 Task: Search one way flight ticket for 3 adults in first from Provo: Provo Municipal Airport to Jacksonville: Albert J. Ellis Airport on 8-3-2023. Choice of flights is Royal air maroc. Number of bags: 11 checked bags. Price is upto 72000. Outbound departure time preference is 9:30.
Action: Mouse moved to (369, 159)
Screenshot: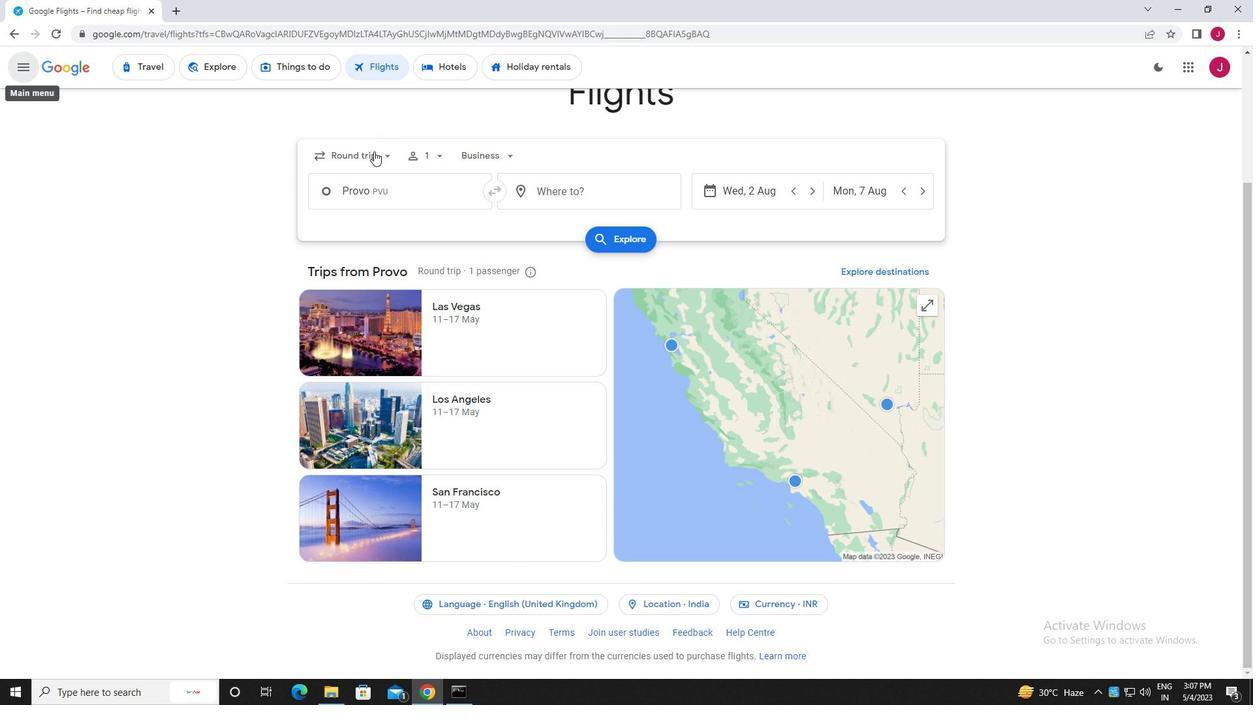 
Action: Mouse pressed left at (369, 159)
Screenshot: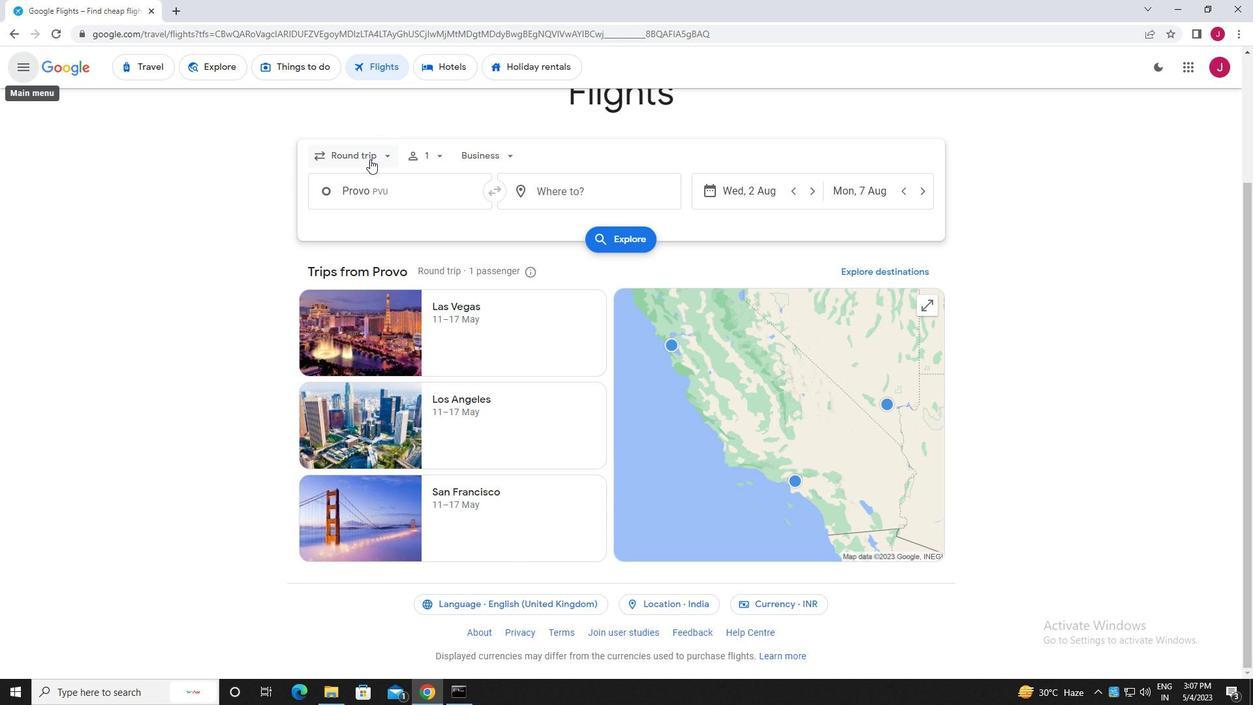 
Action: Mouse moved to (380, 215)
Screenshot: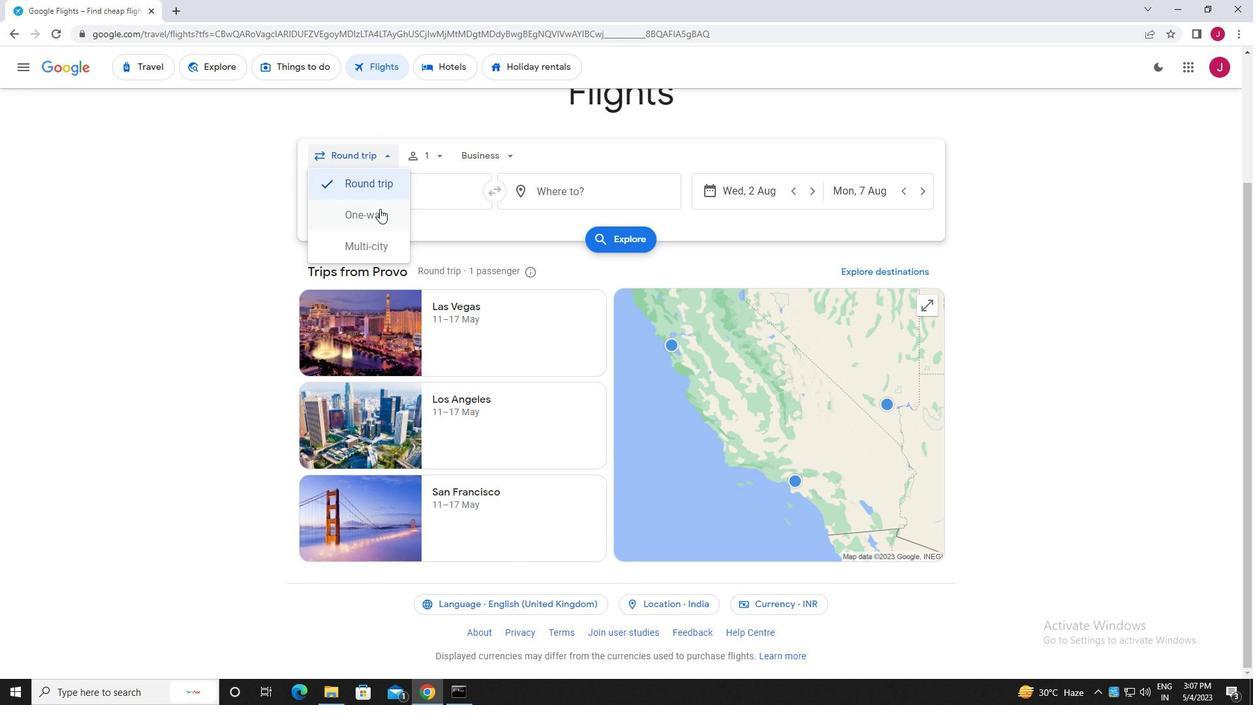 
Action: Mouse pressed left at (380, 215)
Screenshot: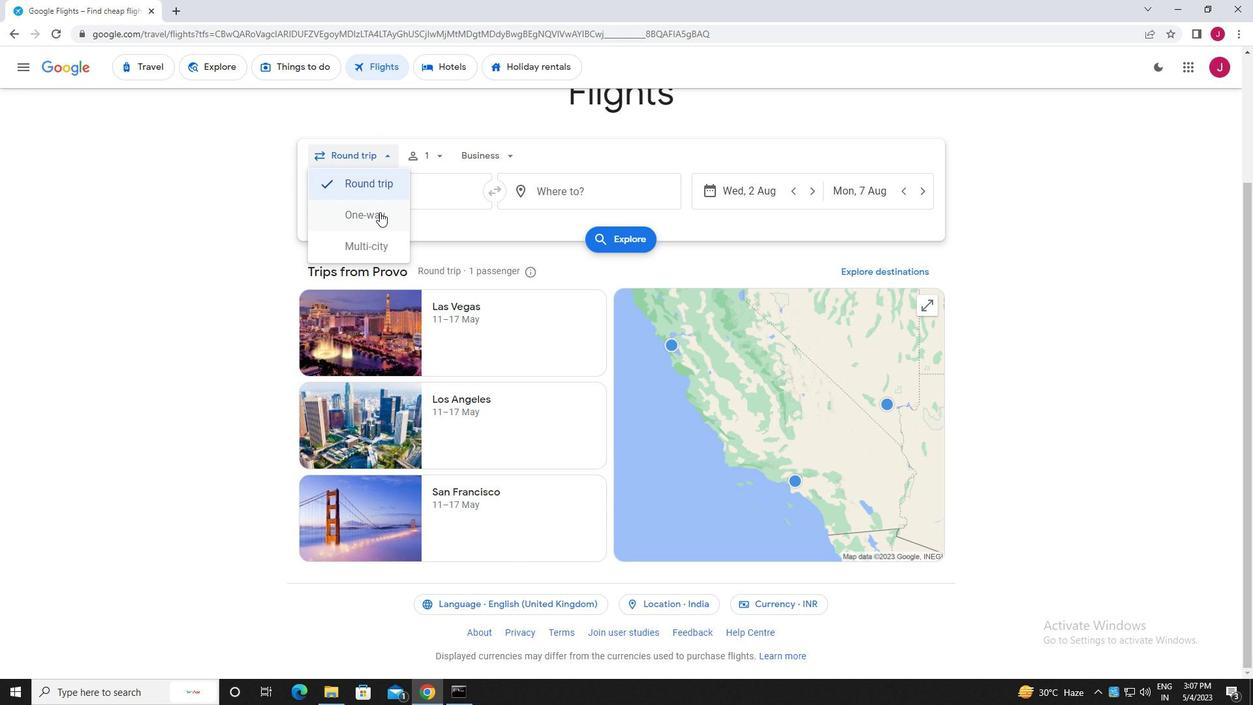 
Action: Mouse moved to (432, 154)
Screenshot: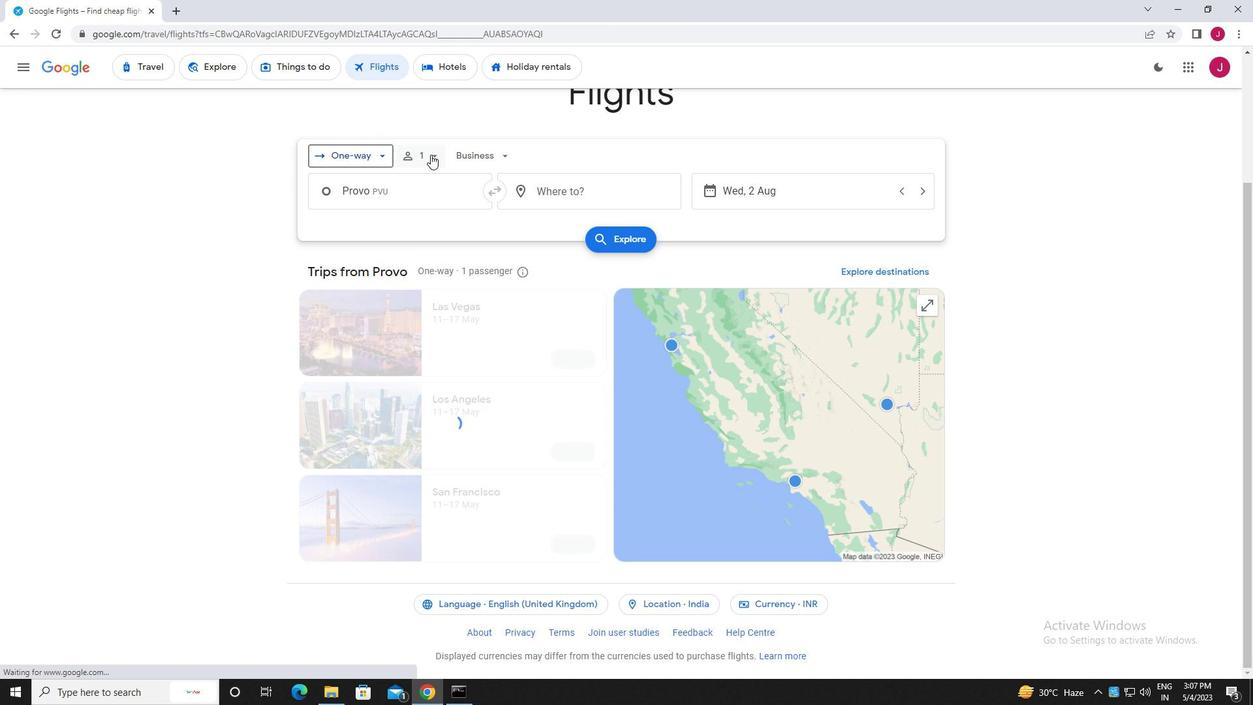 
Action: Mouse pressed left at (432, 154)
Screenshot: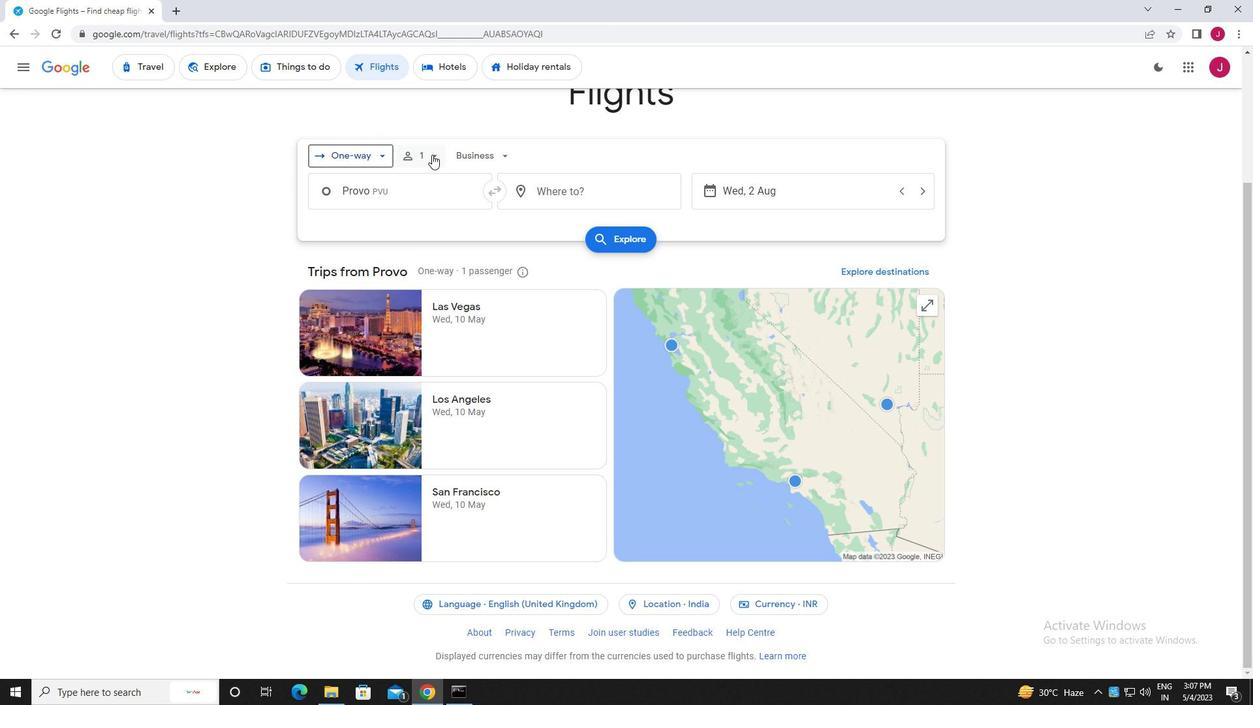 
Action: Mouse moved to (539, 226)
Screenshot: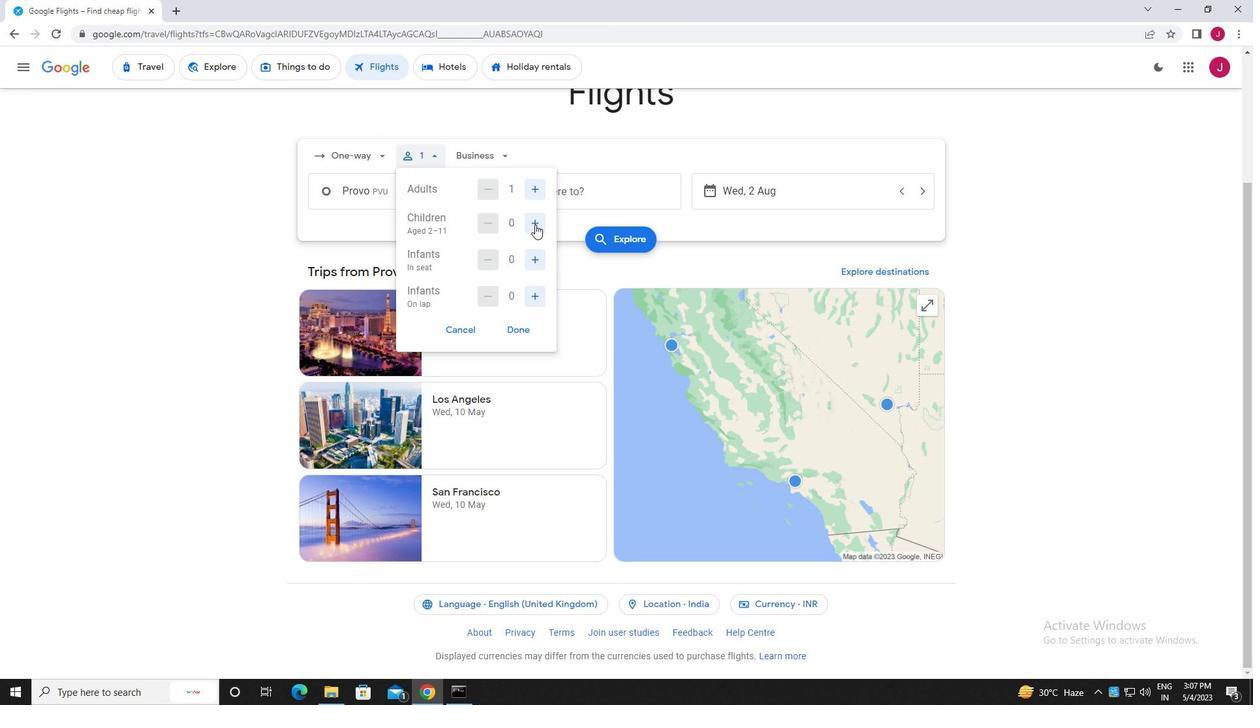 
Action: Mouse pressed left at (539, 226)
Screenshot: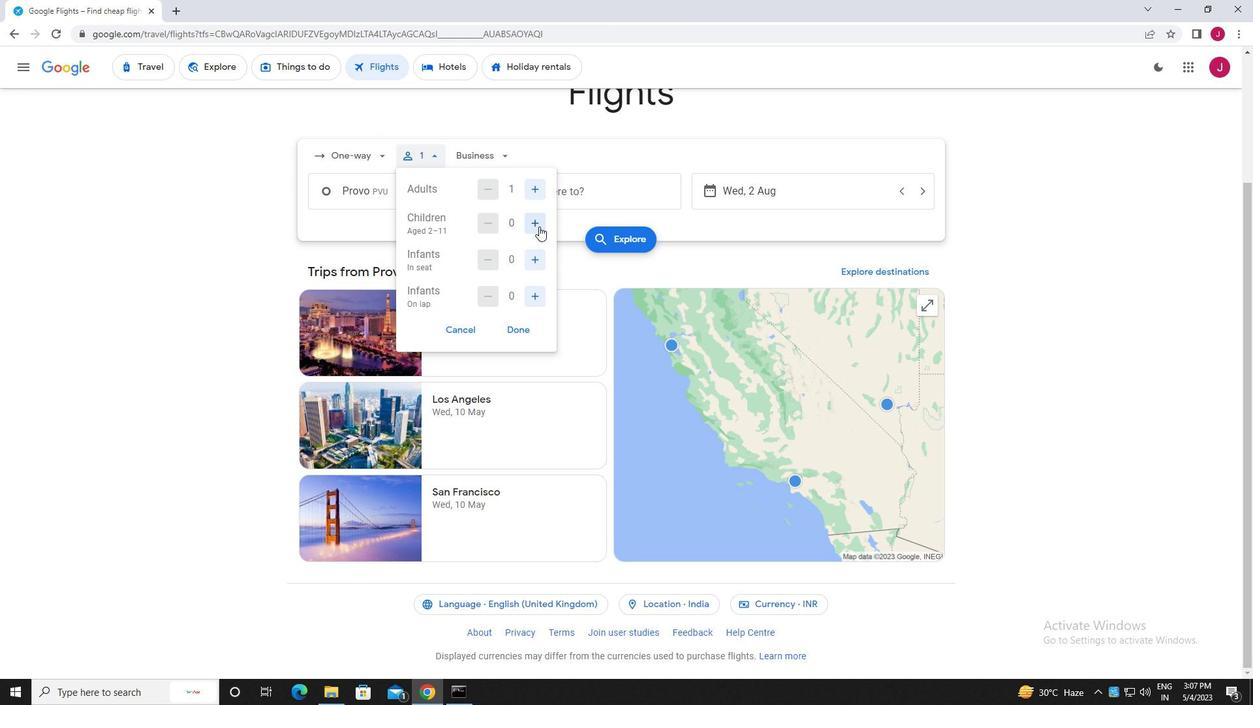 
Action: Mouse pressed left at (539, 226)
Screenshot: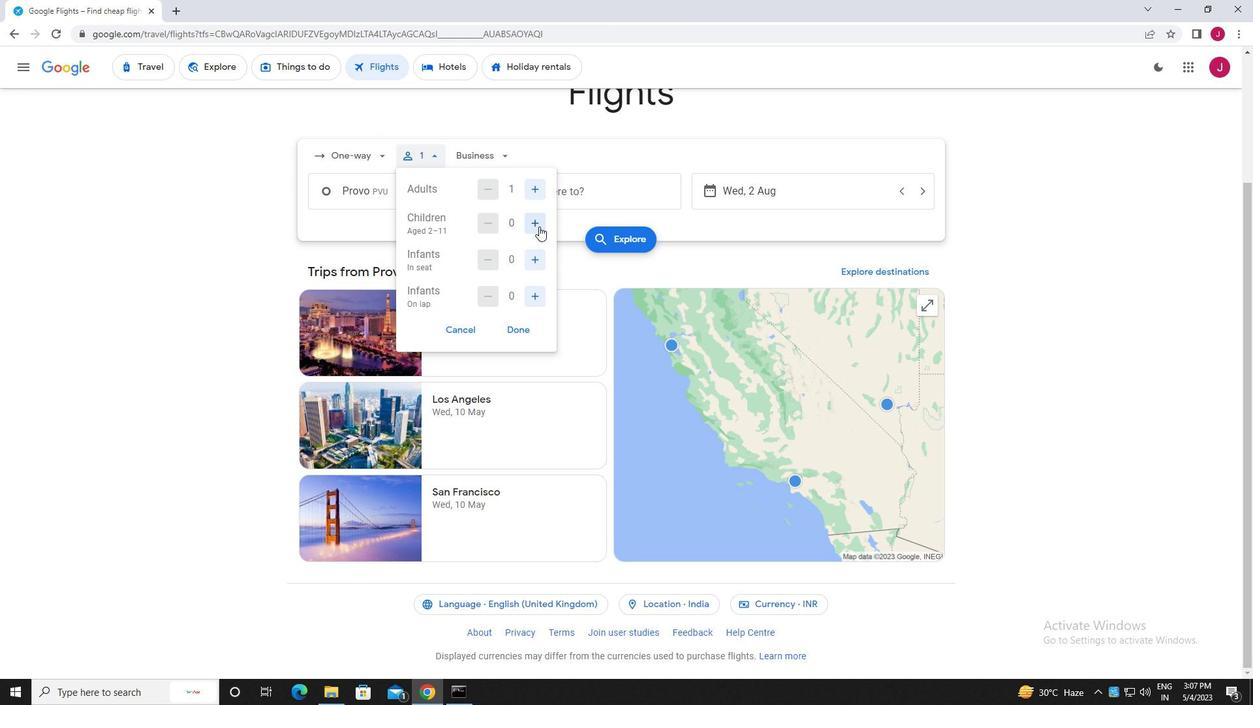 
Action: Mouse pressed left at (539, 226)
Screenshot: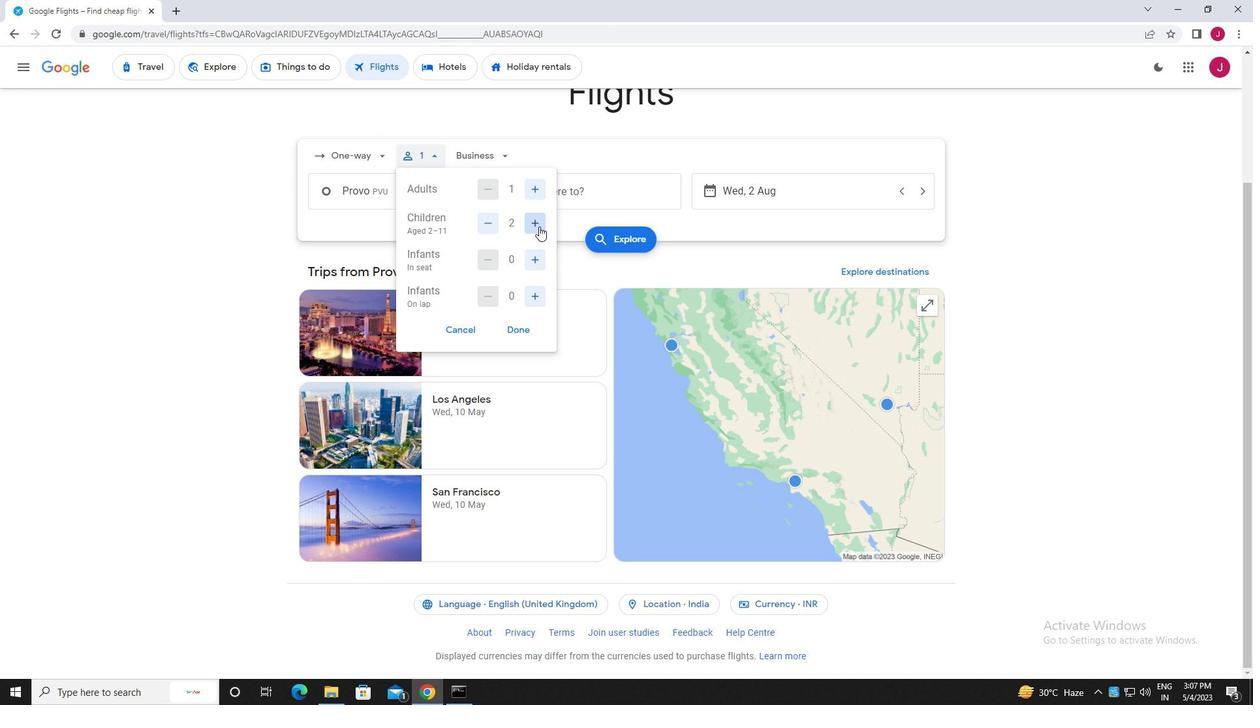 
Action: Mouse moved to (537, 186)
Screenshot: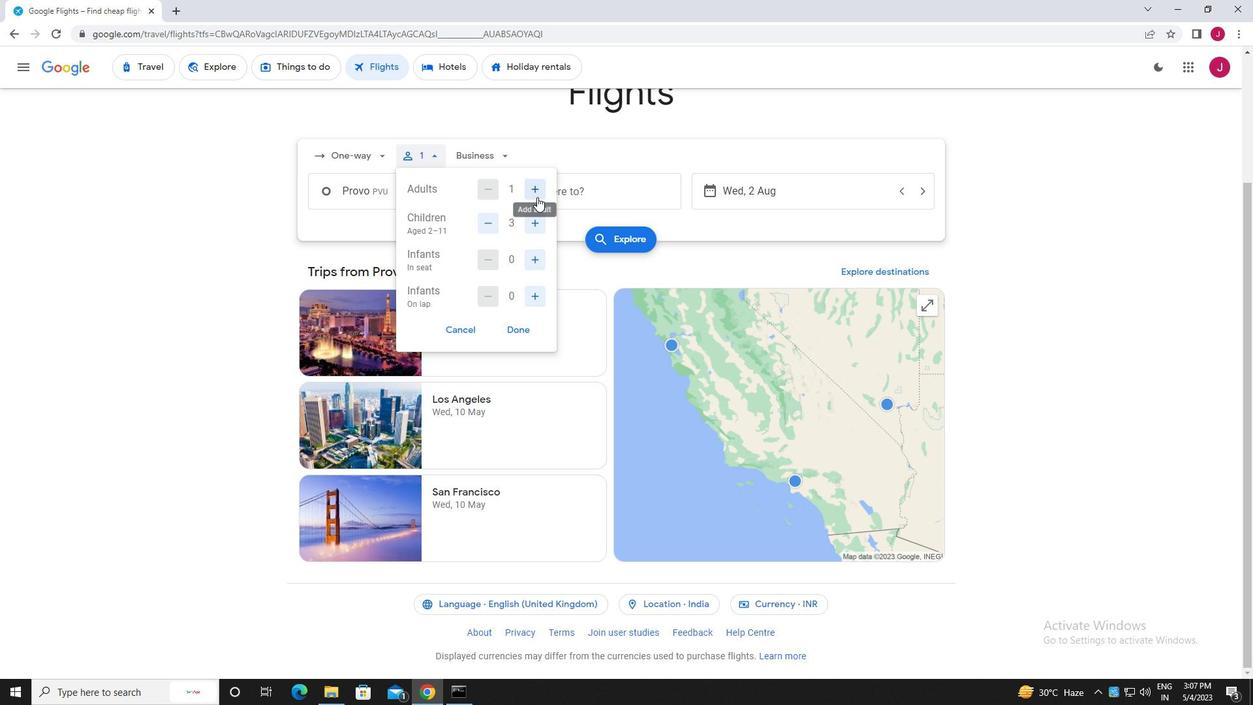 
Action: Mouse pressed left at (537, 186)
Screenshot: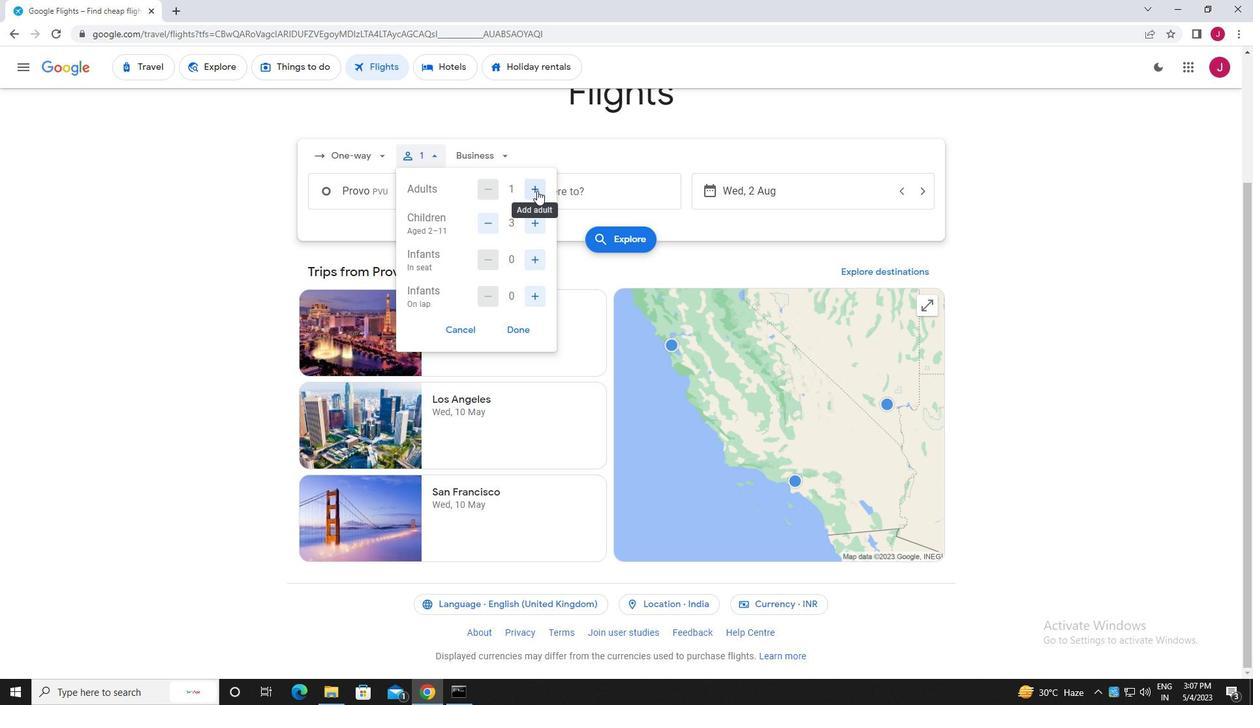 
Action: Mouse pressed left at (537, 186)
Screenshot: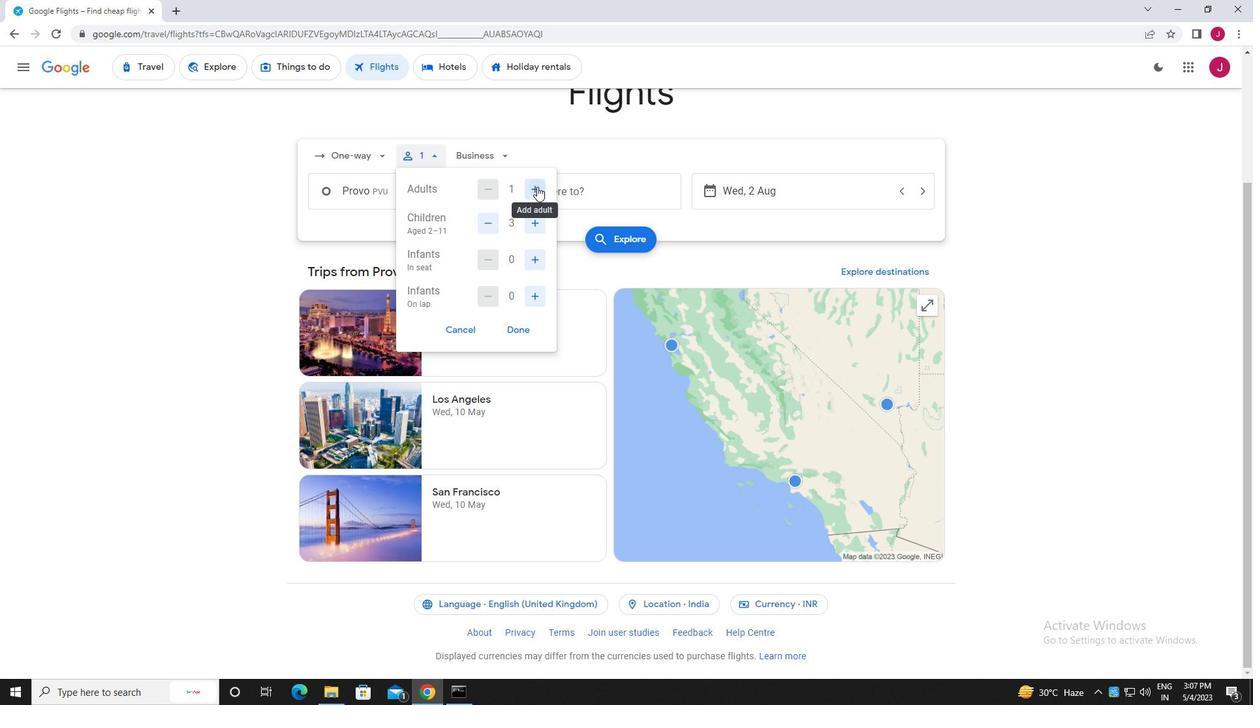 
Action: Mouse moved to (488, 221)
Screenshot: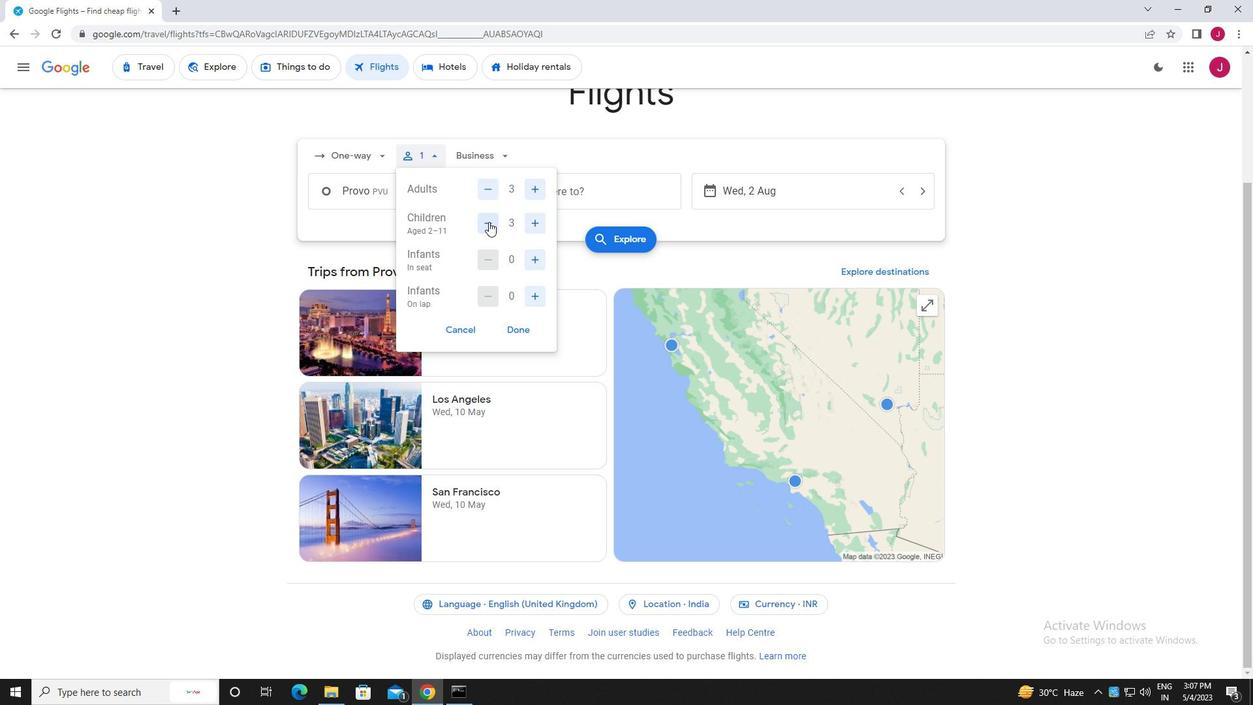 
Action: Mouse pressed left at (488, 221)
Screenshot: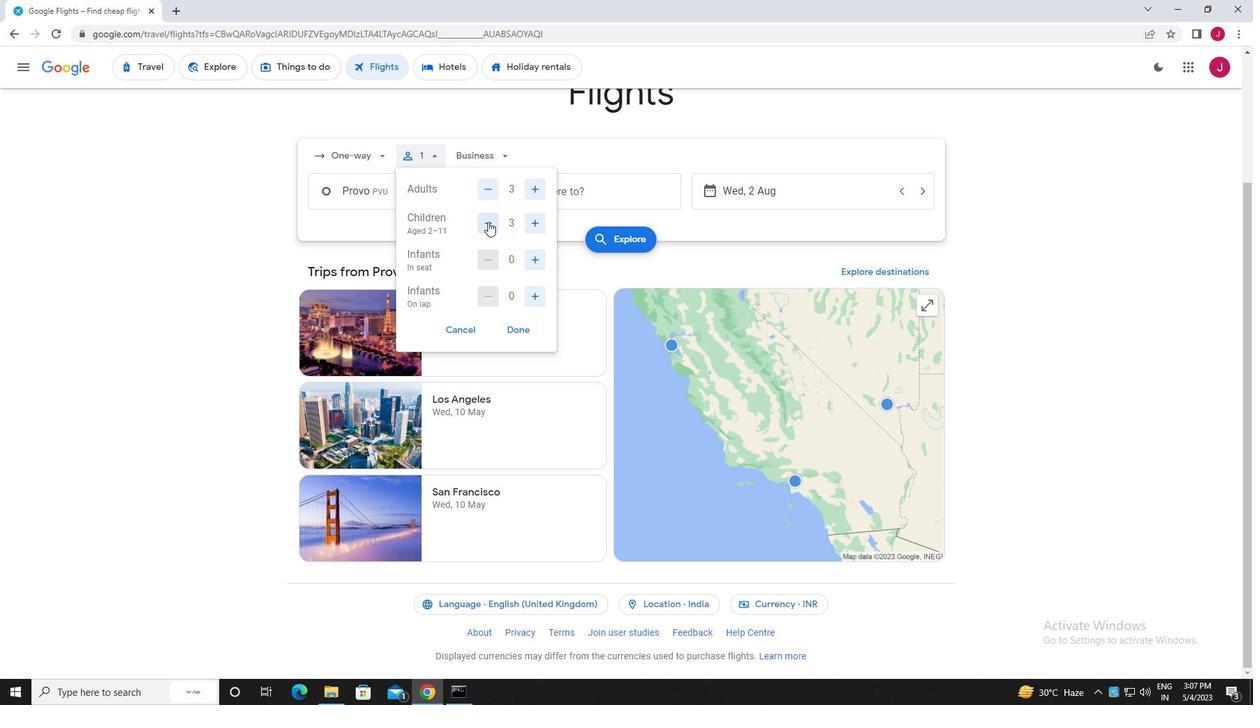 
Action: Mouse moved to (487, 221)
Screenshot: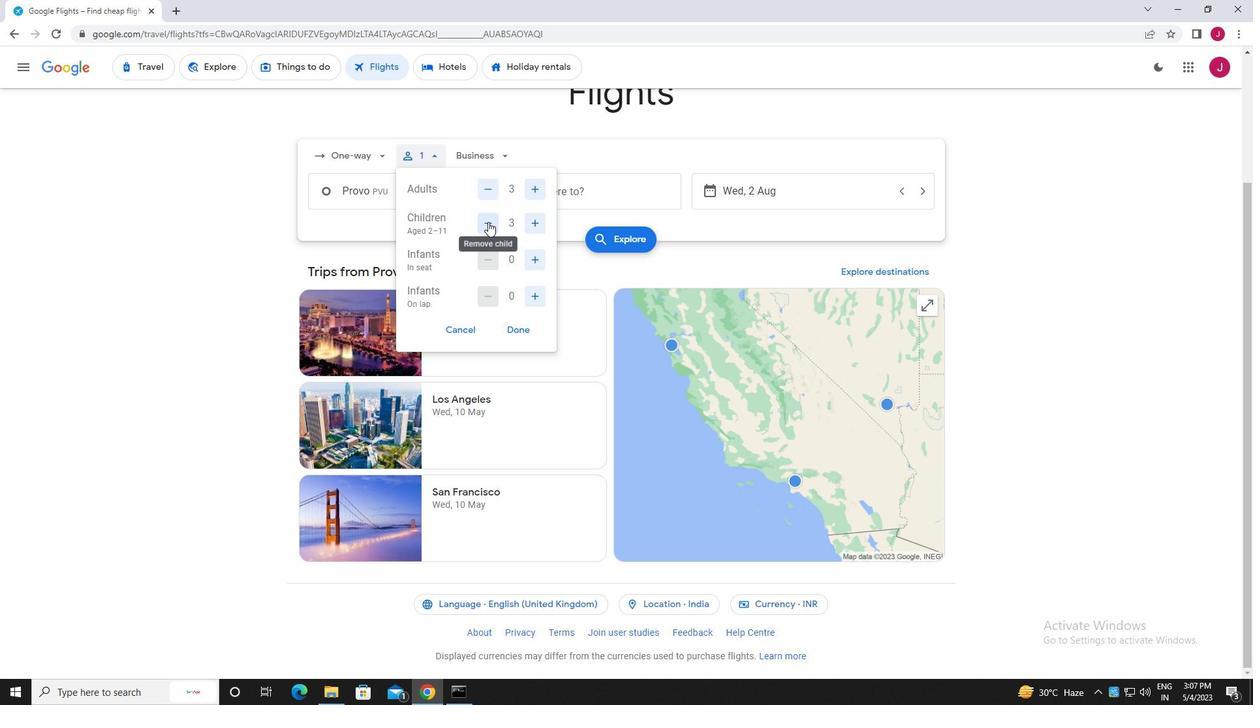 
Action: Mouse pressed left at (487, 221)
Screenshot: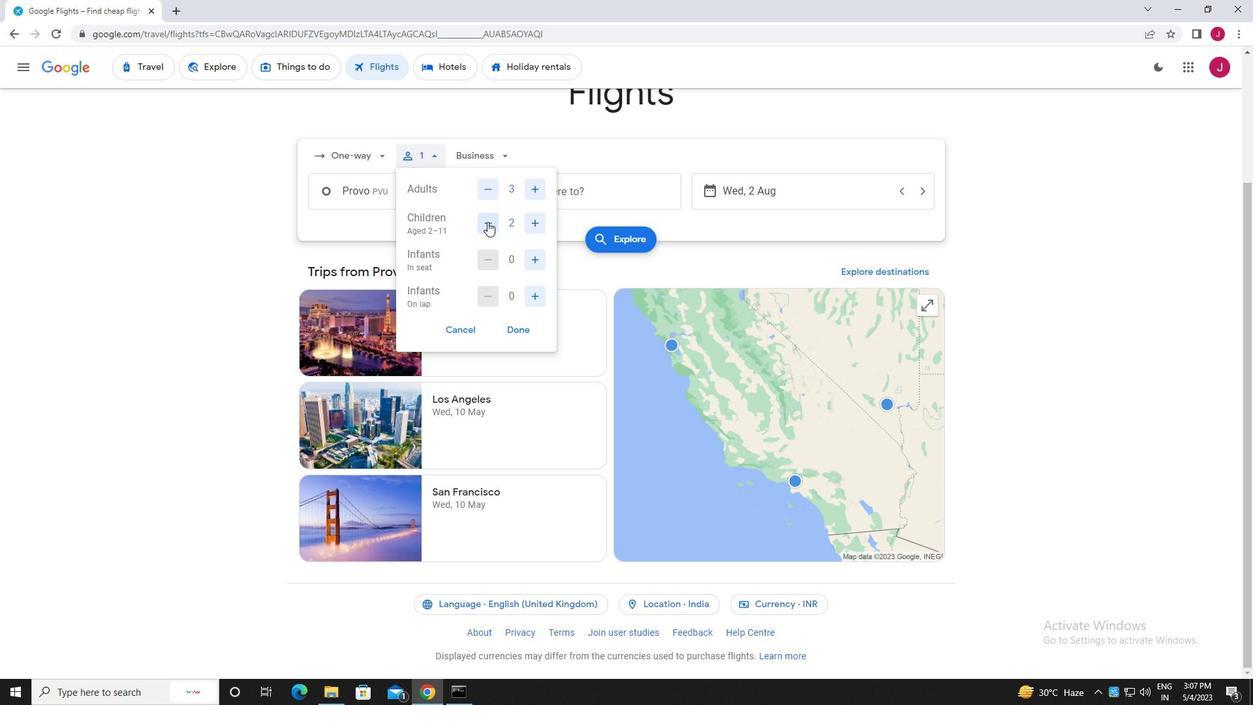 
Action: Mouse pressed left at (487, 221)
Screenshot: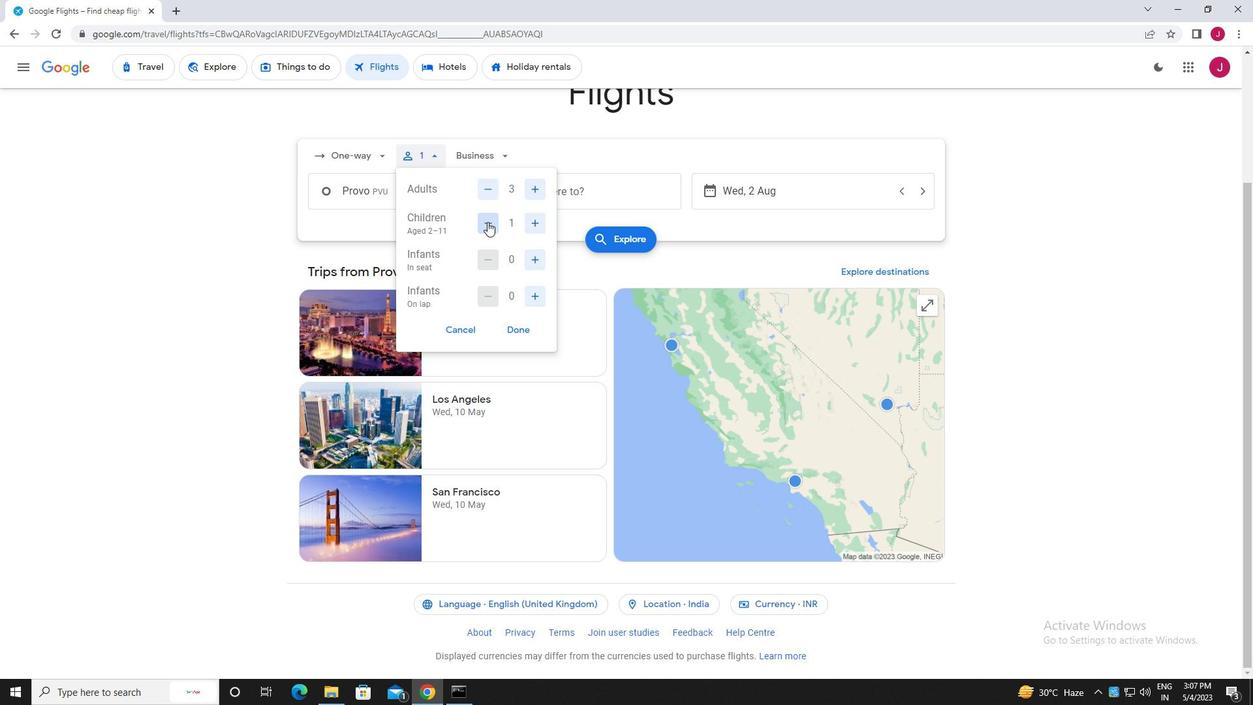 
Action: Mouse moved to (524, 327)
Screenshot: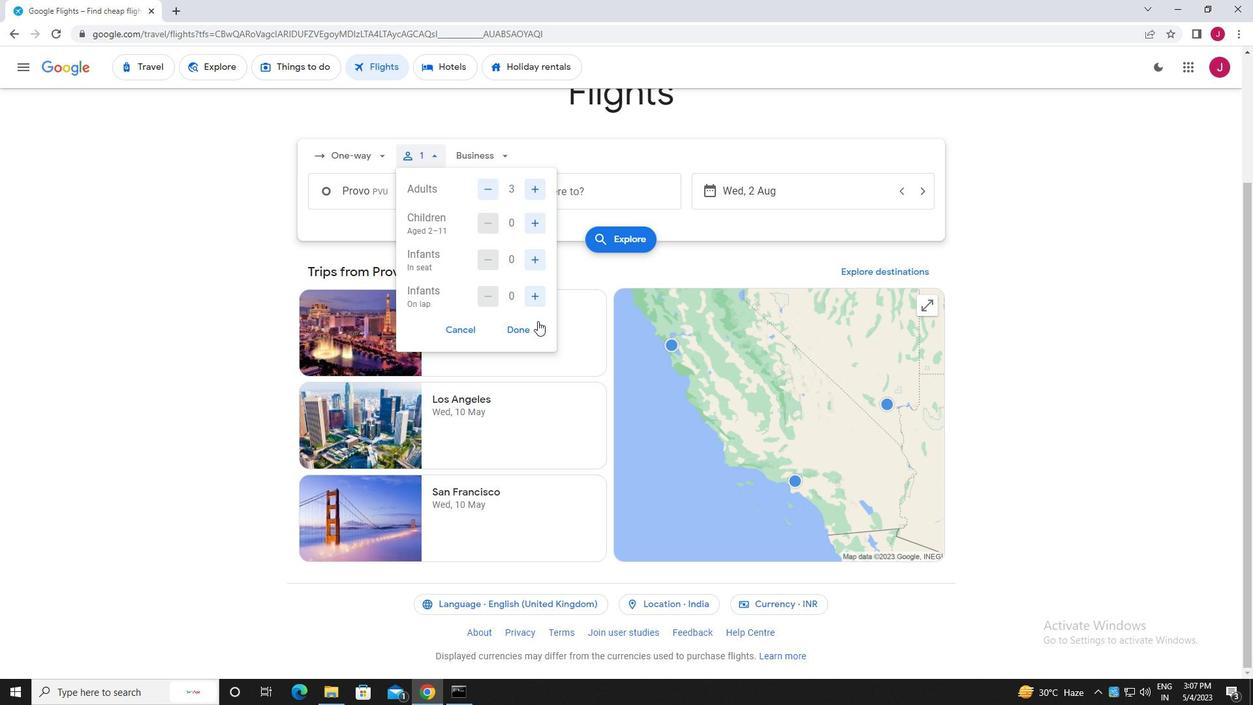 
Action: Mouse pressed left at (524, 327)
Screenshot: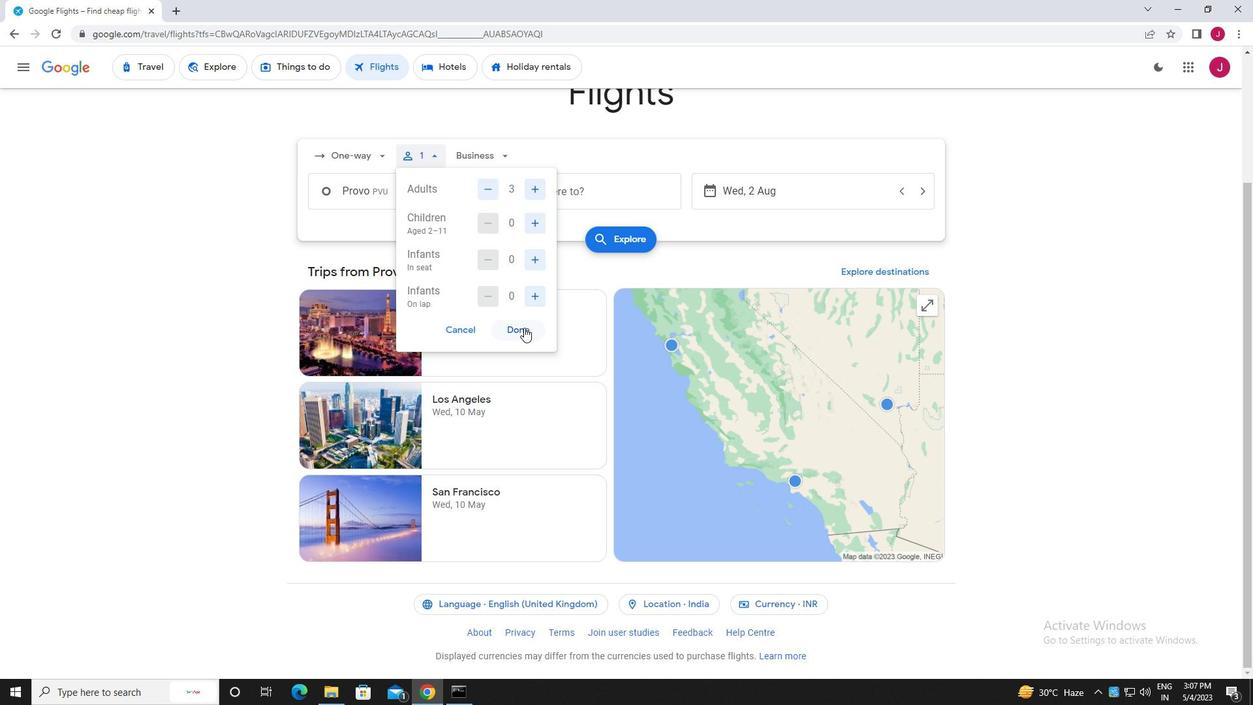 
Action: Mouse moved to (497, 151)
Screenshot: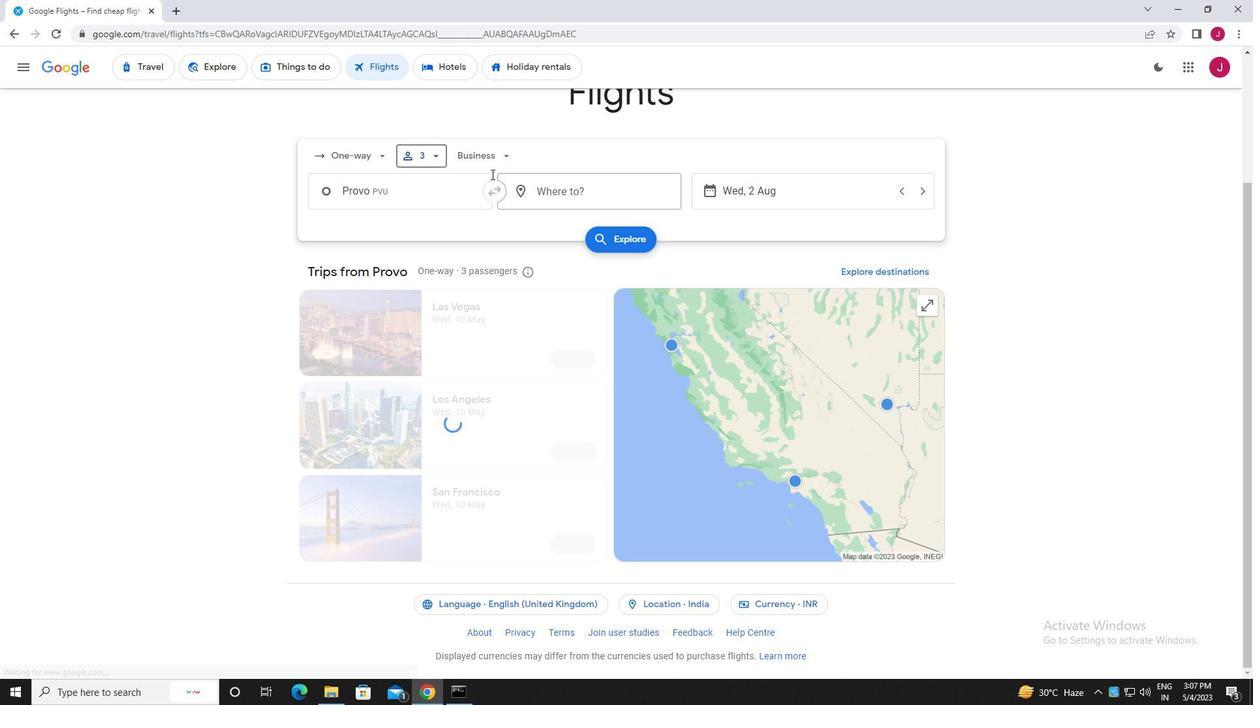 
Action: Mouse pressed left at (497, 151)
Screenshot: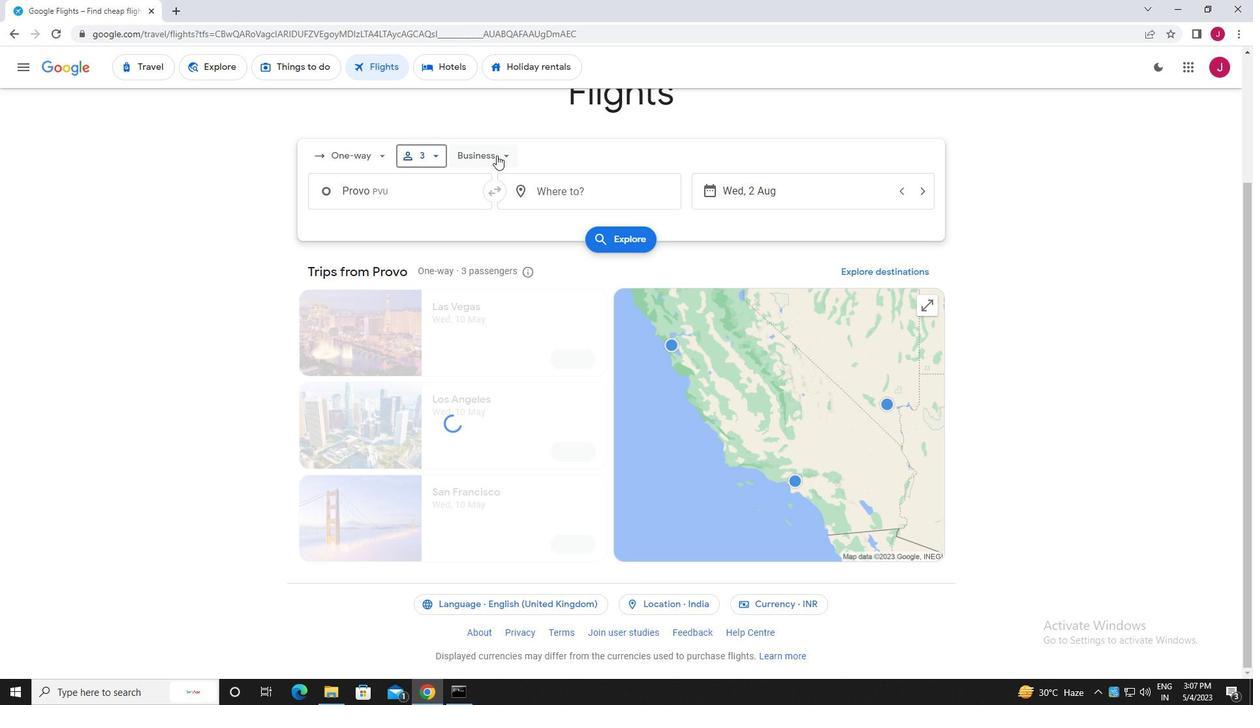 
Action: Mouse moved to (513, 278)
Screenshot: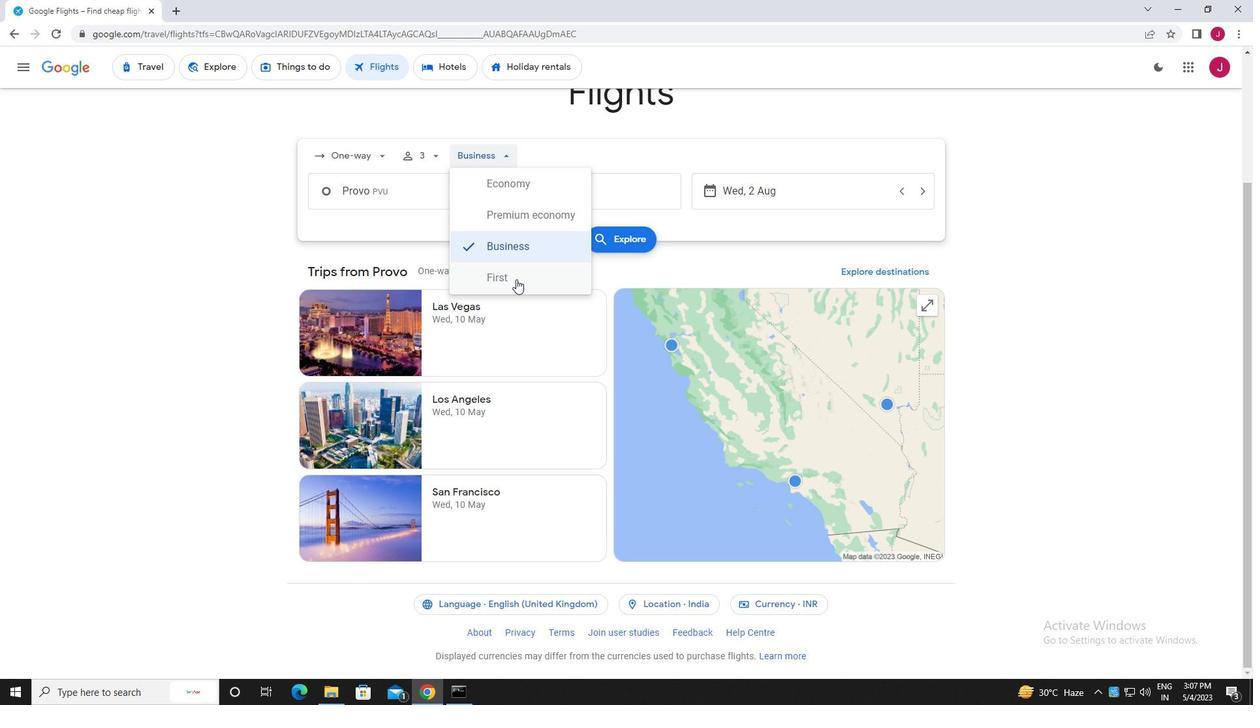 
Action: Mouse pressed left at (513, 278)
Screenshot: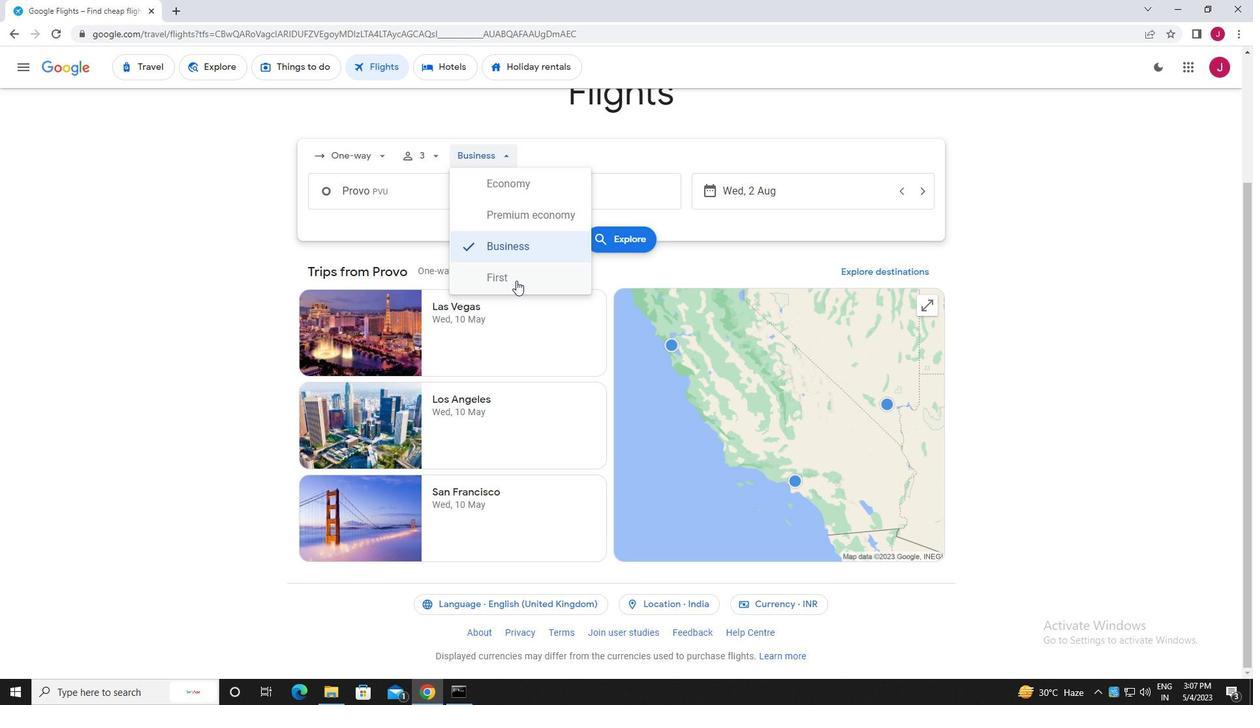 
Action: Mouse moved to (420, 193)
Screenshot: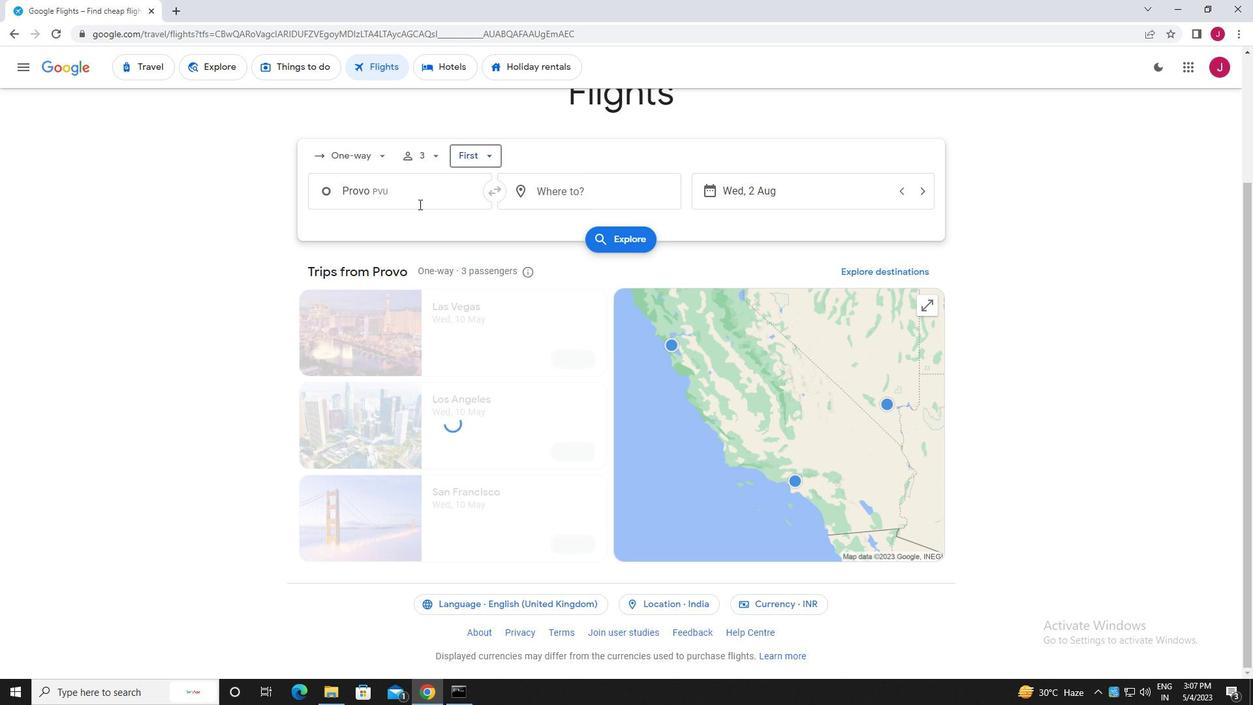 
Action: Mouse pressed left at (420, 193)
Screenshot: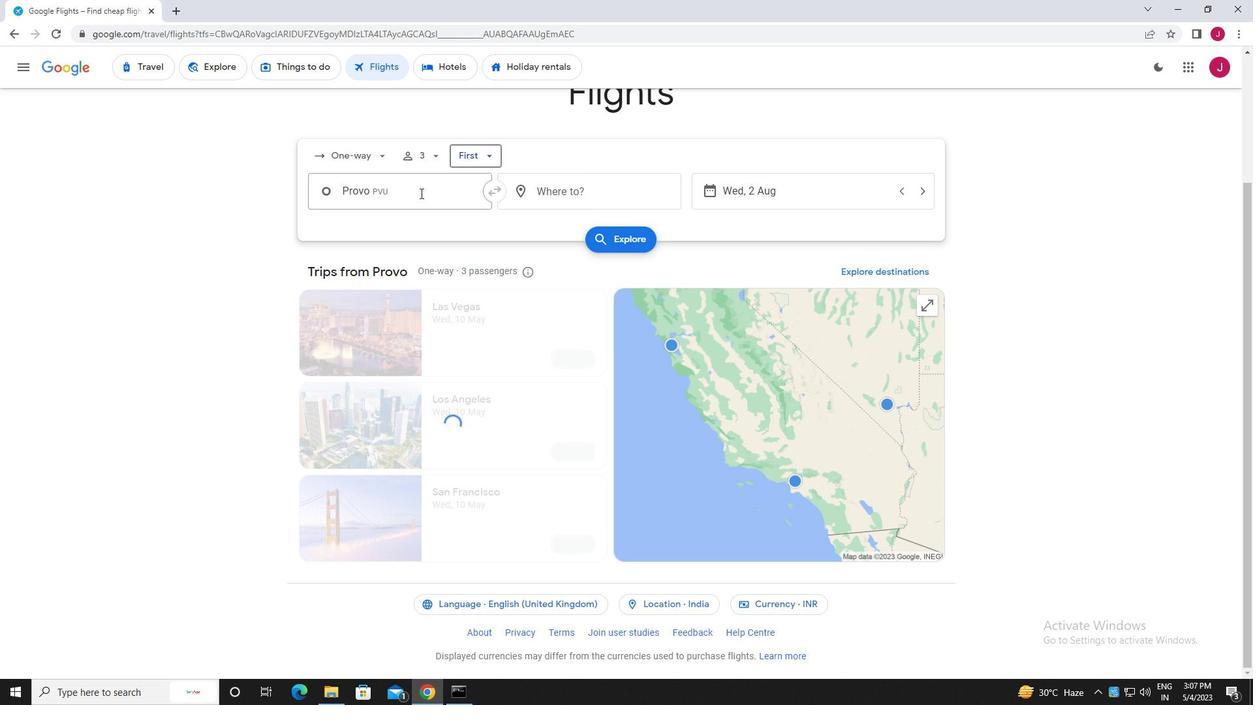 
Action: Mouse moved to (420, 193)
Screenshot: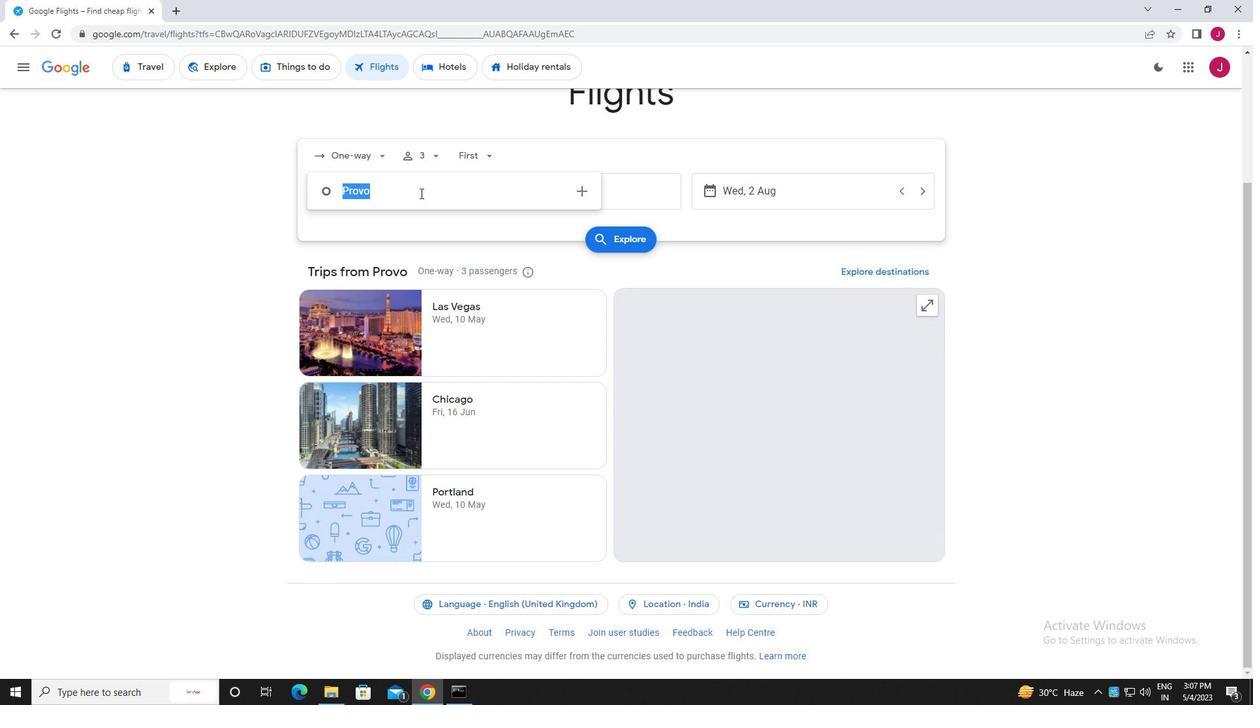 
Action: Key pressed provo
Screenshot: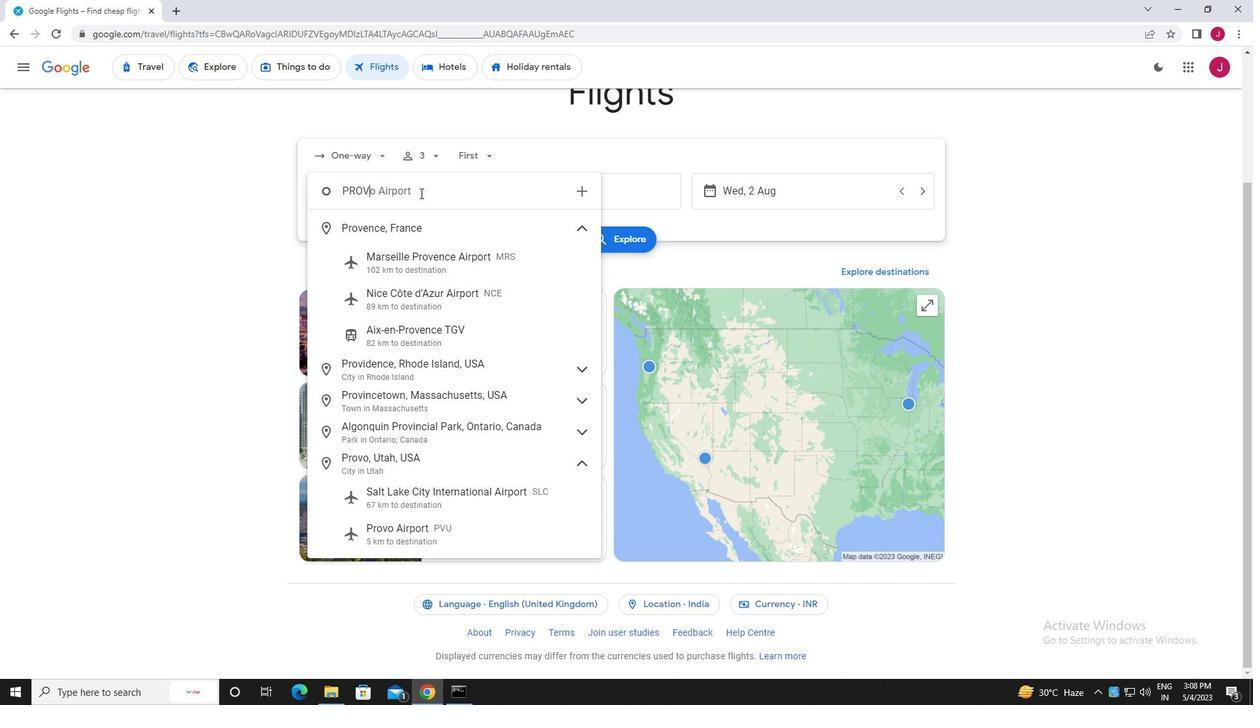 
Action: Mouse moved to (423, 300)
Screenshot: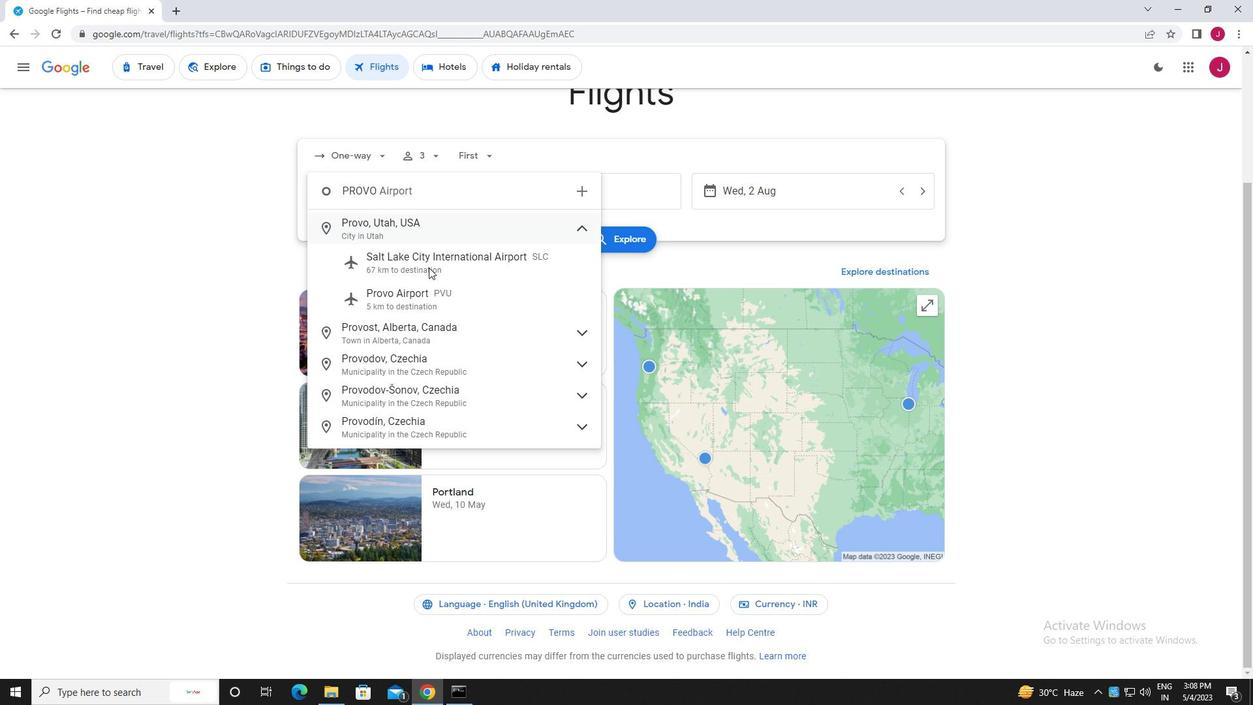 
Action: Mouse pressed left at (423, 300)
Screenshot: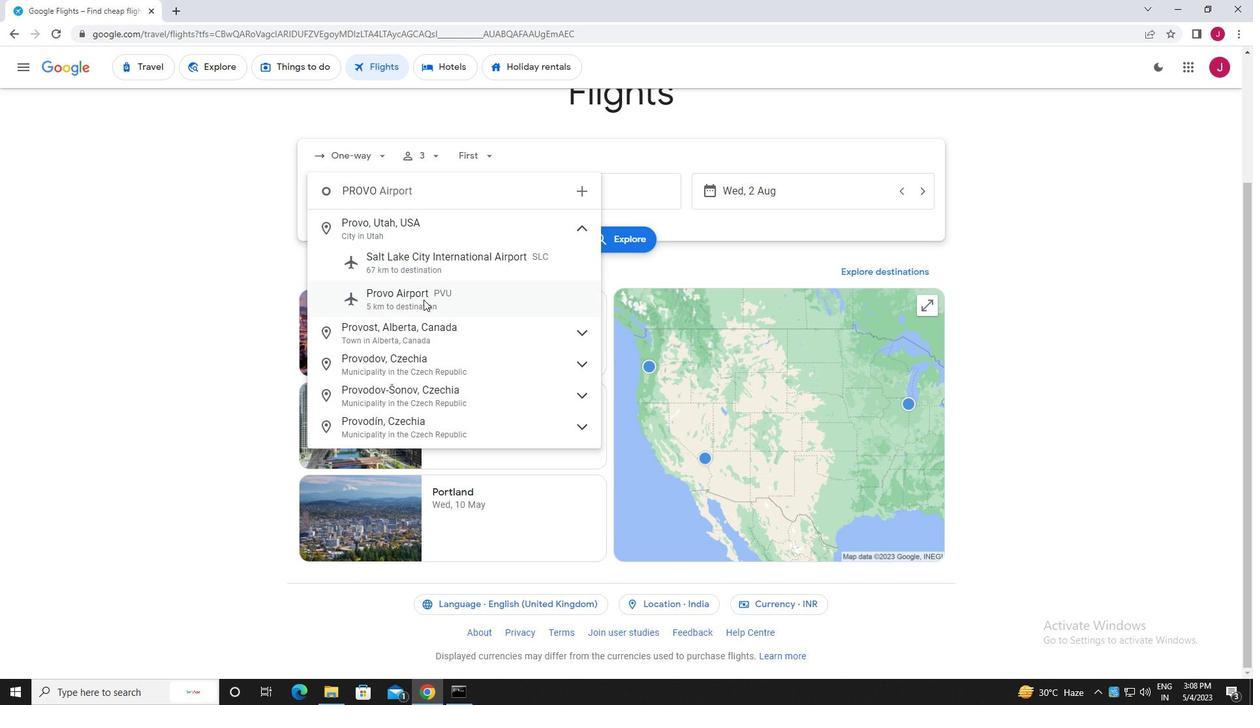
Action: Mouse moved to (546, 190)
Screenshot: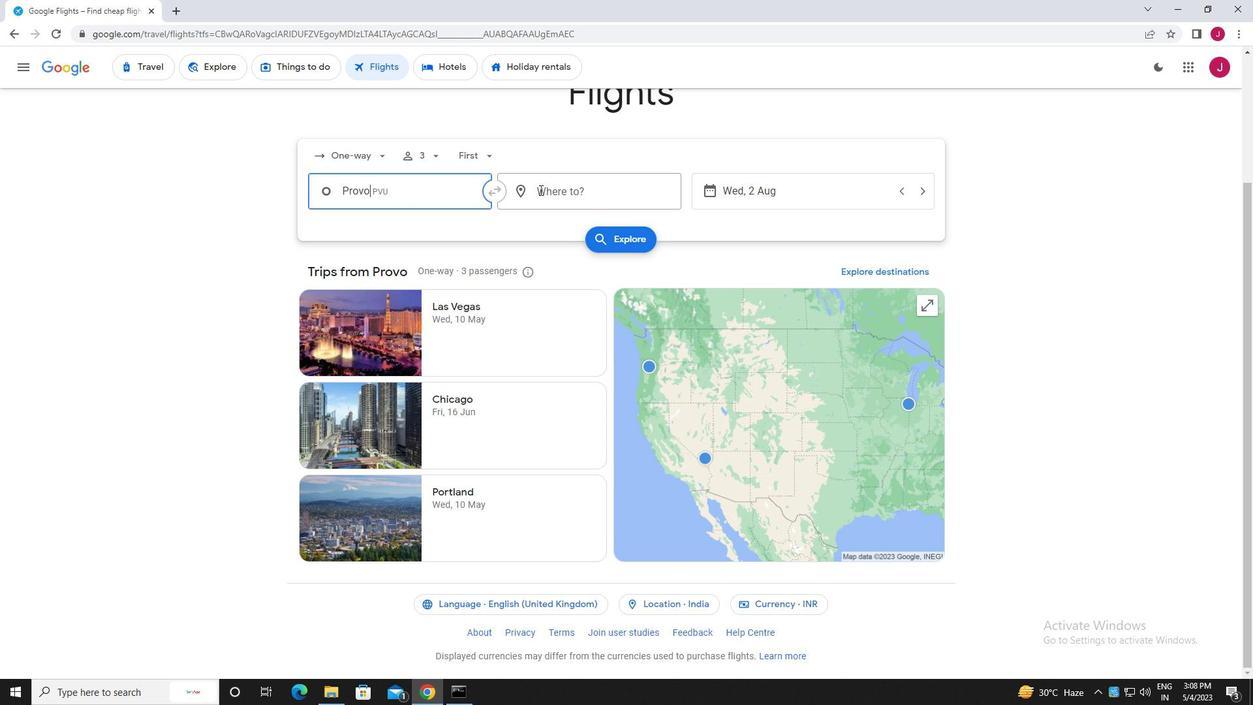 
Action: Mouse pressed left at (546, 190)
Screenshot: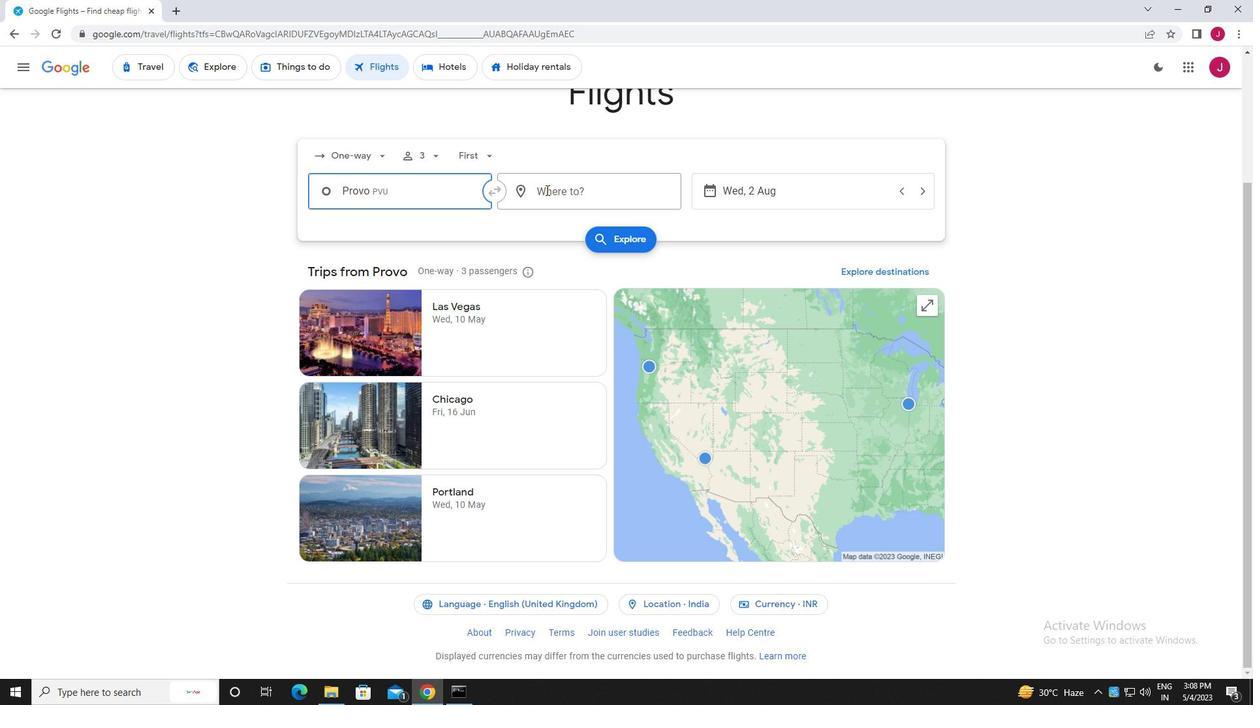 
Action: Key pressed albert<Key.space>
Screenshot: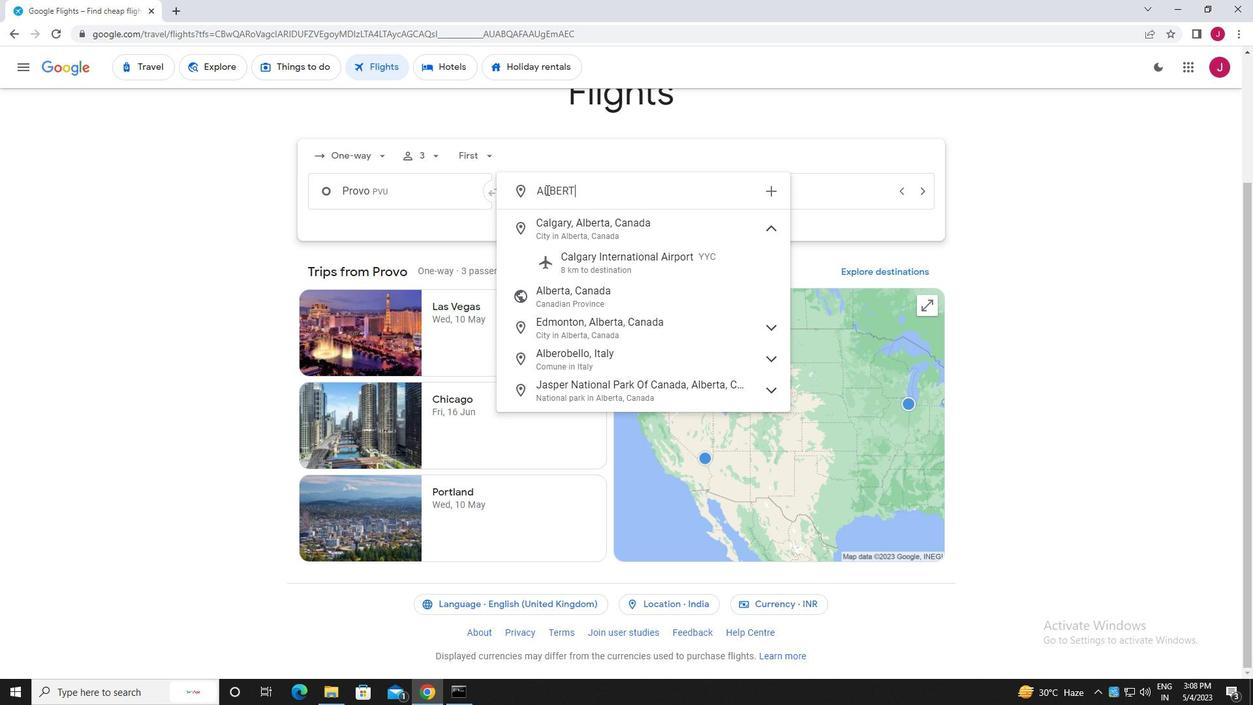 
Action: Mouse moved to (567, 227)
Screenshot: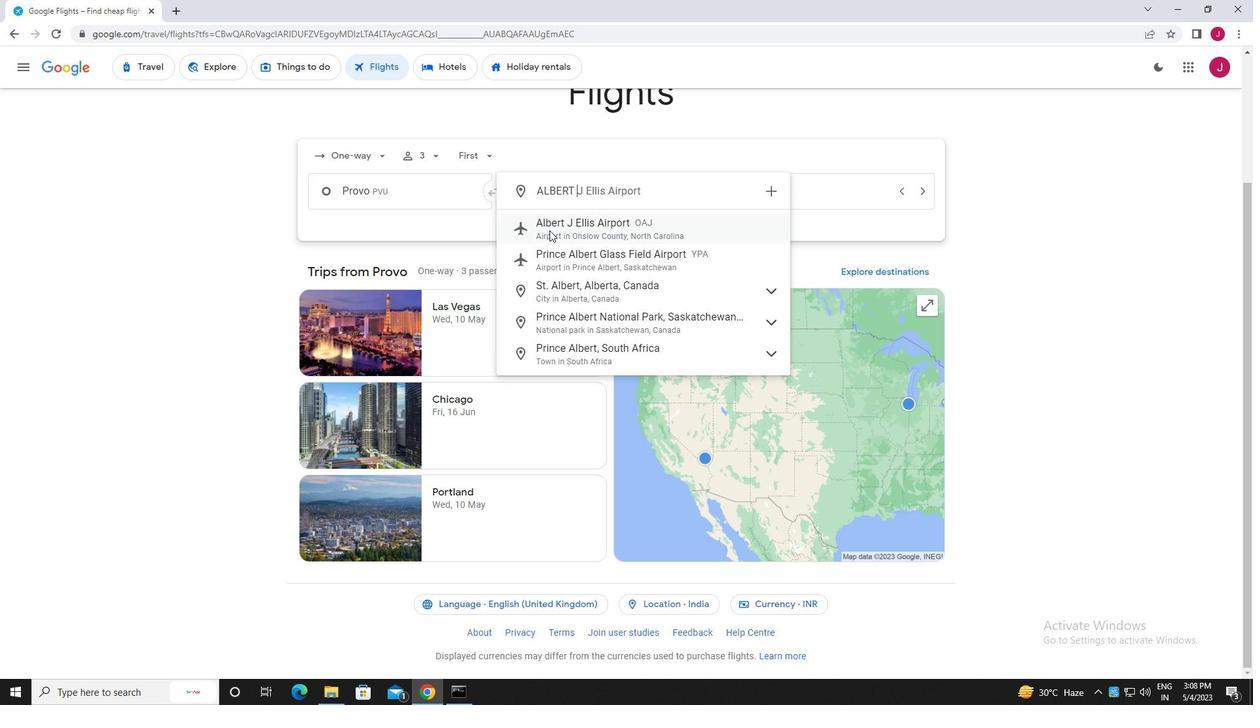 
Action: Mouse pressed left at (567, 227)
Screenshot: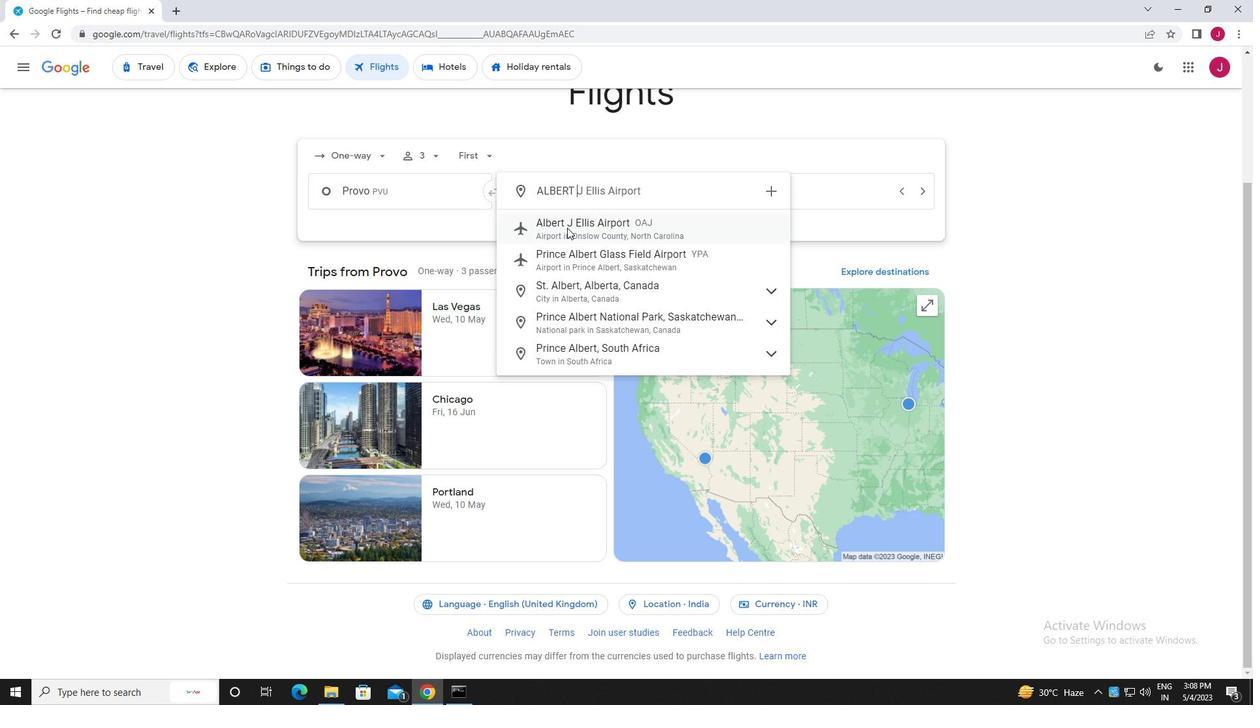 
Action: Mouse moved to (761, 193)
Screenshot: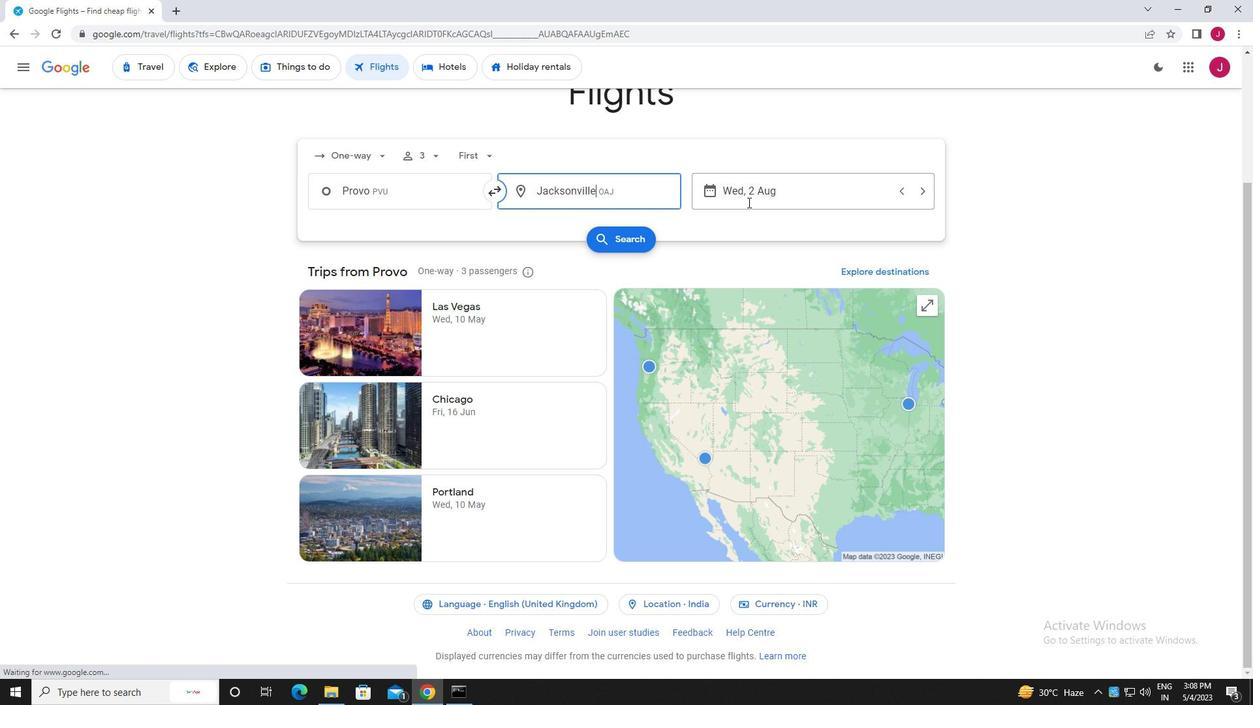 
Action: Mouse pressed left at (761, 193)
Screenshot: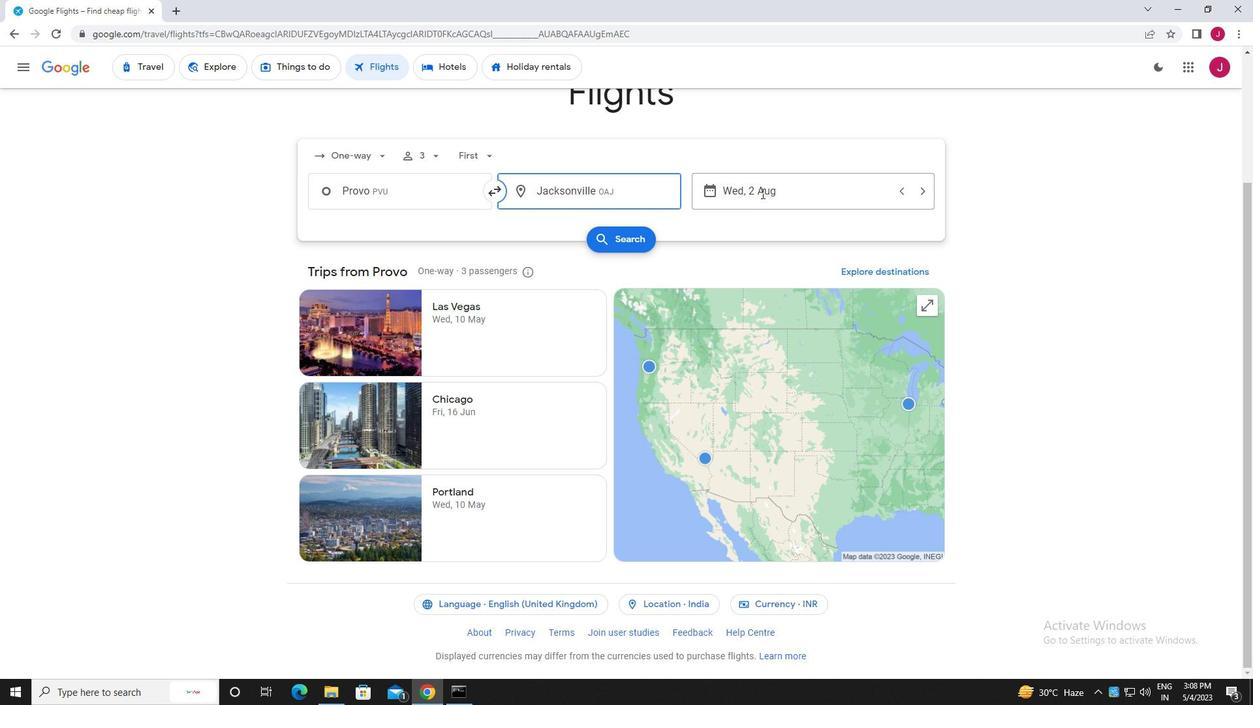 
Action: Mouse moved to (594, 289)
Screenshot: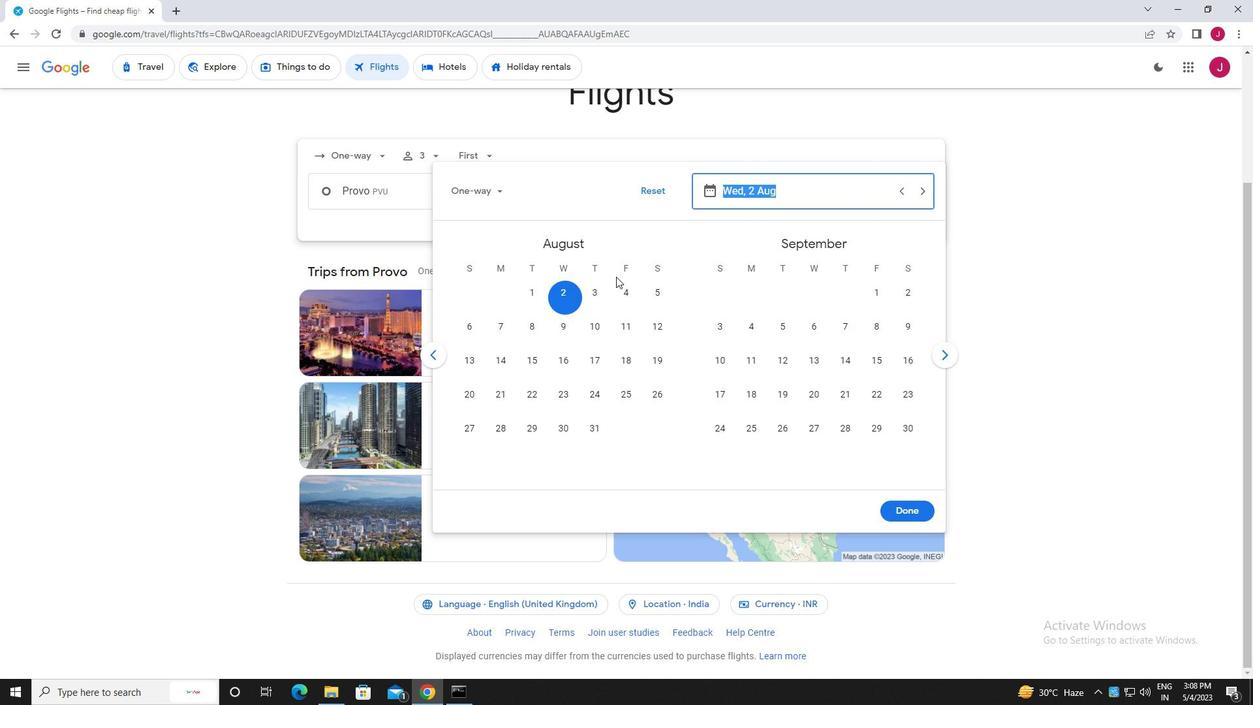 
Action: Mouse pressed left at (594, 289)
Screenshot: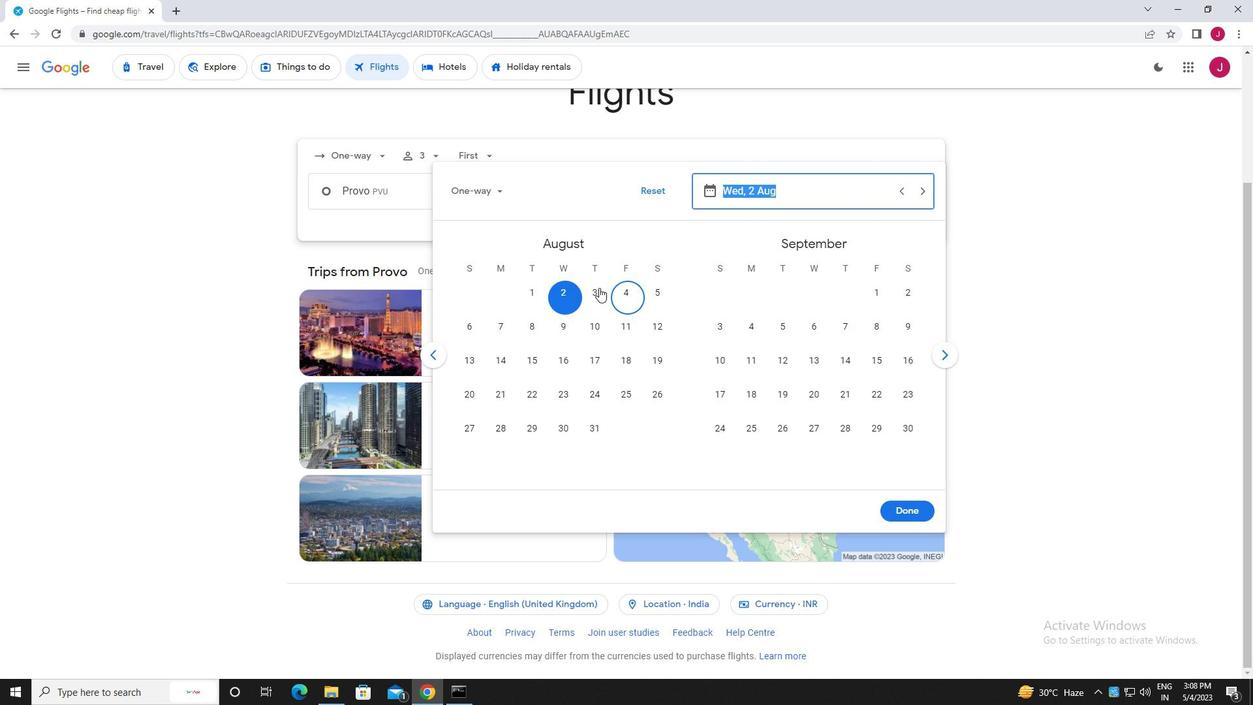 
Action: Mouse moved to (908, 507)
Screenshot: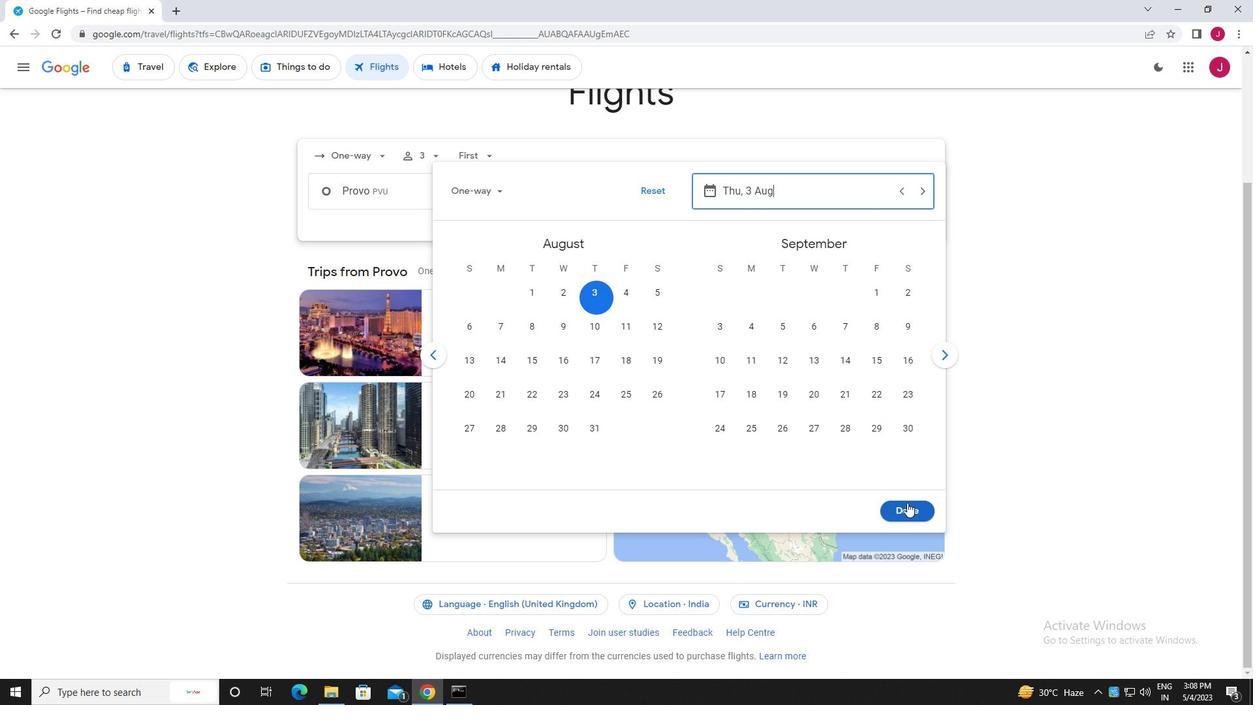 
Action: Mouse pressed left at (908, 507)
Screenshot: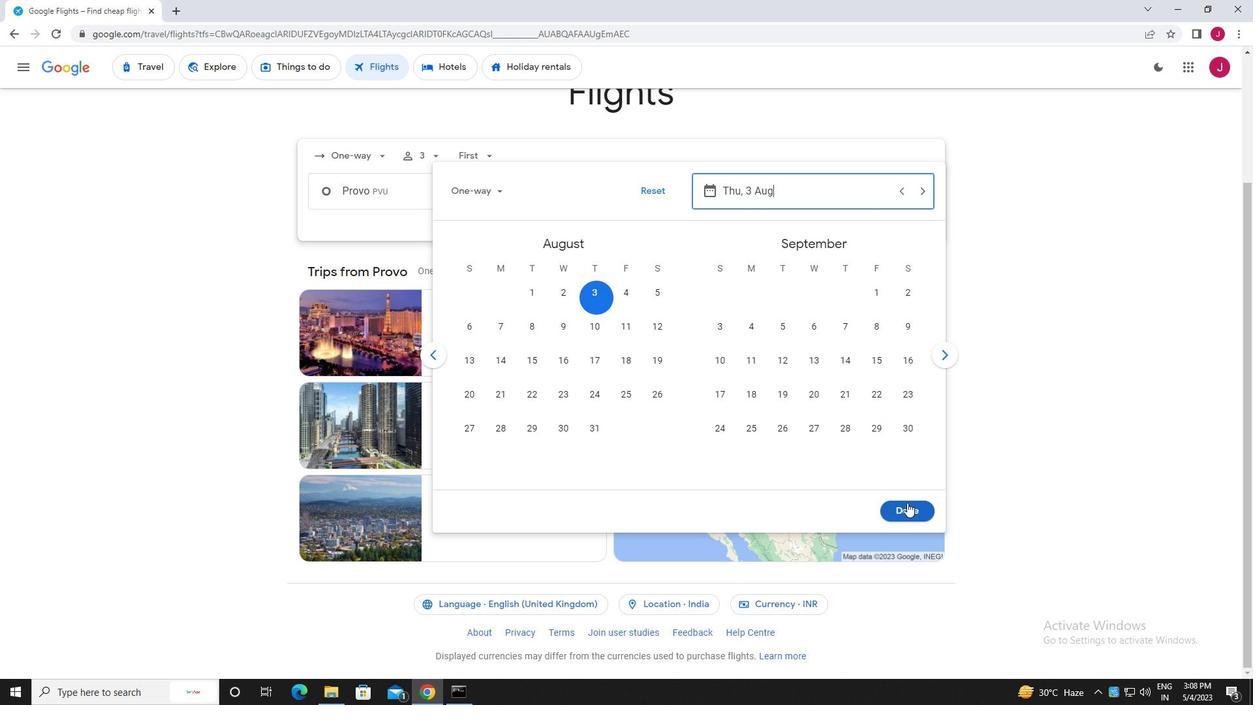 
Action: Mouse moved to (626, 241)
Screenshot: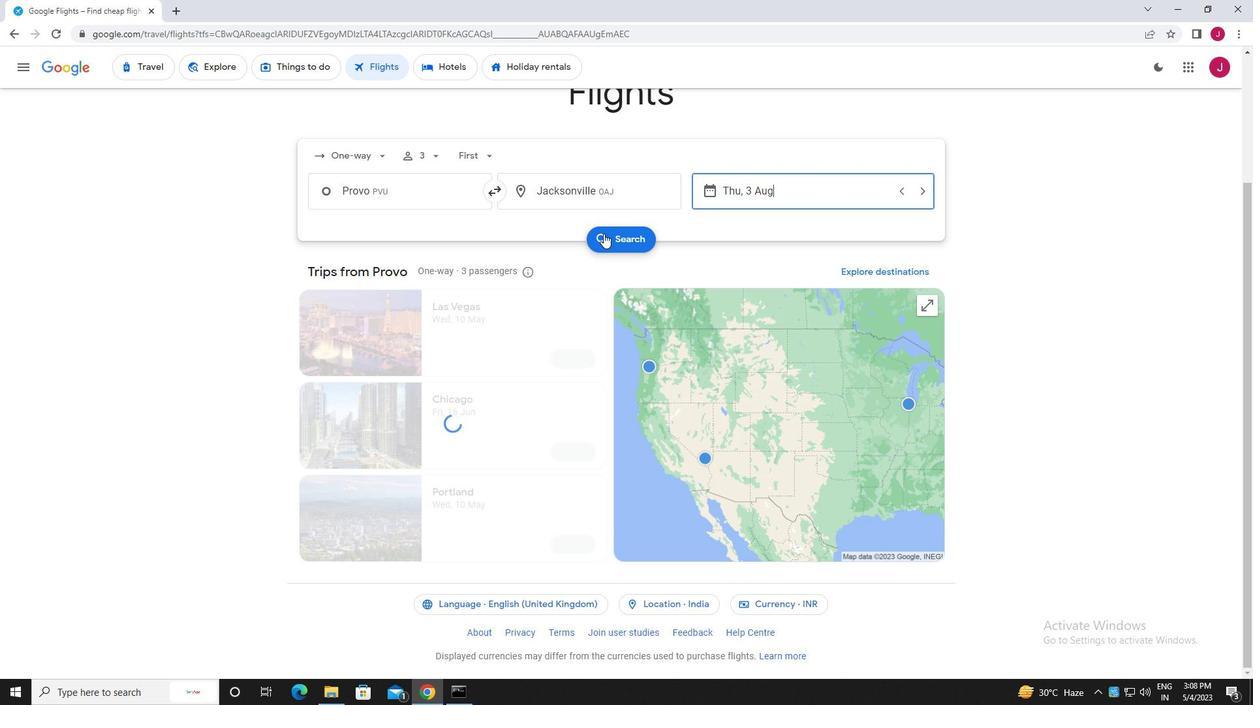 
Action: Mouse pressed left at (626, 241)
Screenshot: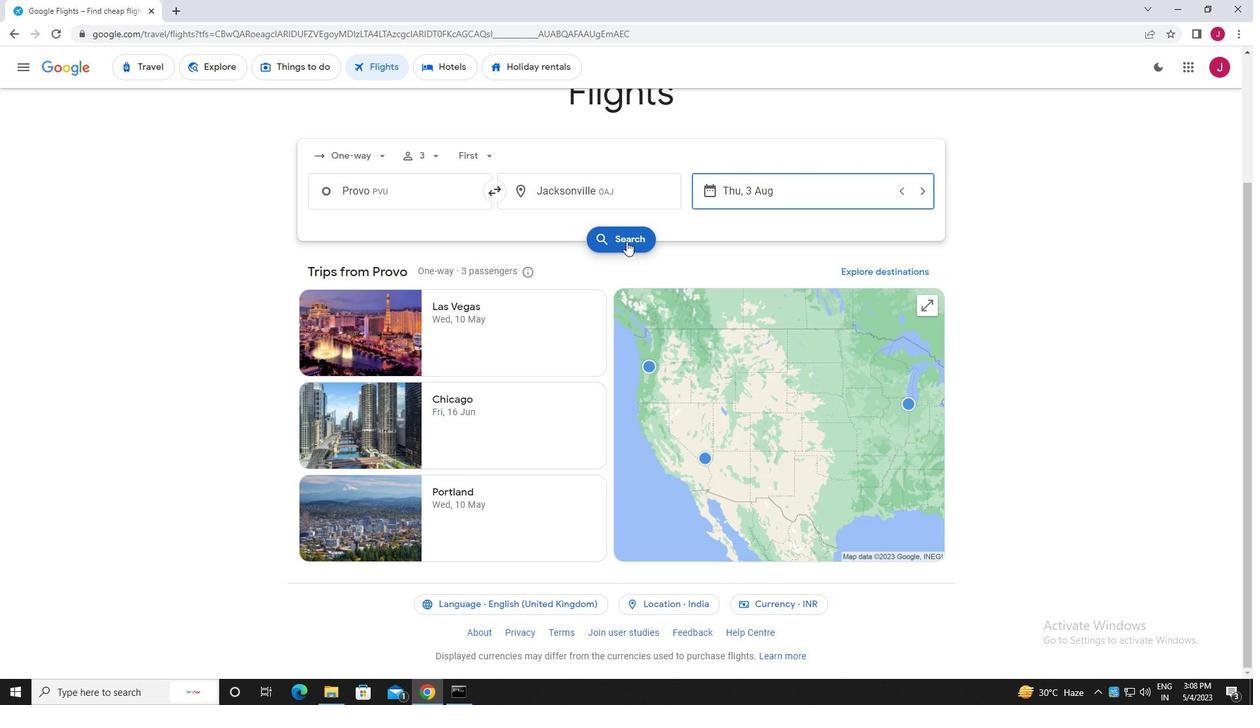 
Action: Mouse moved to (331, 188)
Screenshot: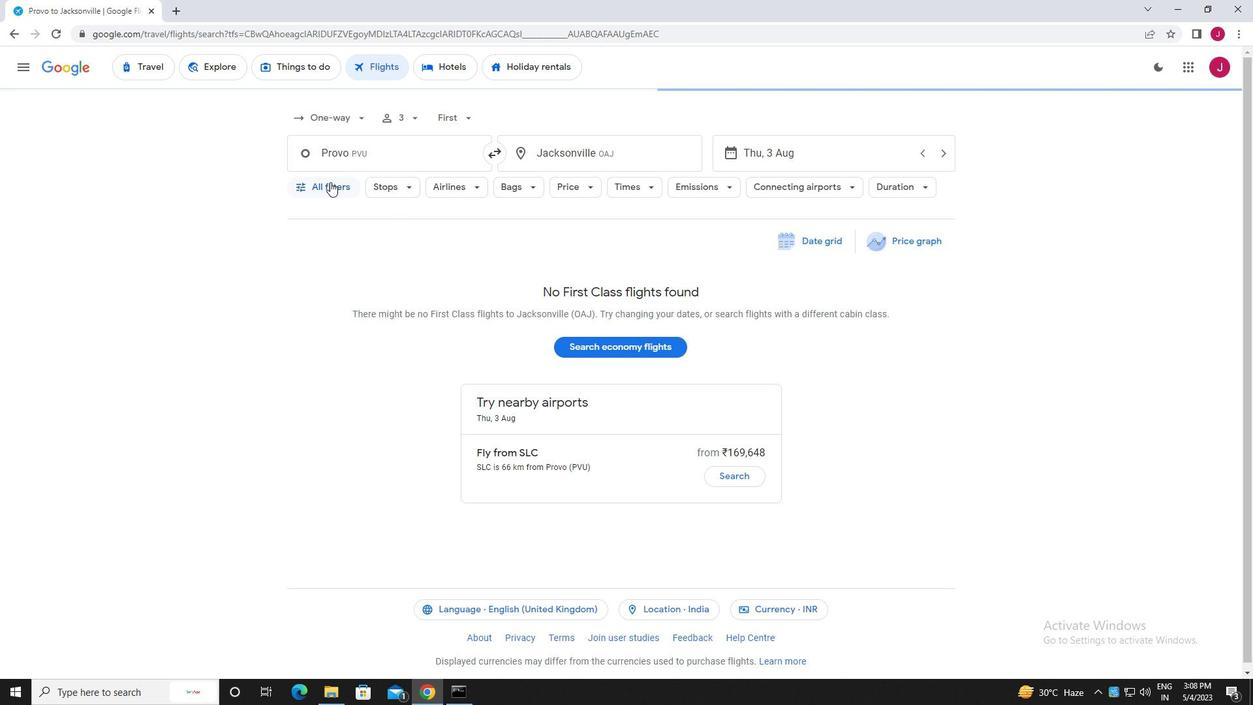 
Action: Mouse pressed left at (331, 188)
Screenshot: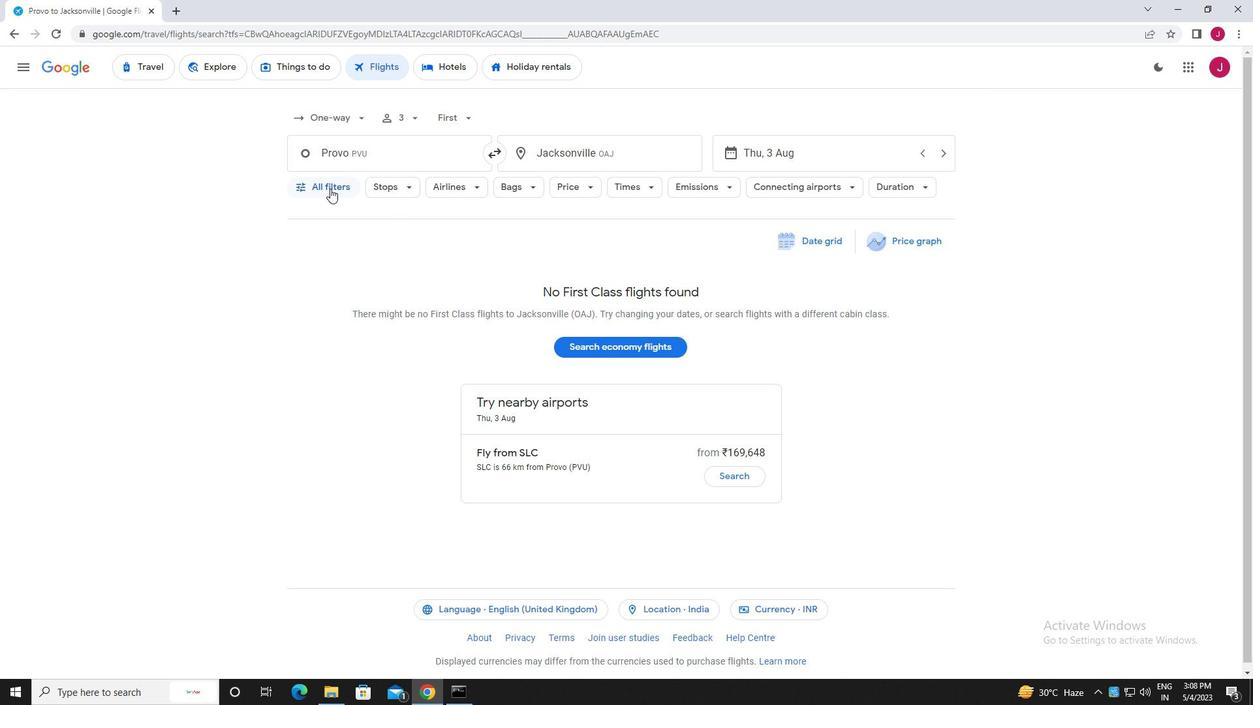 
Action: Mouse moved to (366, 223)
Screenshot: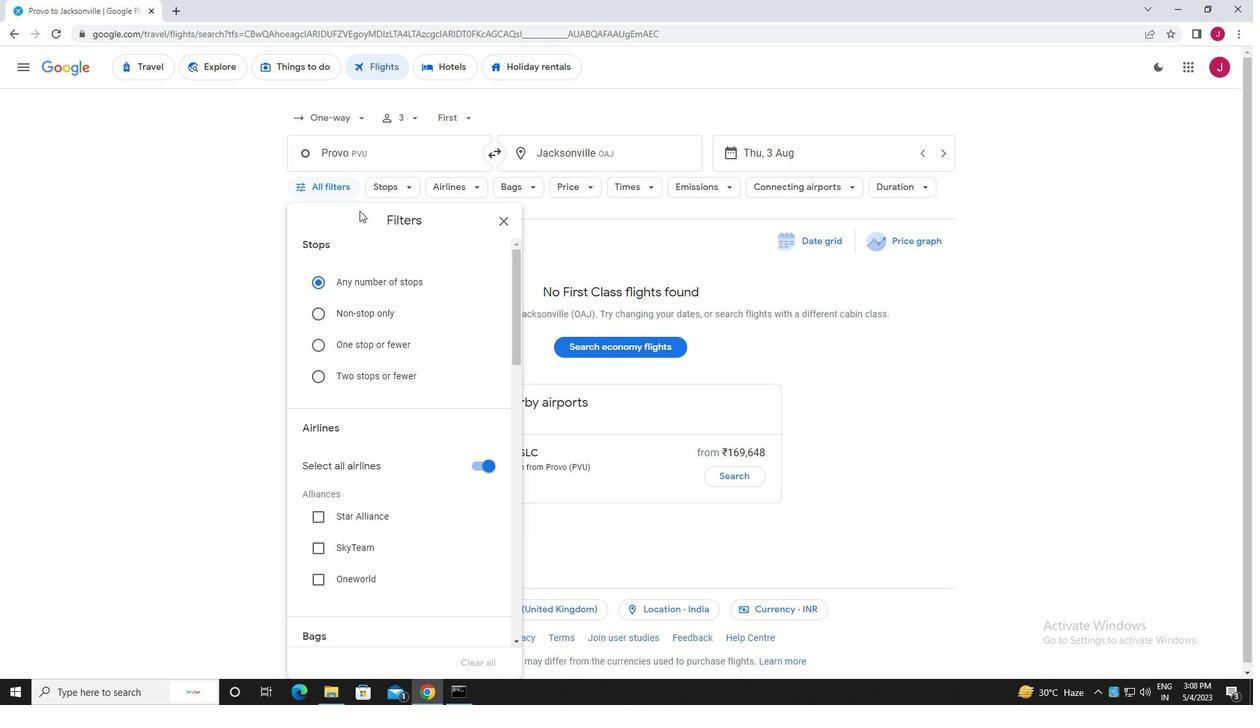
Action: Mouse scrolled (366, 222) with delta (0, 0)
Screenshot: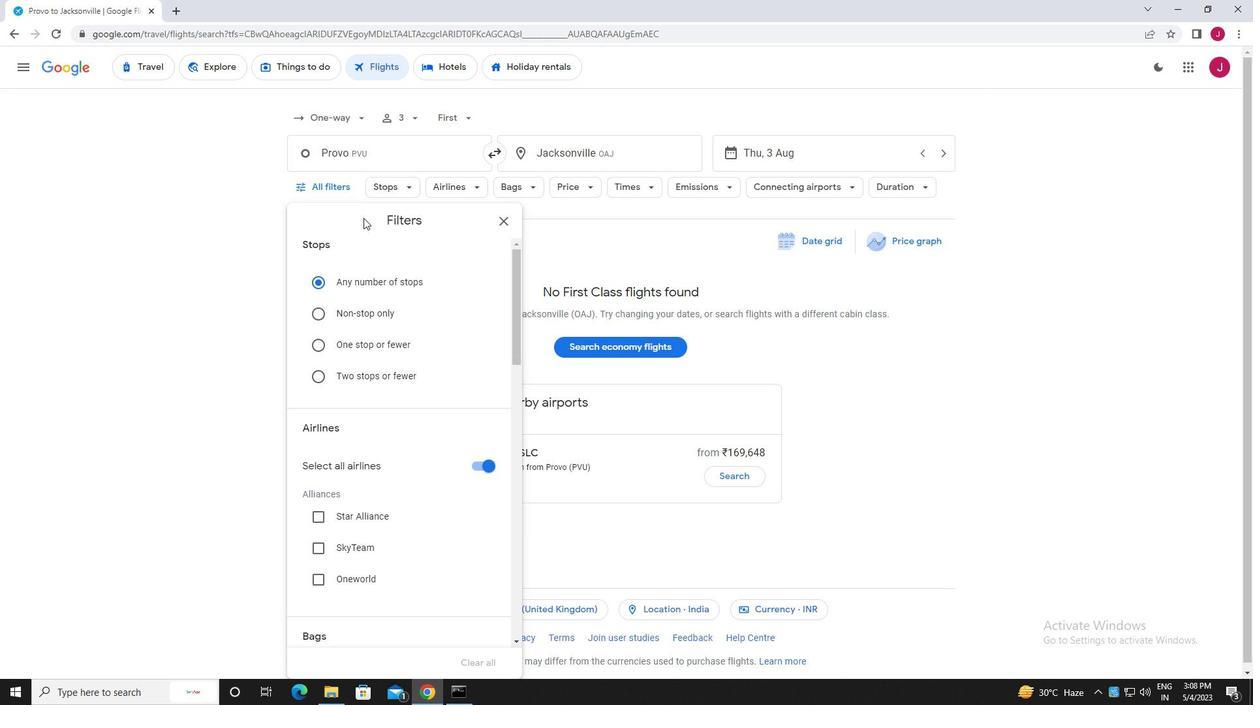 
Action: Mouse scrolled (366, 222) with delta (0, 0)
Screenshot: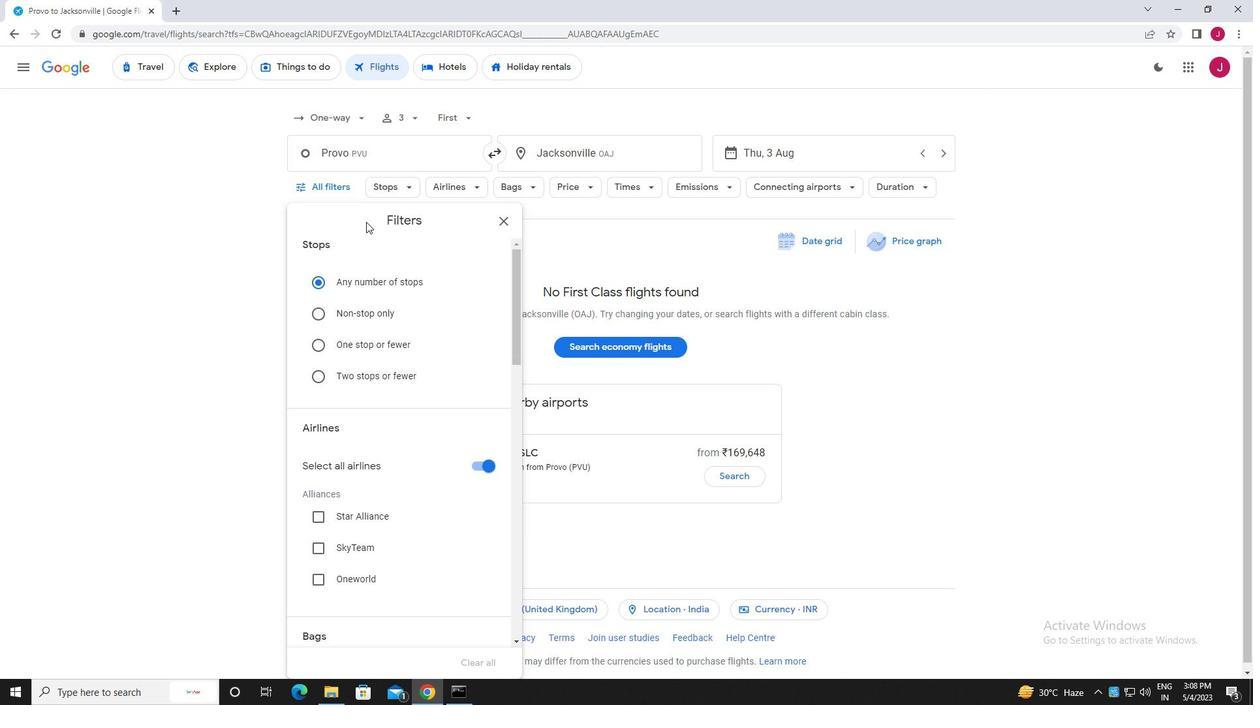 
Action: Mouse scrolled (366, 222) with delta (0, 0)
Screenshot: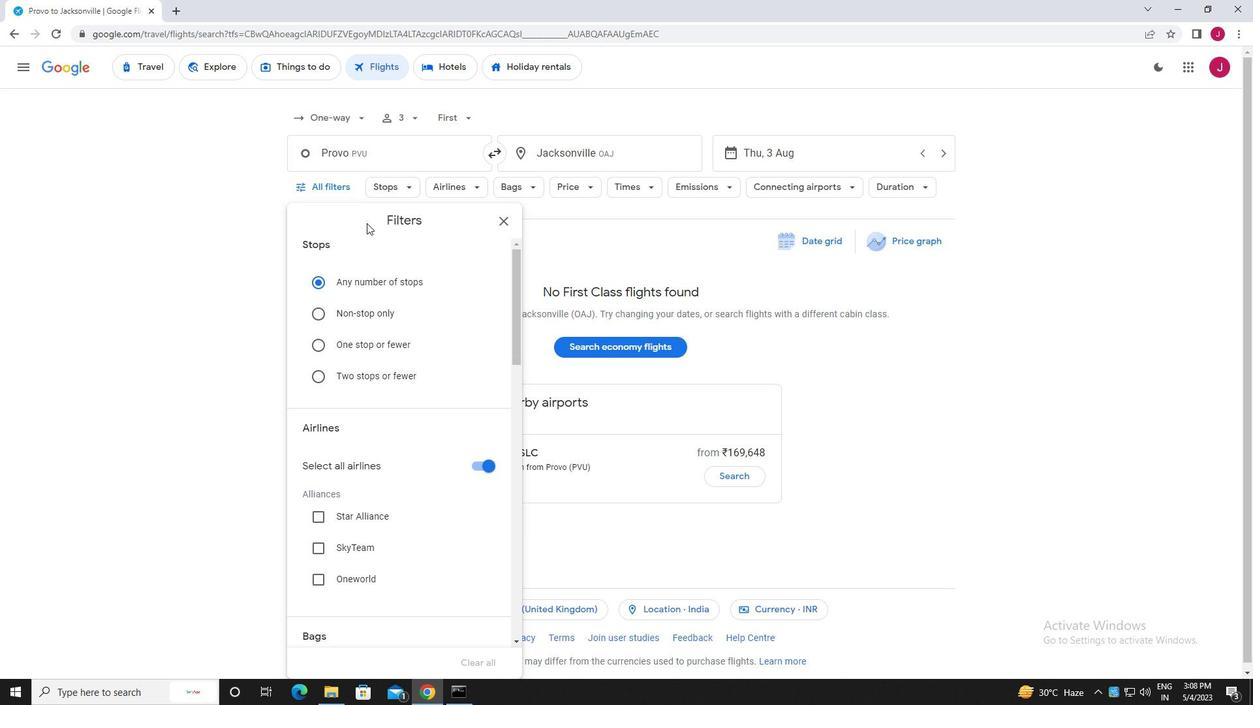 
Action: Mouse moved to (368, 223)
Screenshot: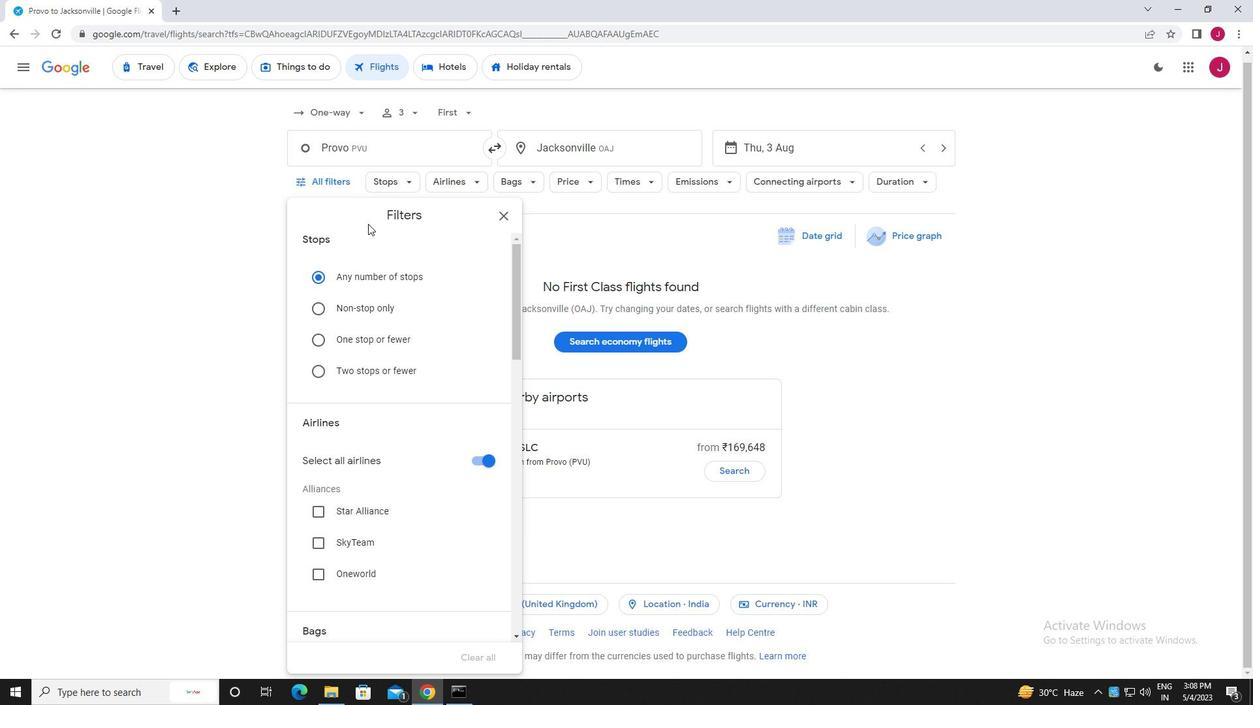 
Action: Mouse scrolled (368, 223) with delta (0, 0)
Screenshot: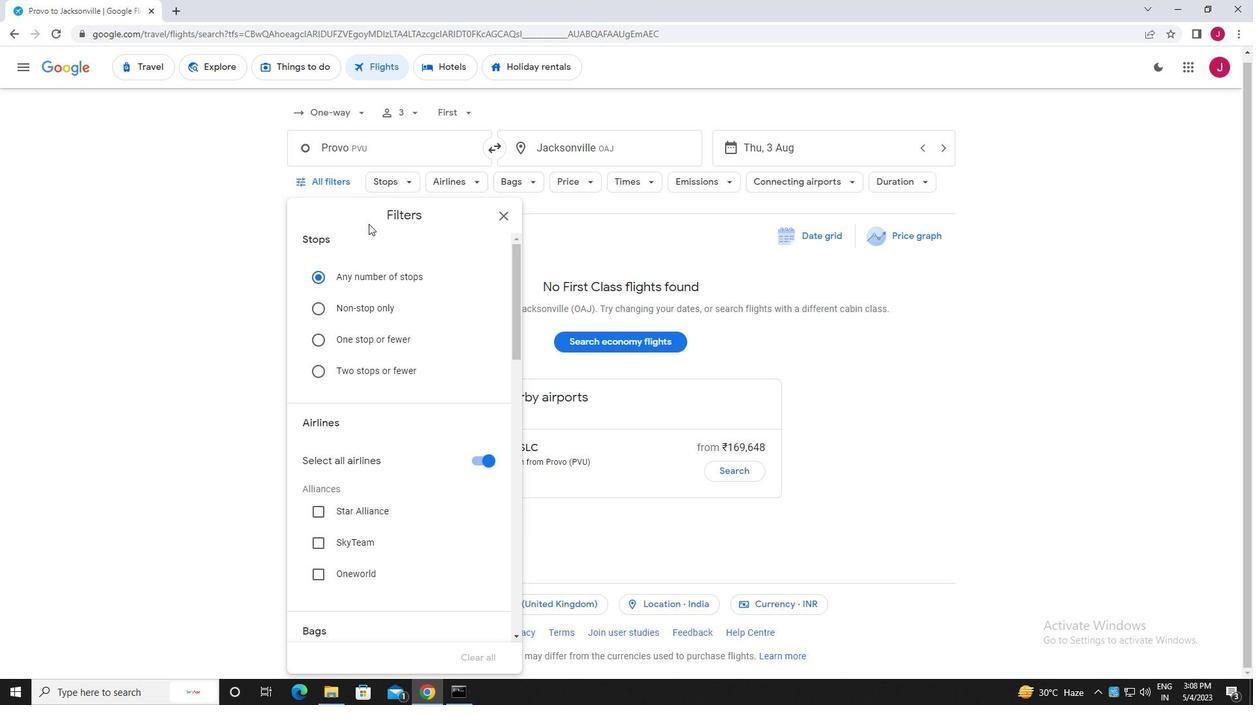 
Action: Mouse scrolled (368, 223) with delta (0, 0)
Screenshot: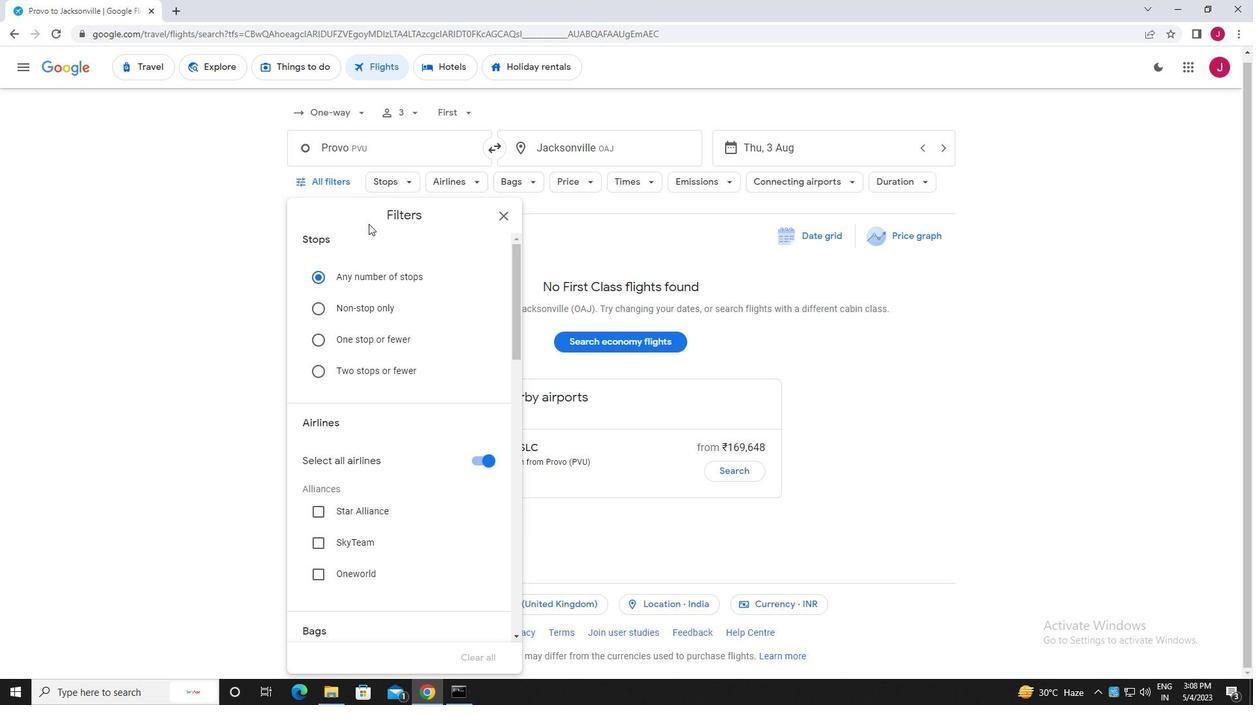 
Action: Mouse moved to (436, 239)
Screenshot: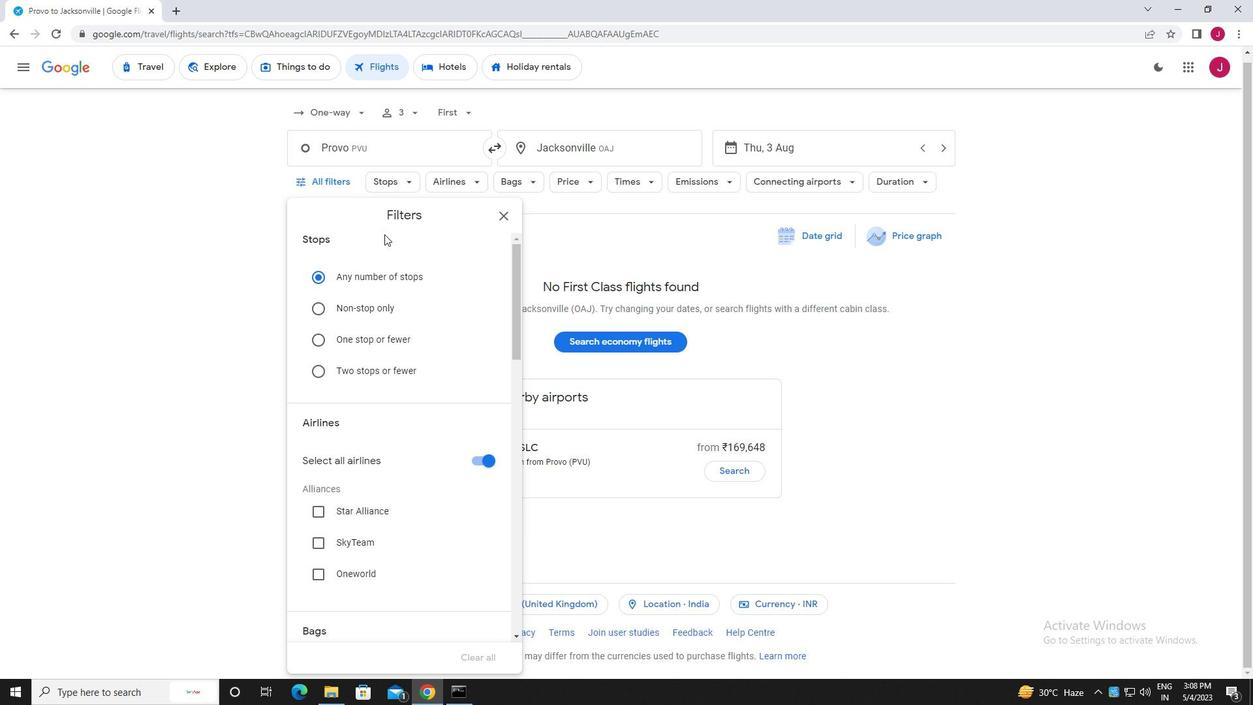
Action: Mouse scrolled (436, 238) with delta (0, 0)
Screenshot: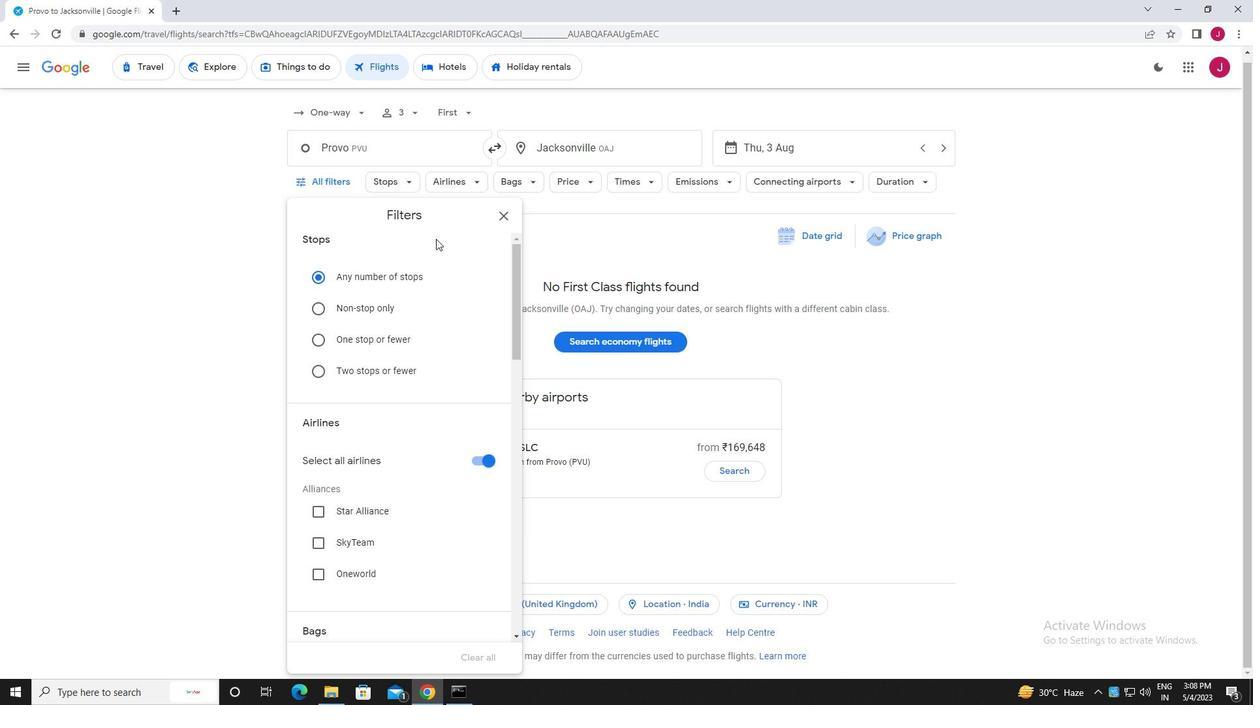 
Action: Mouse scrolled (436, 238) with delta (0, 0)
Screenshot: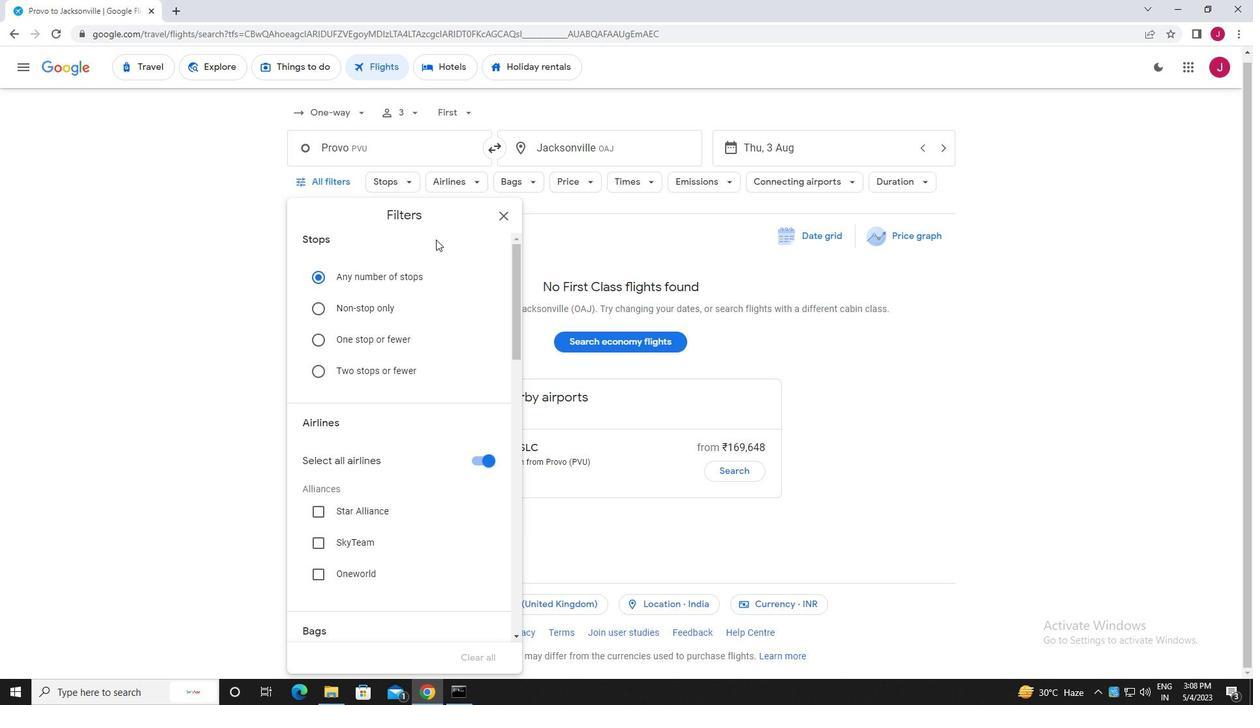 
Action: Mouse moved to (480, 327)
Screenshot: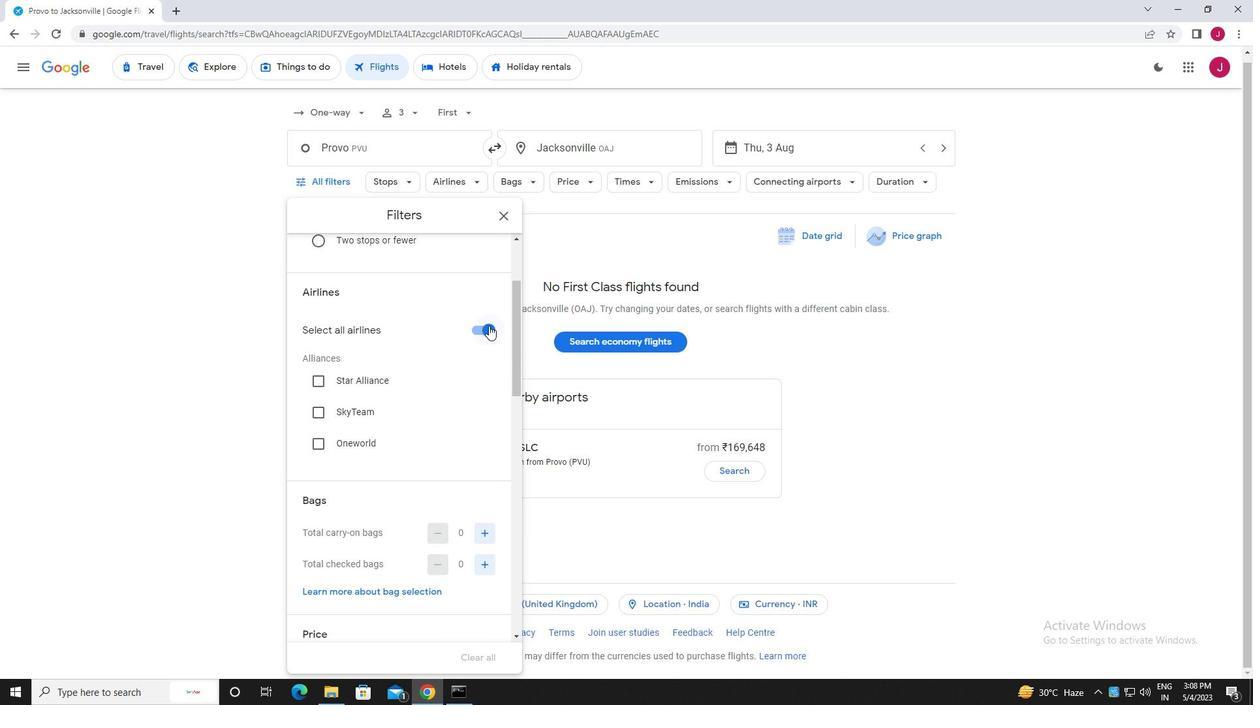 
Action: Mouse pressed left at (480, 327)
Screenshot: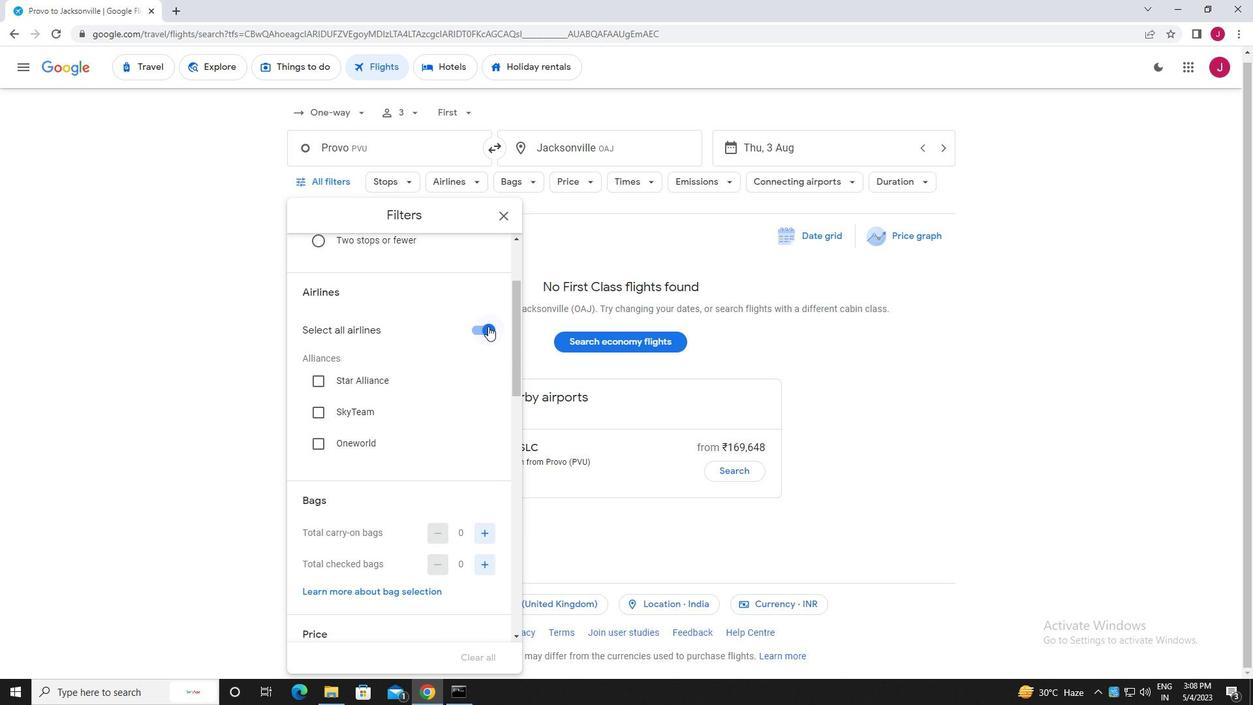 
Action: Mouse moved to (407, 310)
Screenshot: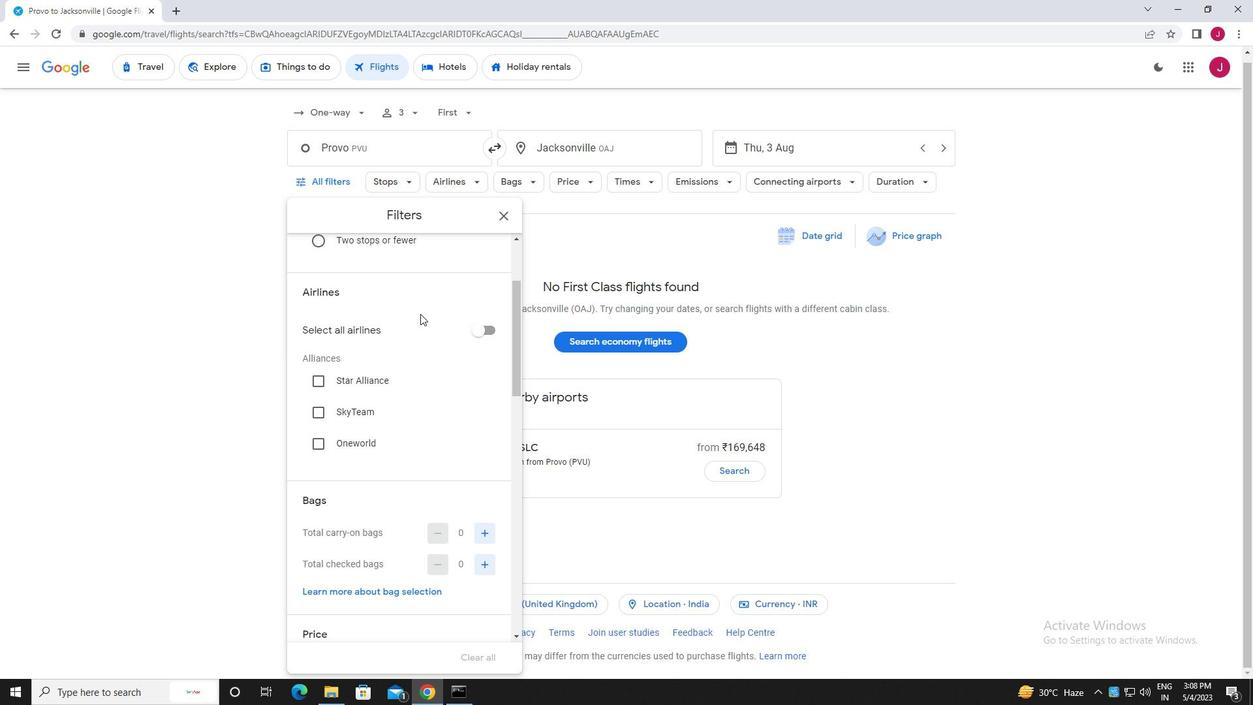 
Action: Mouse scrolled (407, 310) with delta (0, 0)
Screenshot: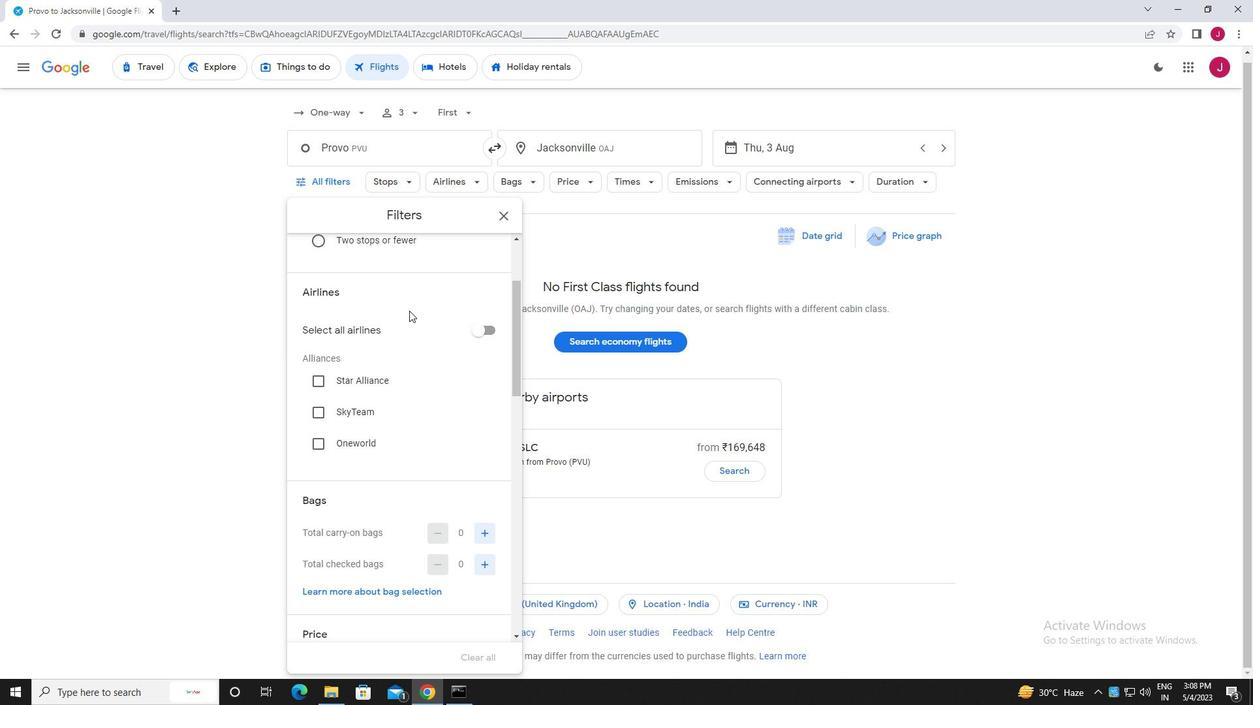 
Action: Mouse scrolled (407, 310) with delta (0, 0)
Screenshot: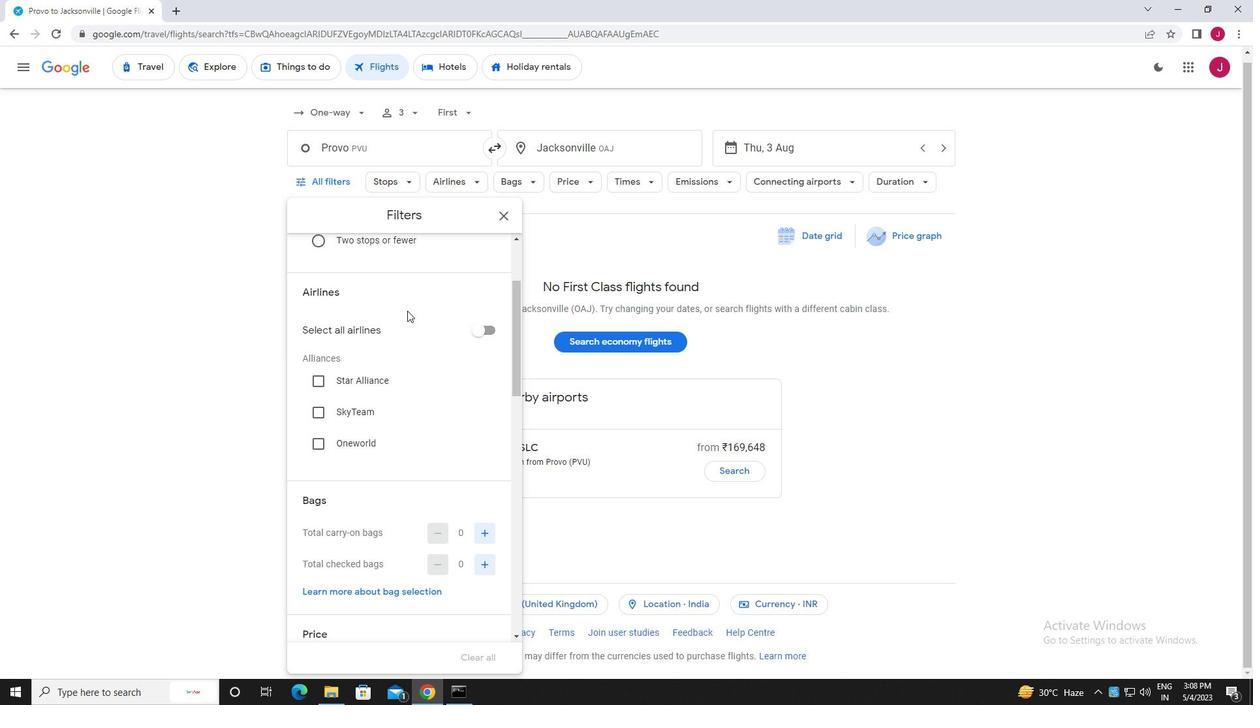 
Action: Mouse scrolled (407, 310) with delta (0, 0)
Screenshot: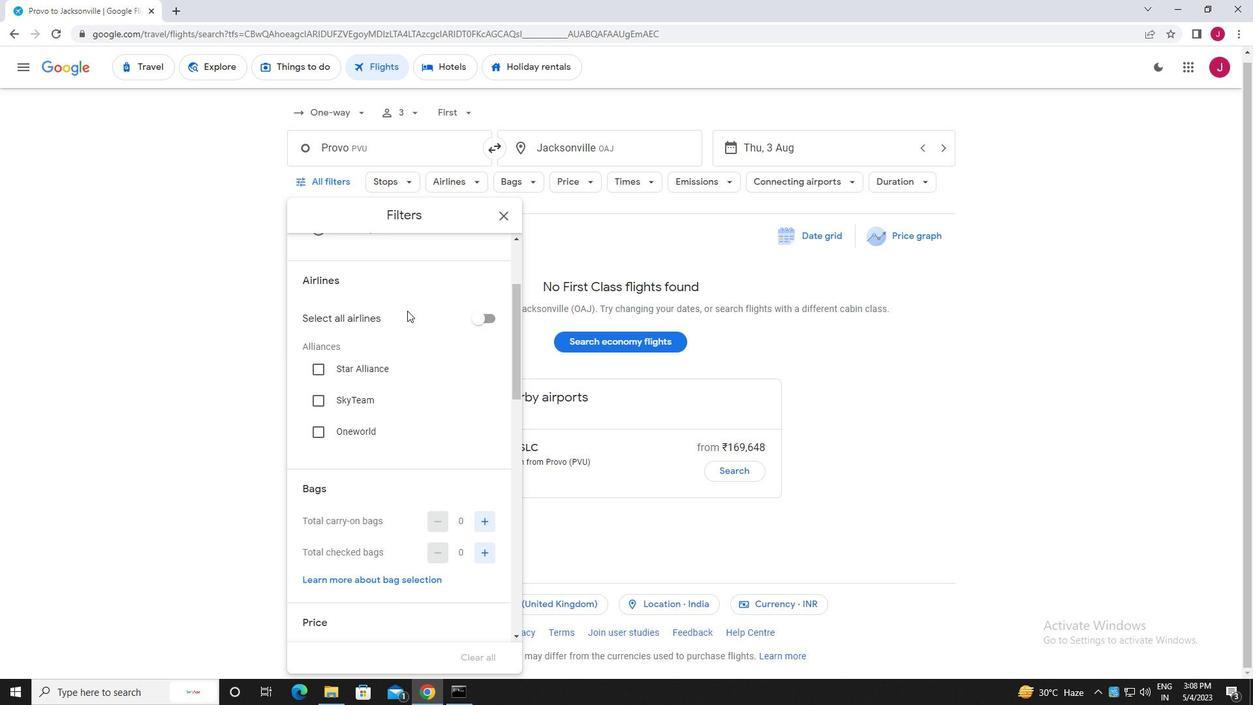 
Action: Mouse moved to (407, 310)
Screenshot: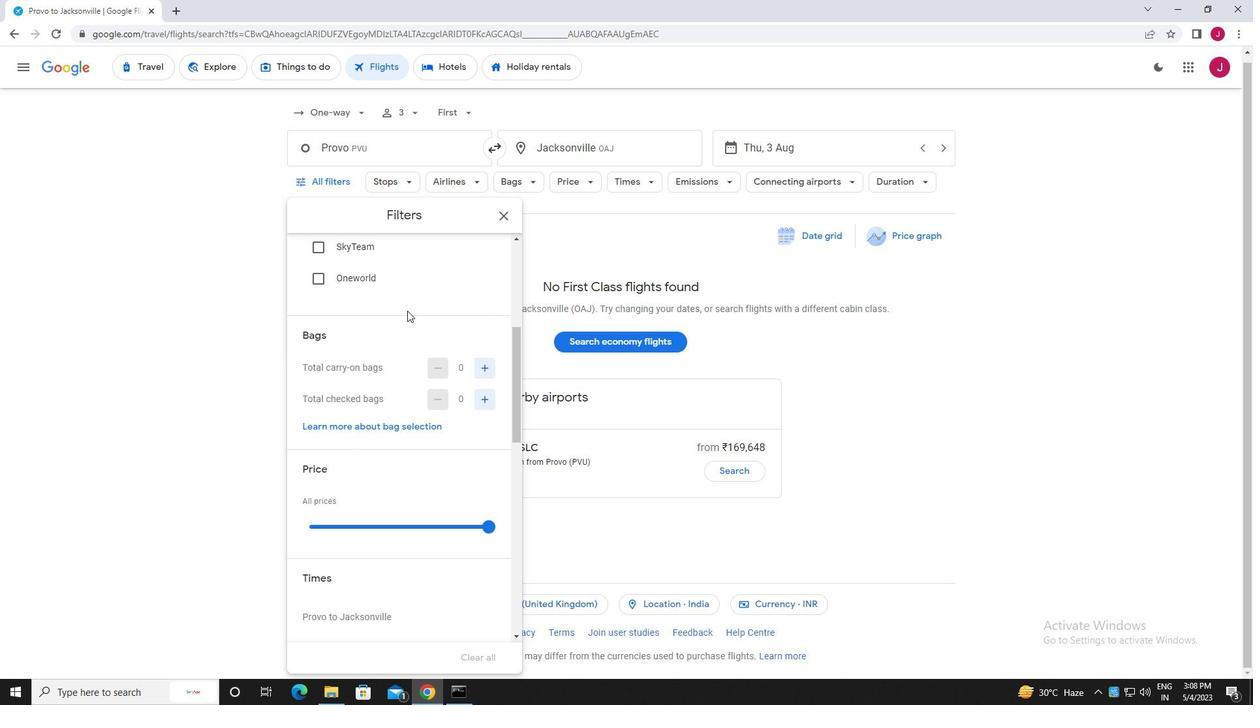 
Action: Mouse scrolled (407, 310) with delta (0, 0)
Screenshot: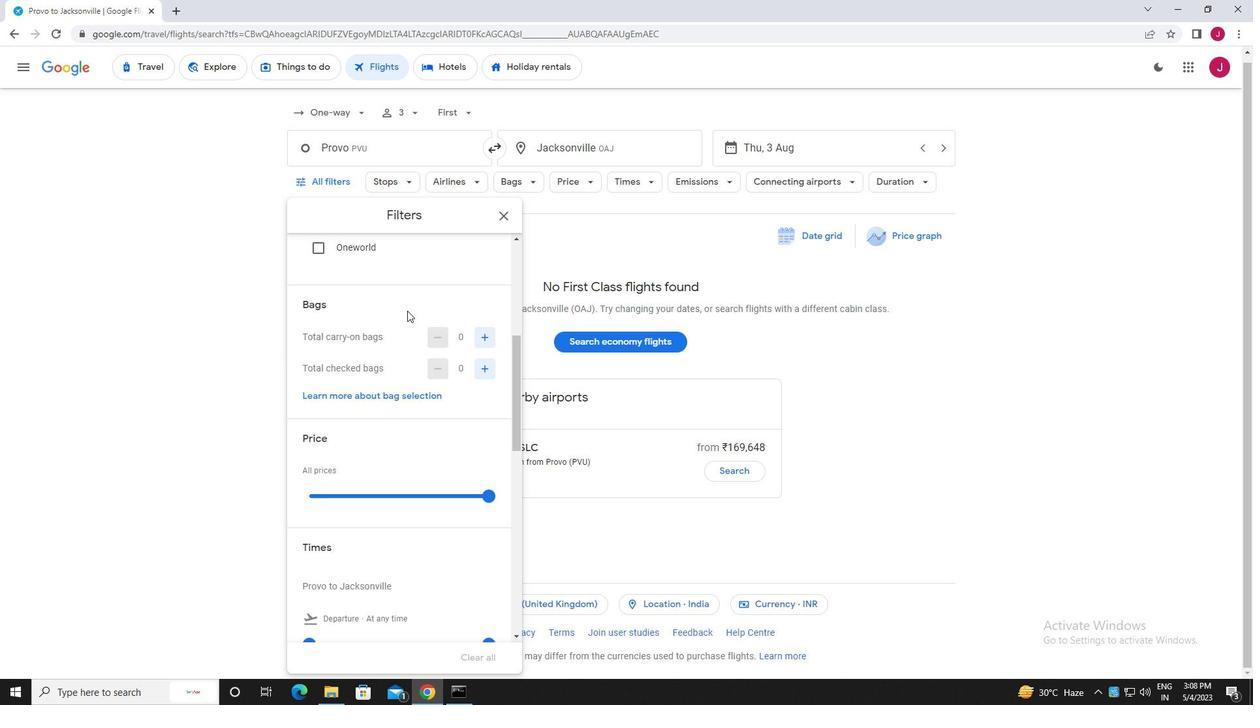 
Action: Mouse moved to (422, 303)
Screenshot: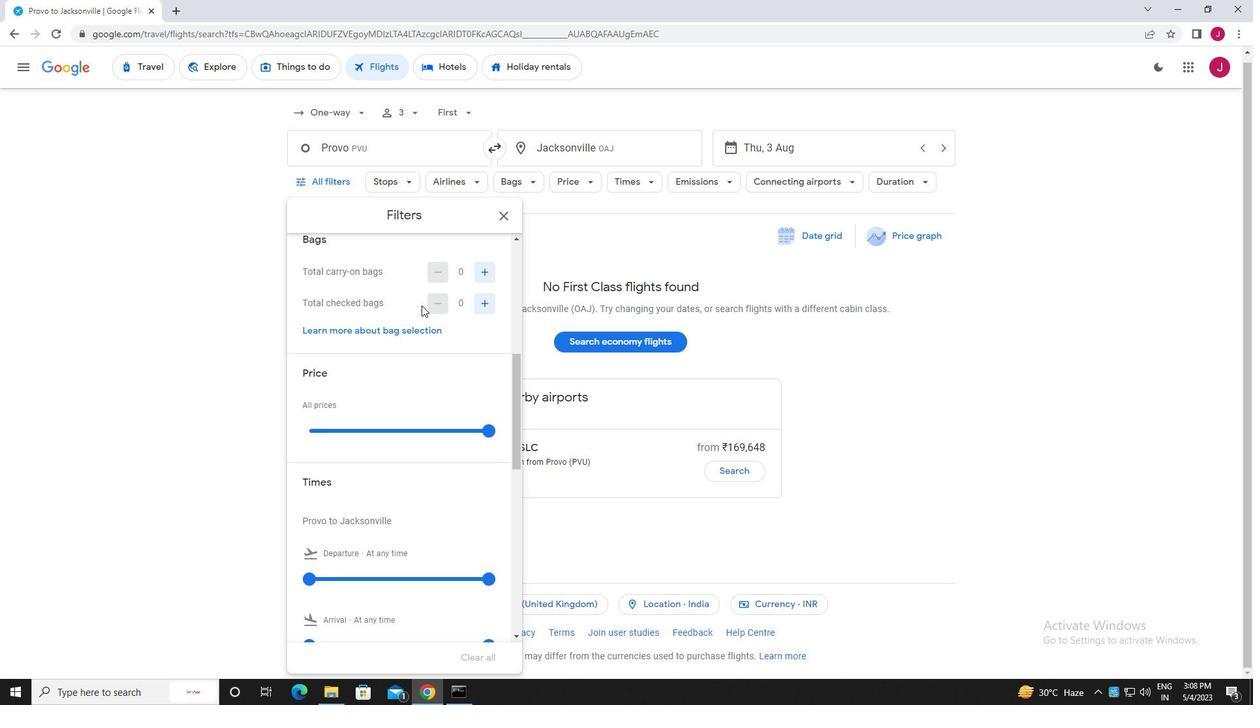 
Action: Mouse scrolled (422, 302) with delta (0, 0)
Screenshot: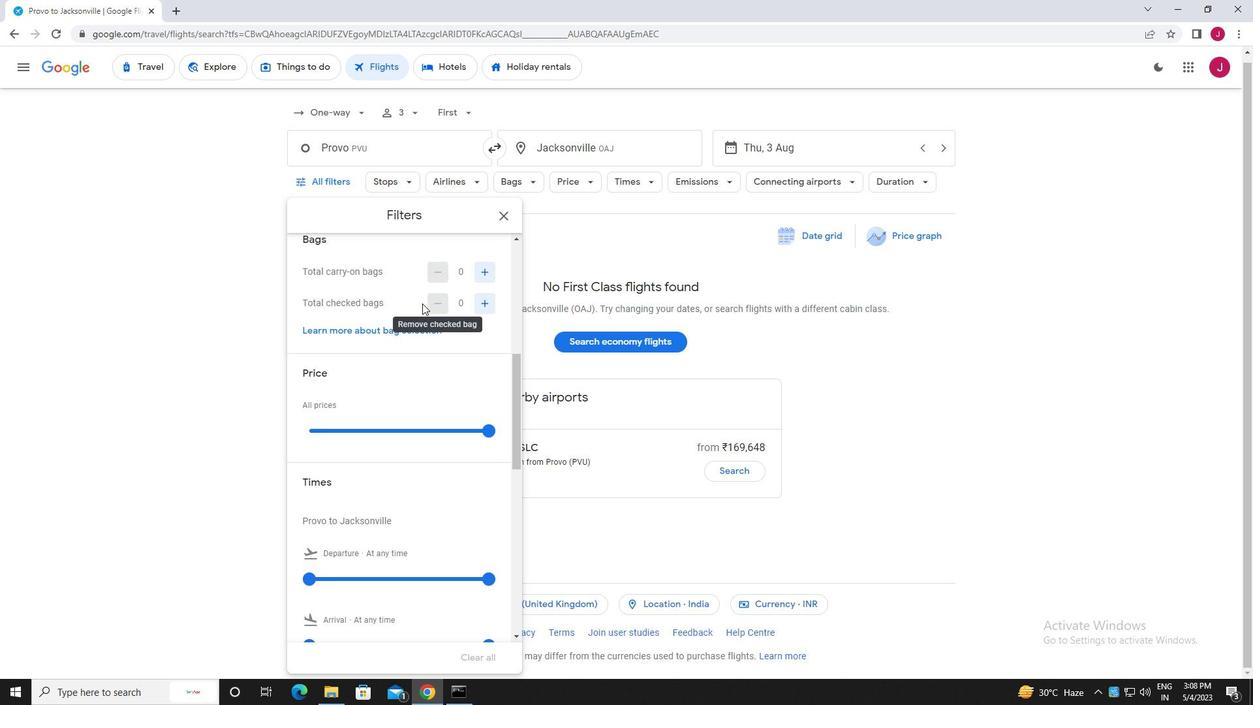 
Action: Mouse moved to (483, 250)
Screenshot: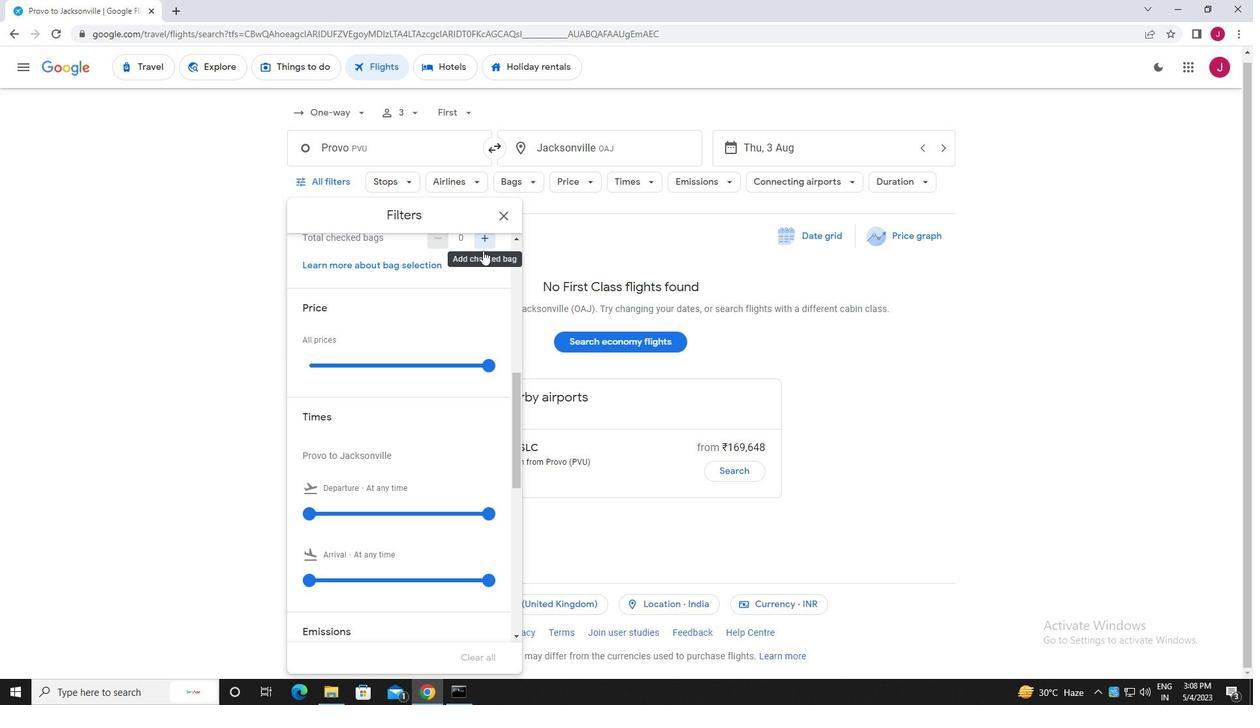 
Action: Mouse scrolled (483, 251) with delta (0, 0)
Screenshot: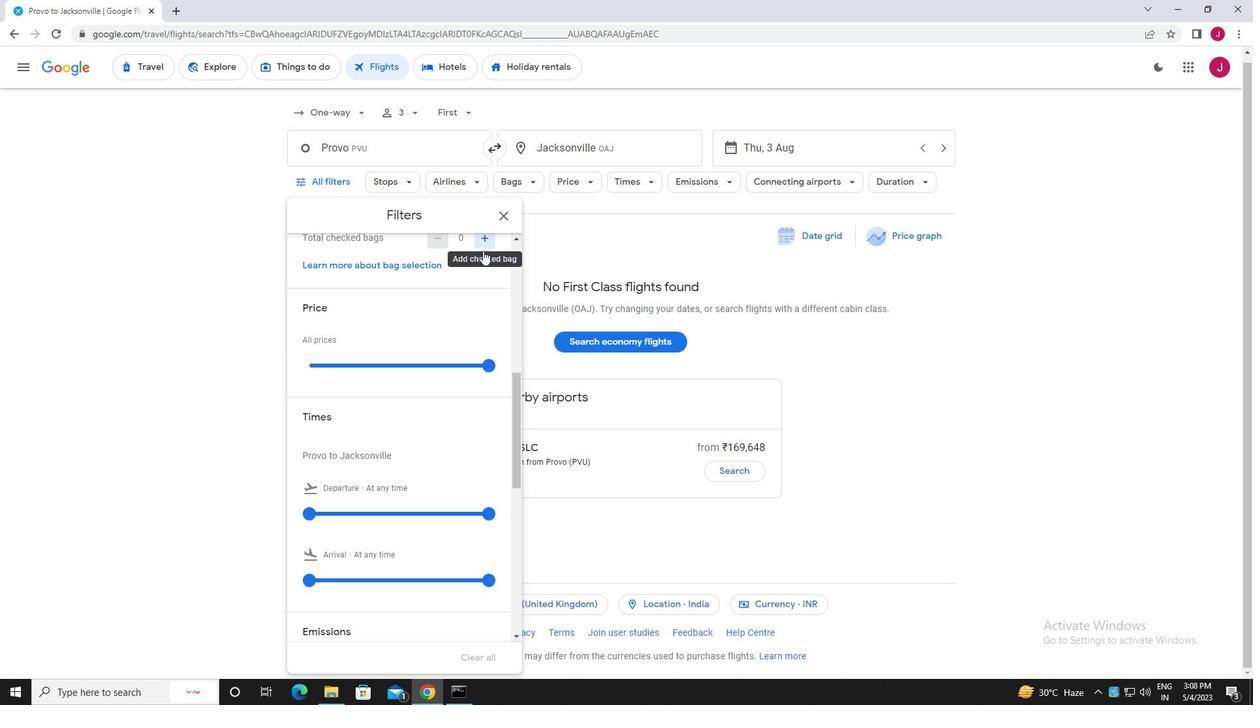 
Action: Mouse moved to (489, 308)
Screenshot: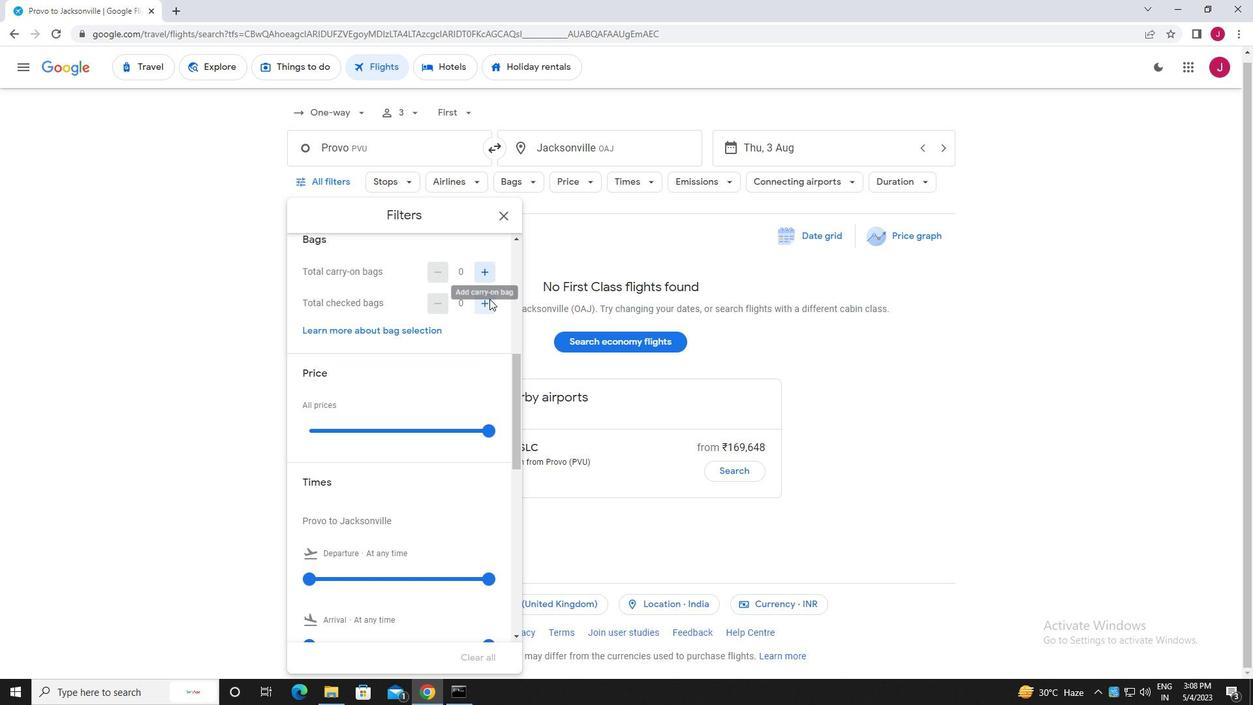 
Action: Mouse pressed left at (489, 308)
Screenshot: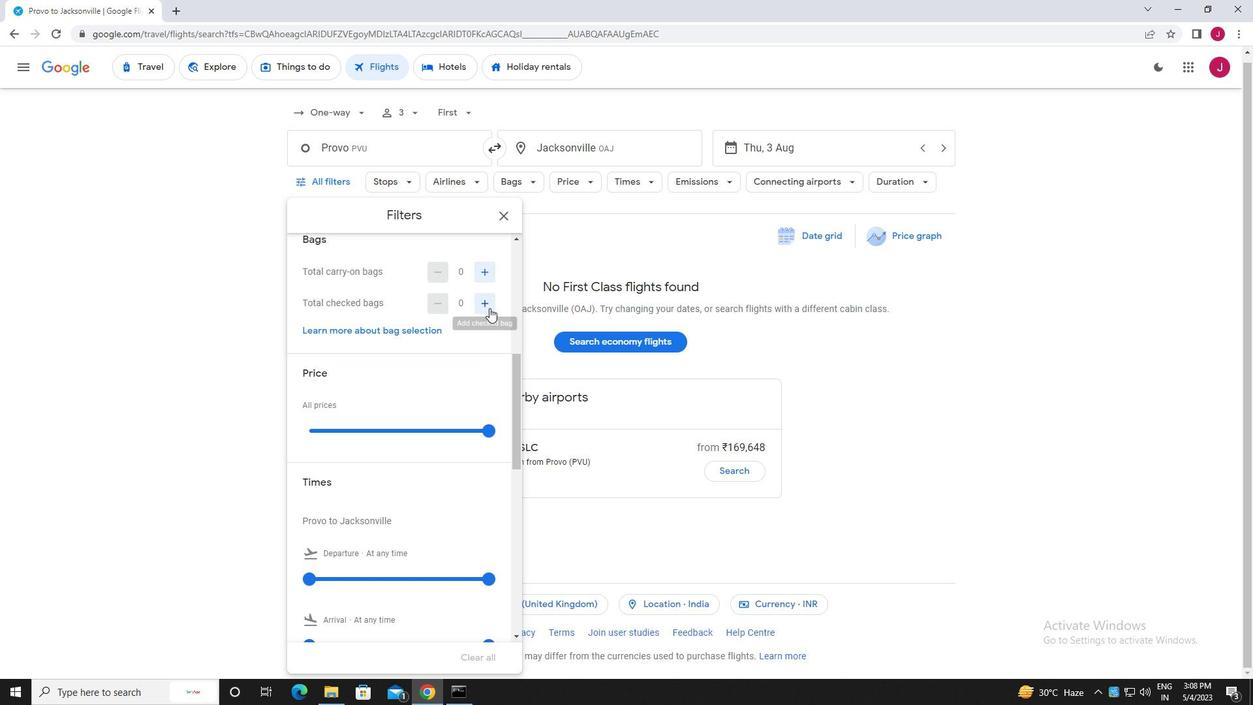 
Action: Mouse pressed left at (489, 308)
Screenshot: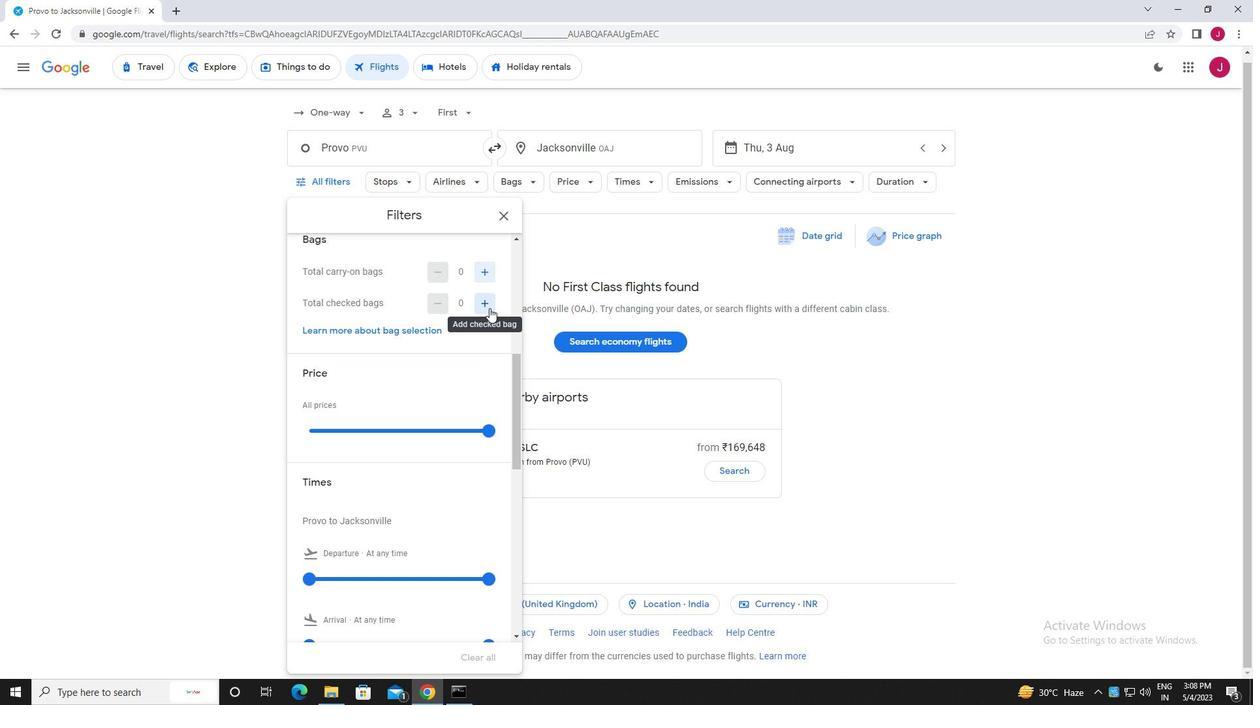 
Action: Mouse pressed left at (489, 308)
Screenshot: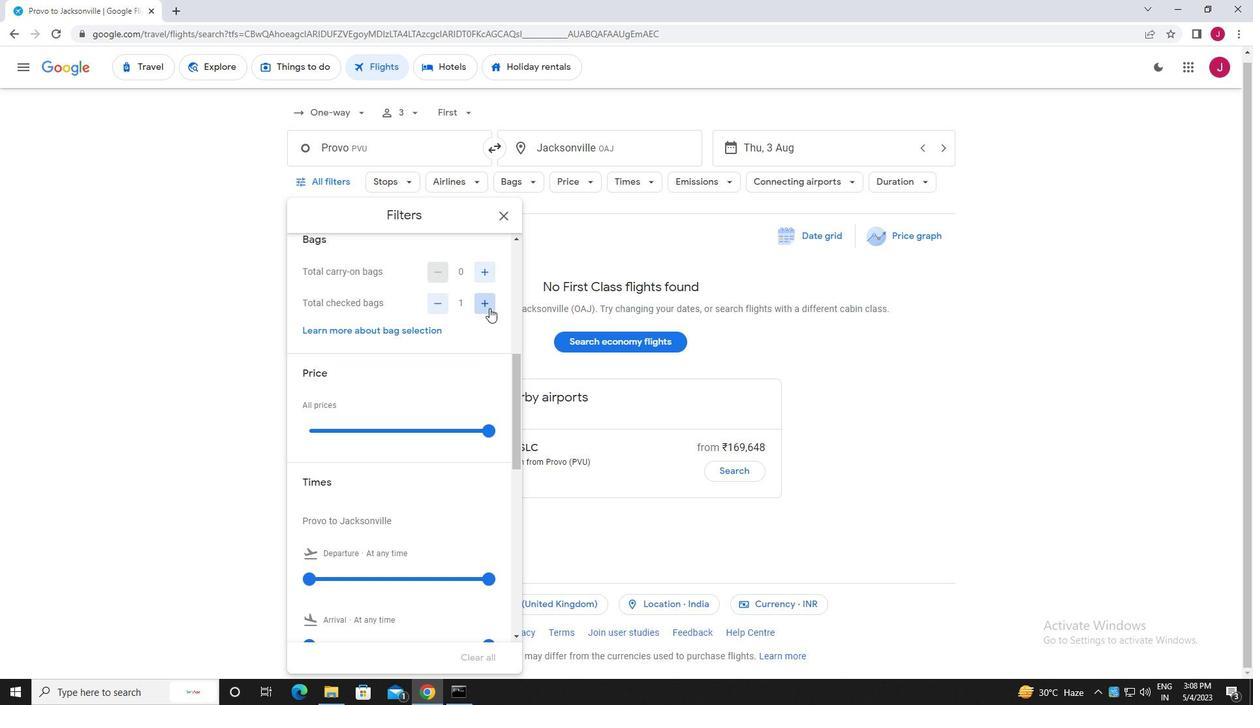 
Action: Mouse pressed left at (489, 308)
Screenshot: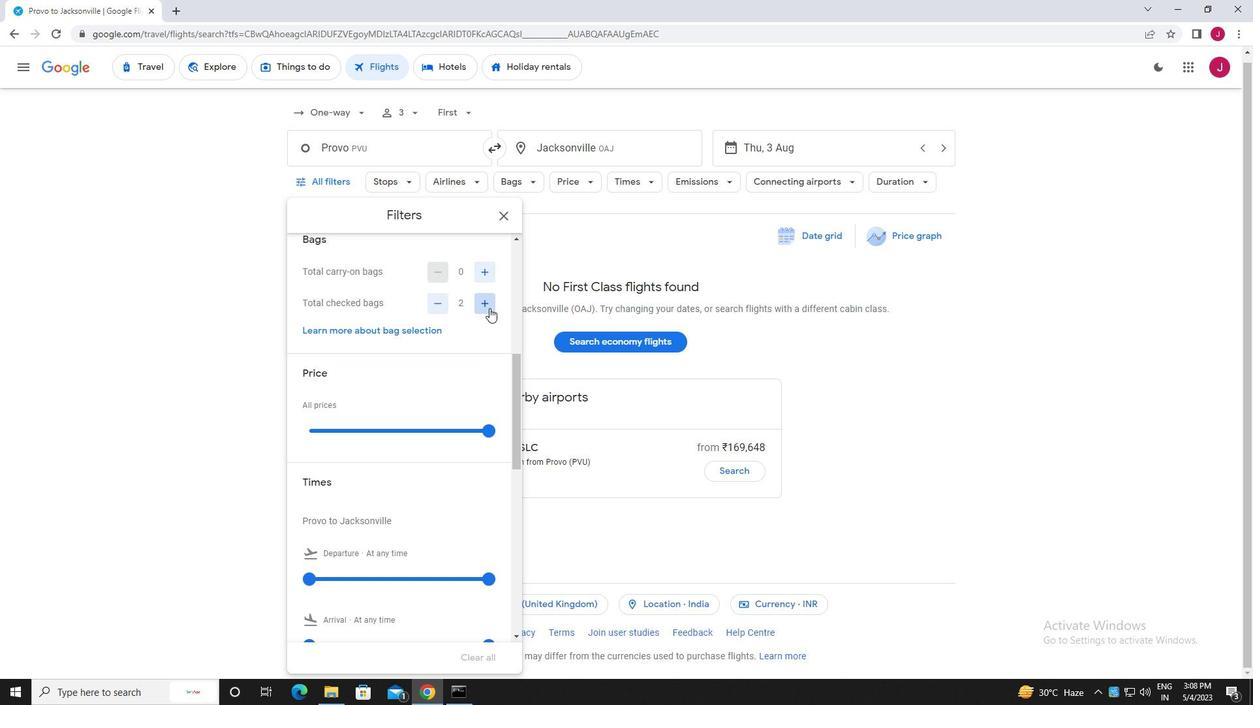 
Action: Mouse pressed left at (489, 308)
Screenshot: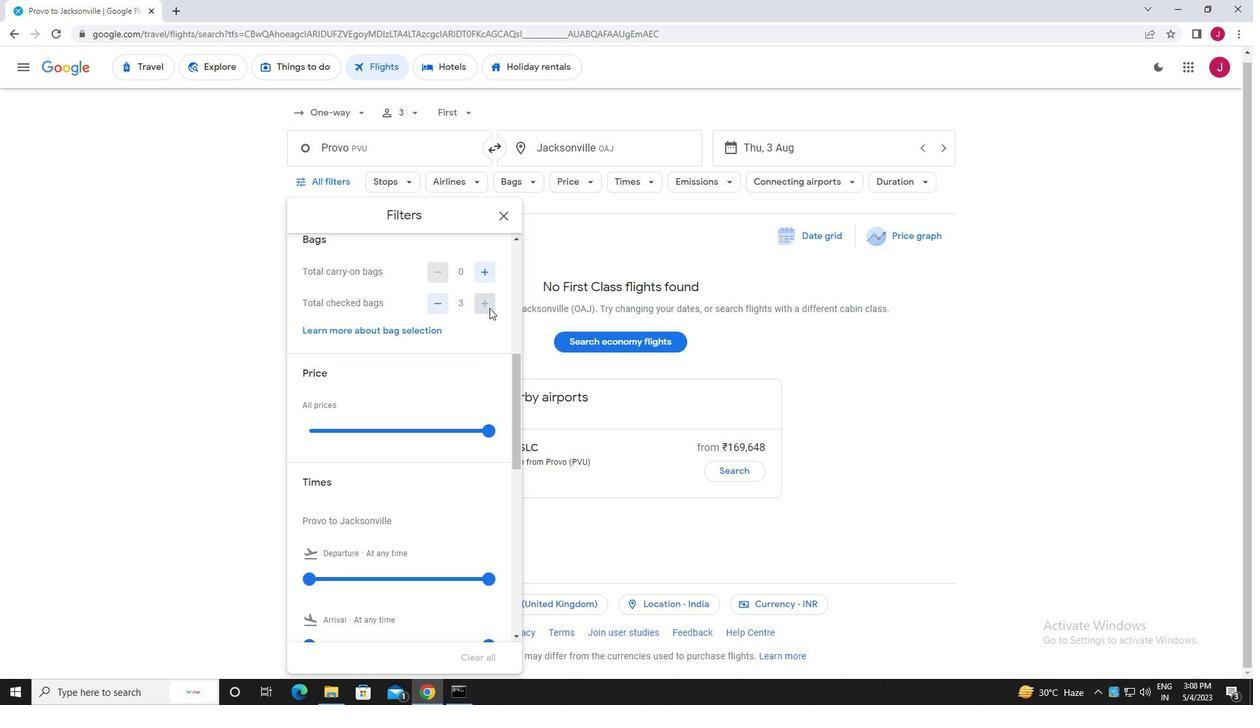 
Action: Mouse pressed left at (489, 308)
Screenshot: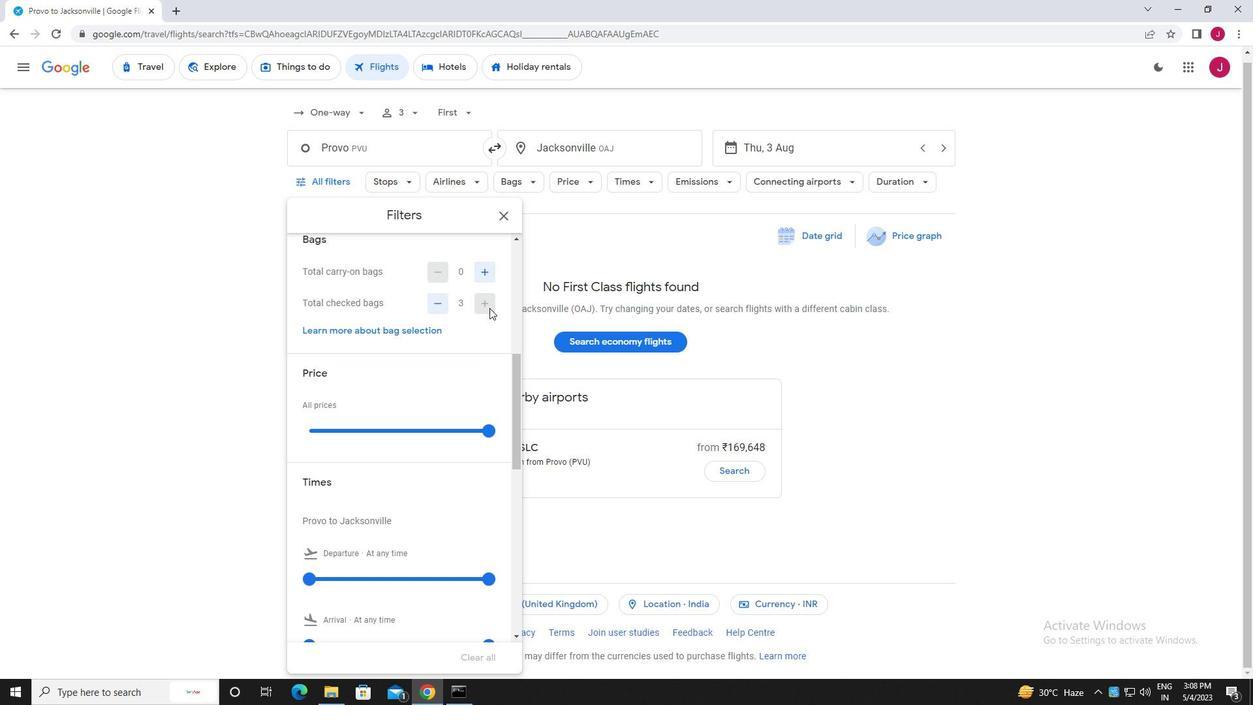 
Action: Mouse moved to (477, 302)
Screenshot: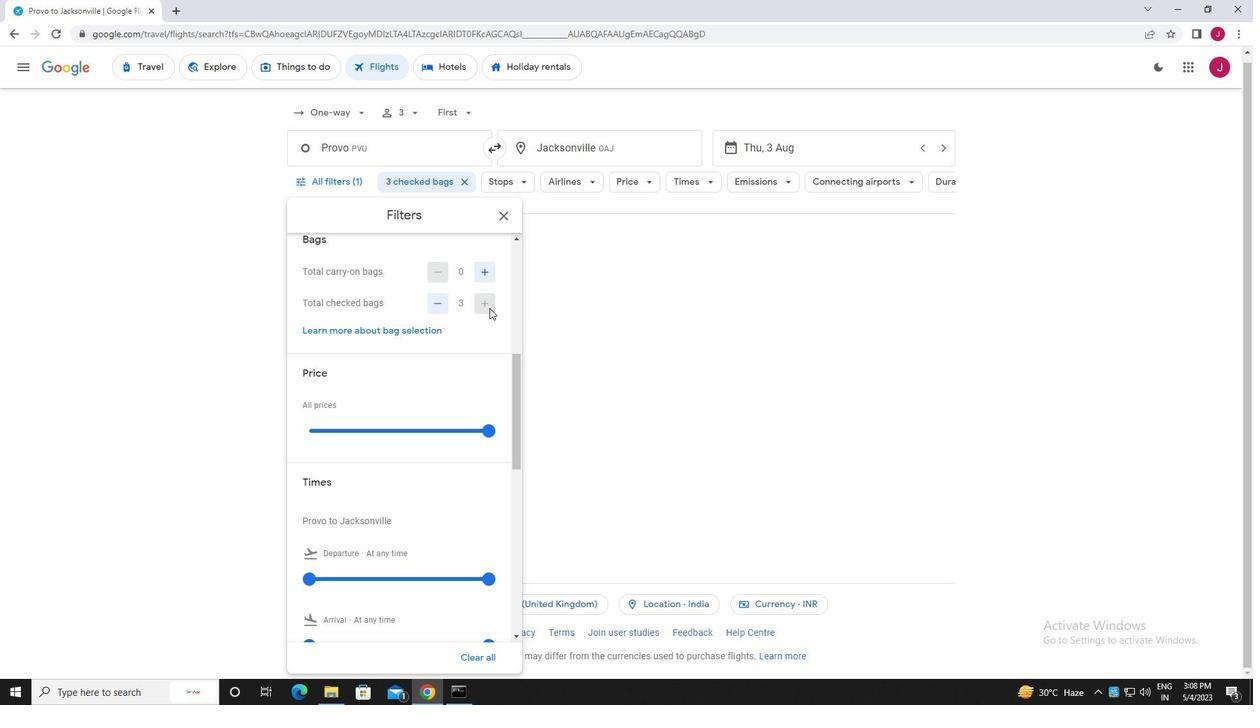 
Action: Mouse scrolled (477, 301) with delta (0, 0)
Screenshot: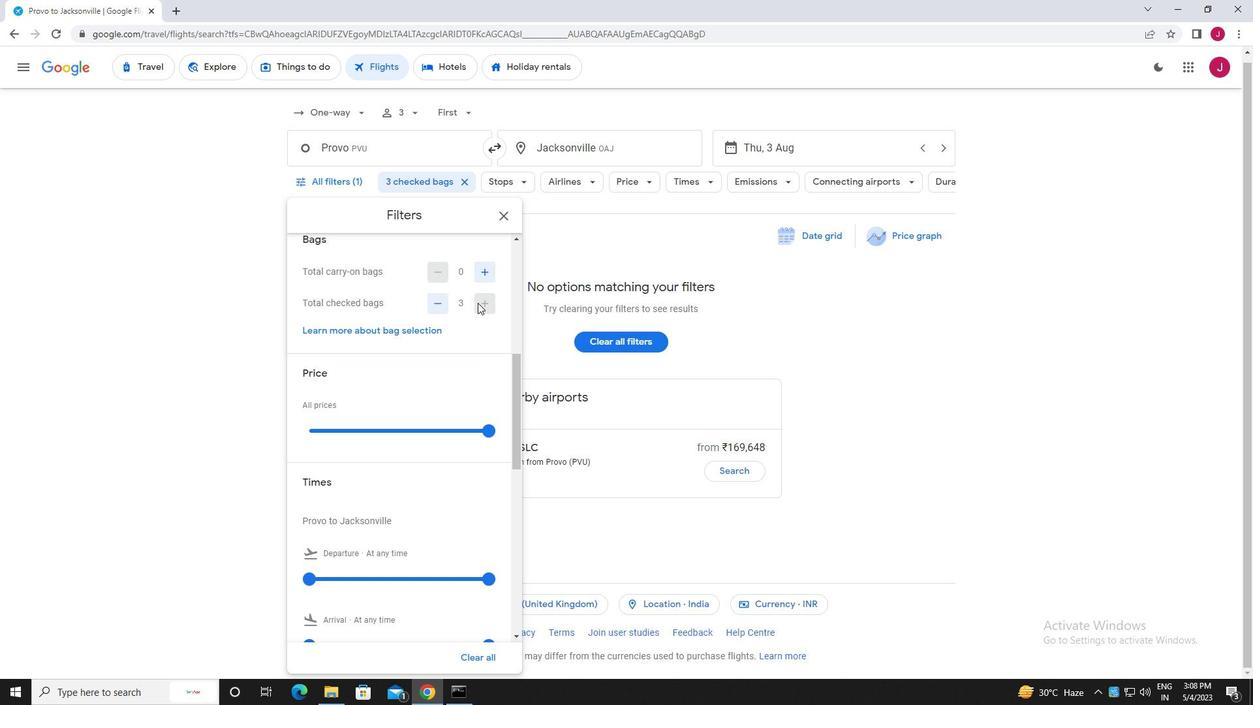 
Action: Mouse scrolled (477, 301) with delta (0, 0)
Screenshot: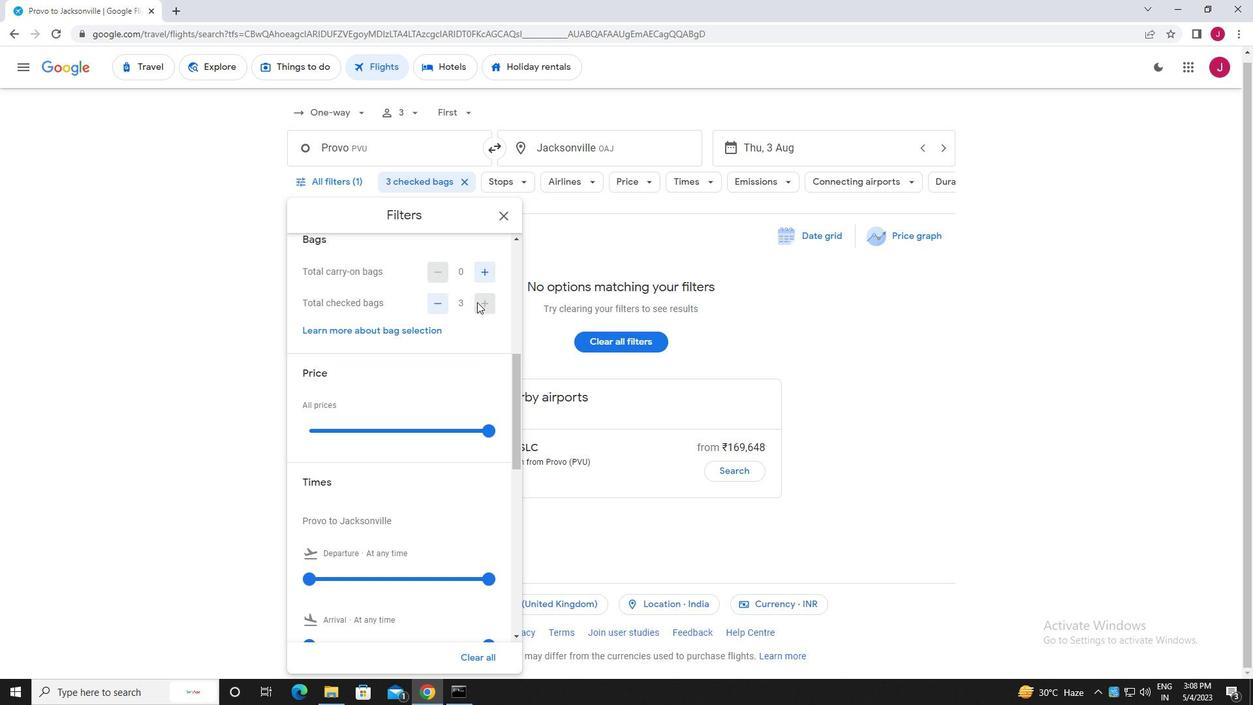 
Action: Mouse moved to (493, 300)
Screenshot: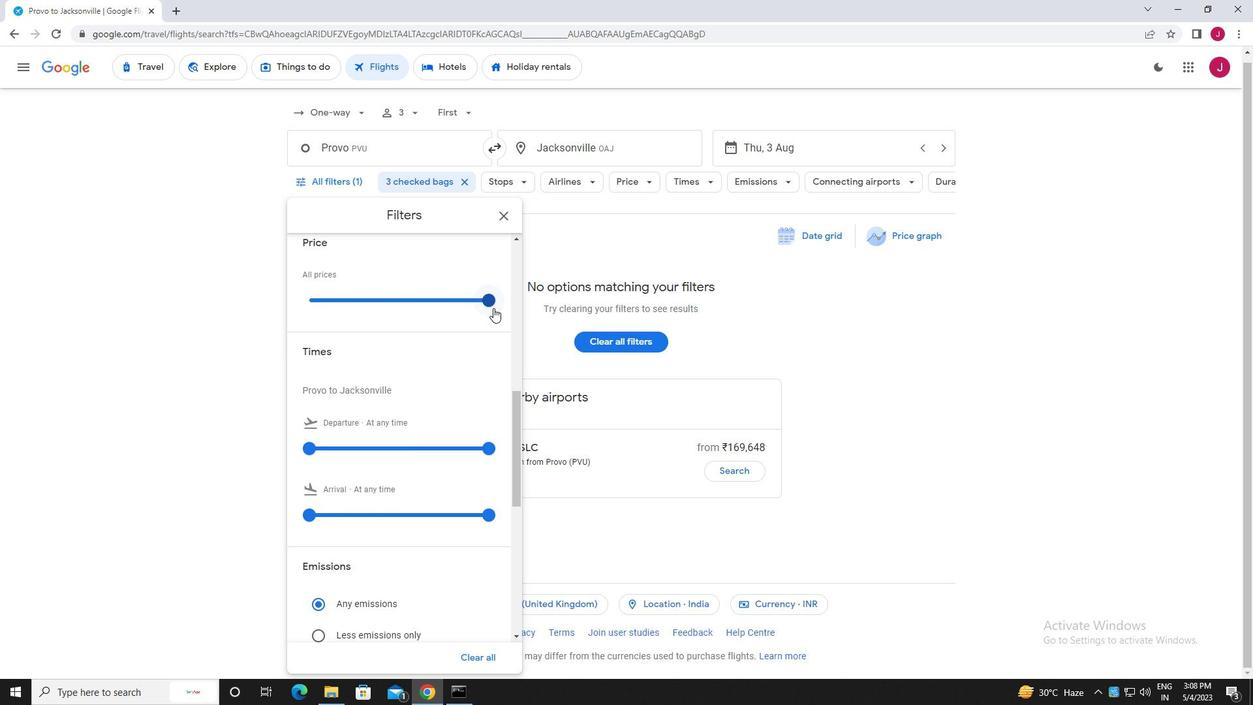 
Action: Mouse pressed left at (493, 300)
Screenshot: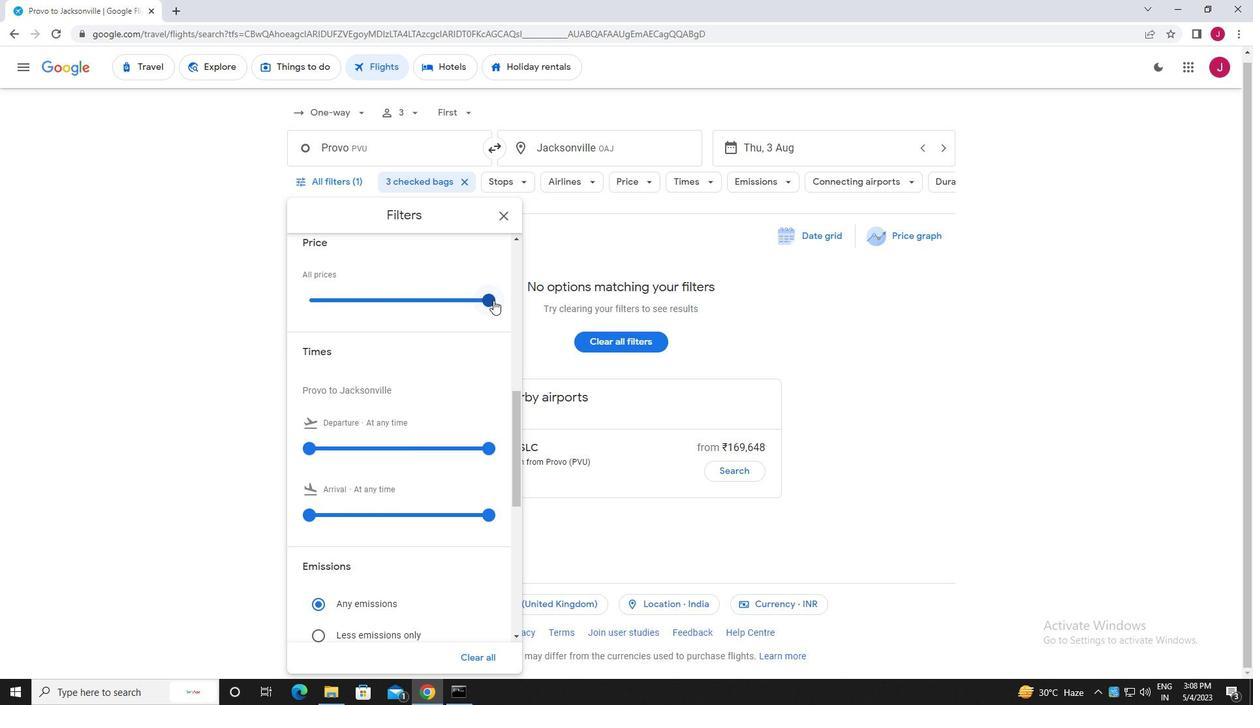 
Action: Mouse moved to (484, 293)
Screenshot: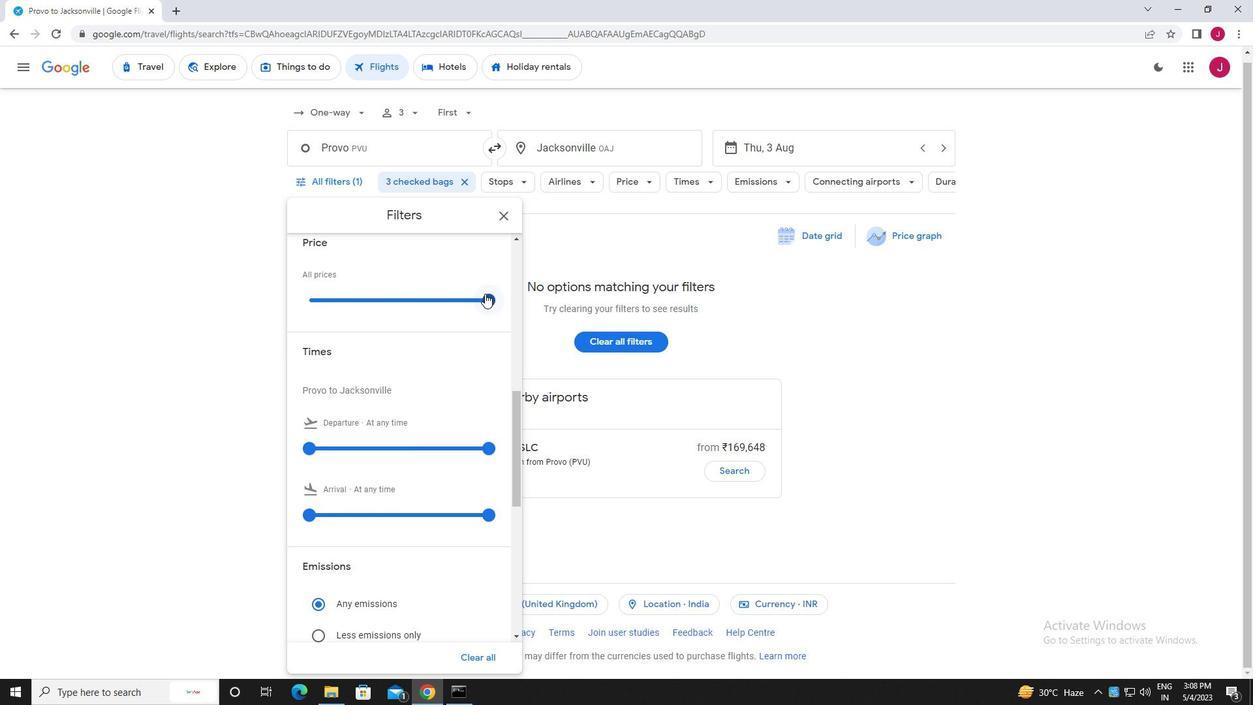 
Action: Mouse scrolled (484, 293) with delta (0, 0)
Screenshot: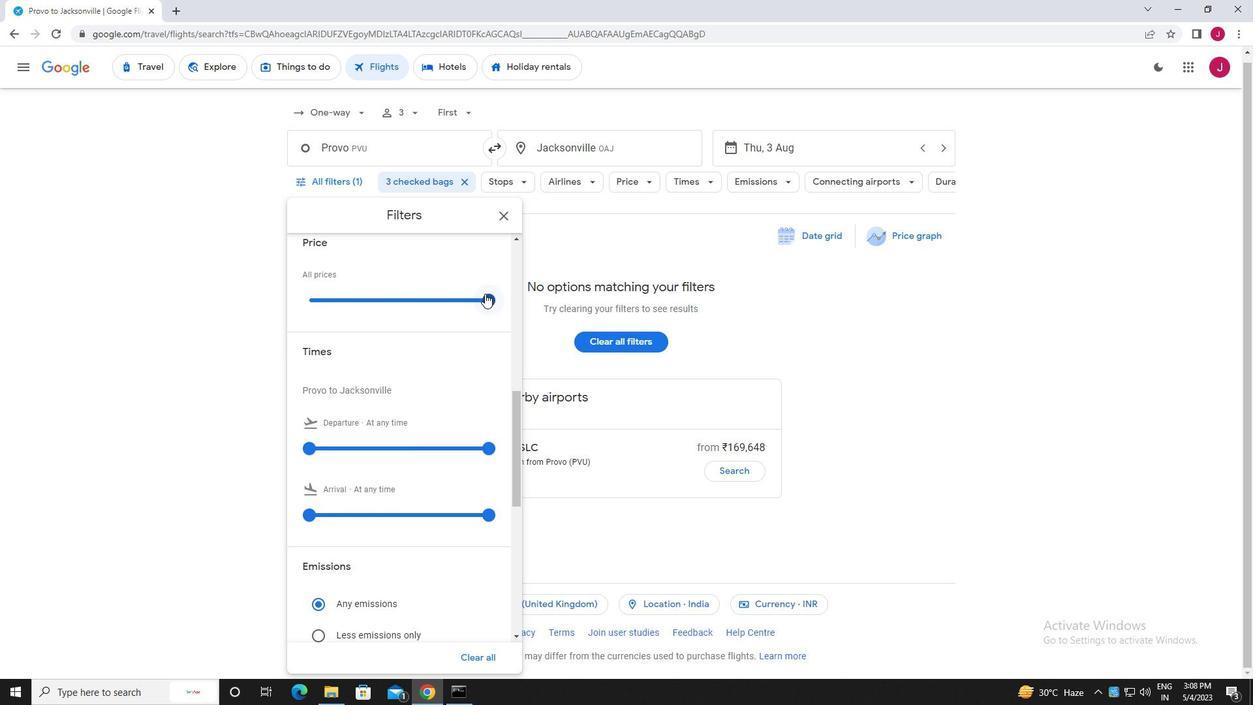 
Action: Mouse moved to (484, 295)
Screenshot: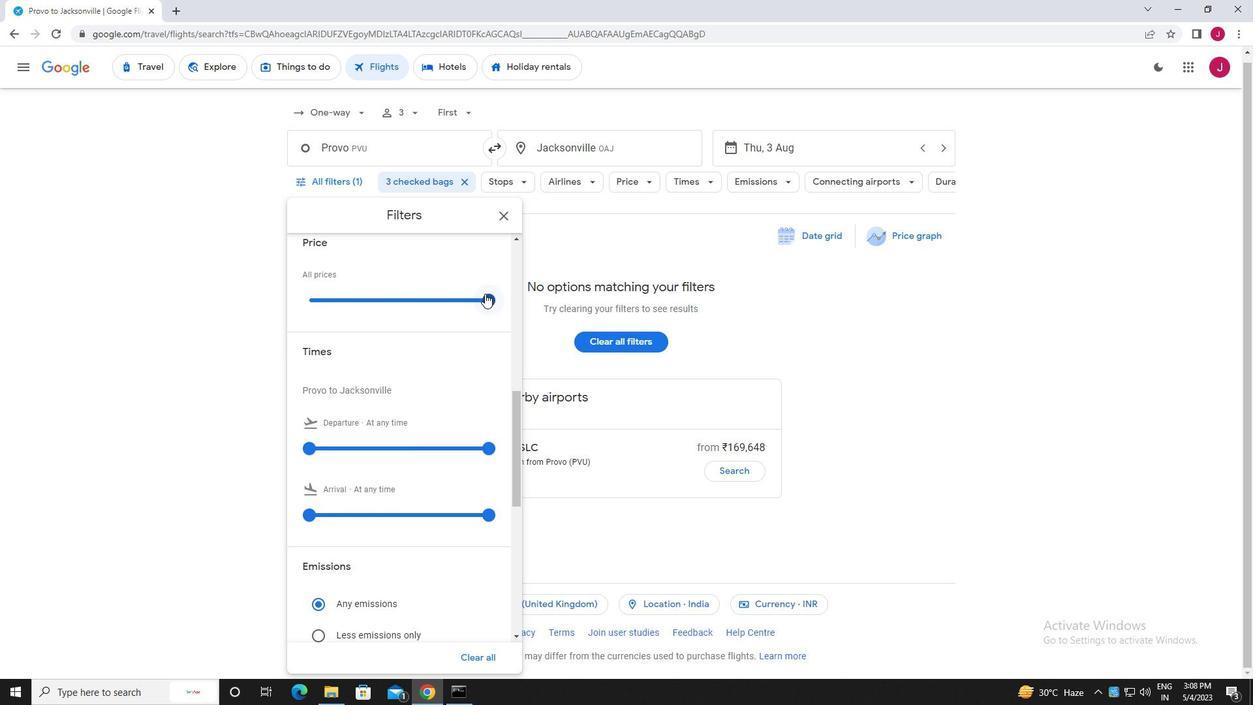 
Action: Mouse scrolled (484, 294) with delta (0, 0)
Screenshot: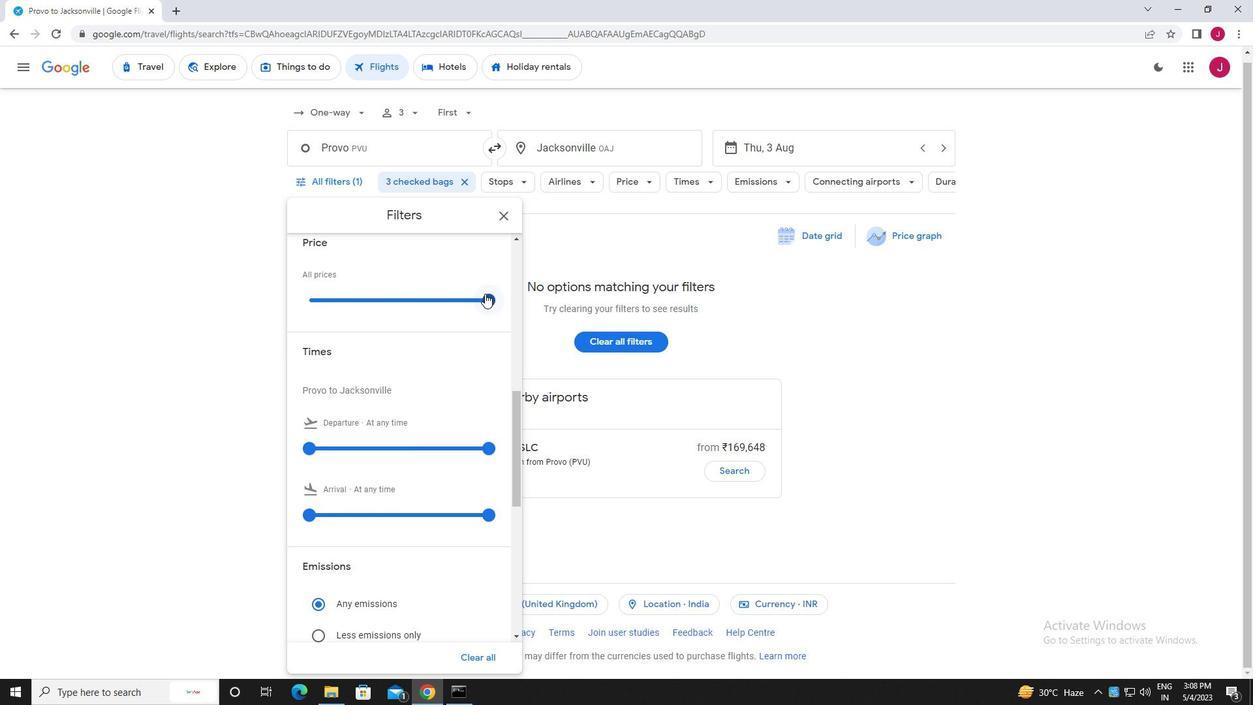 
Action: Mouse moved to (313, 319)
Screenshot: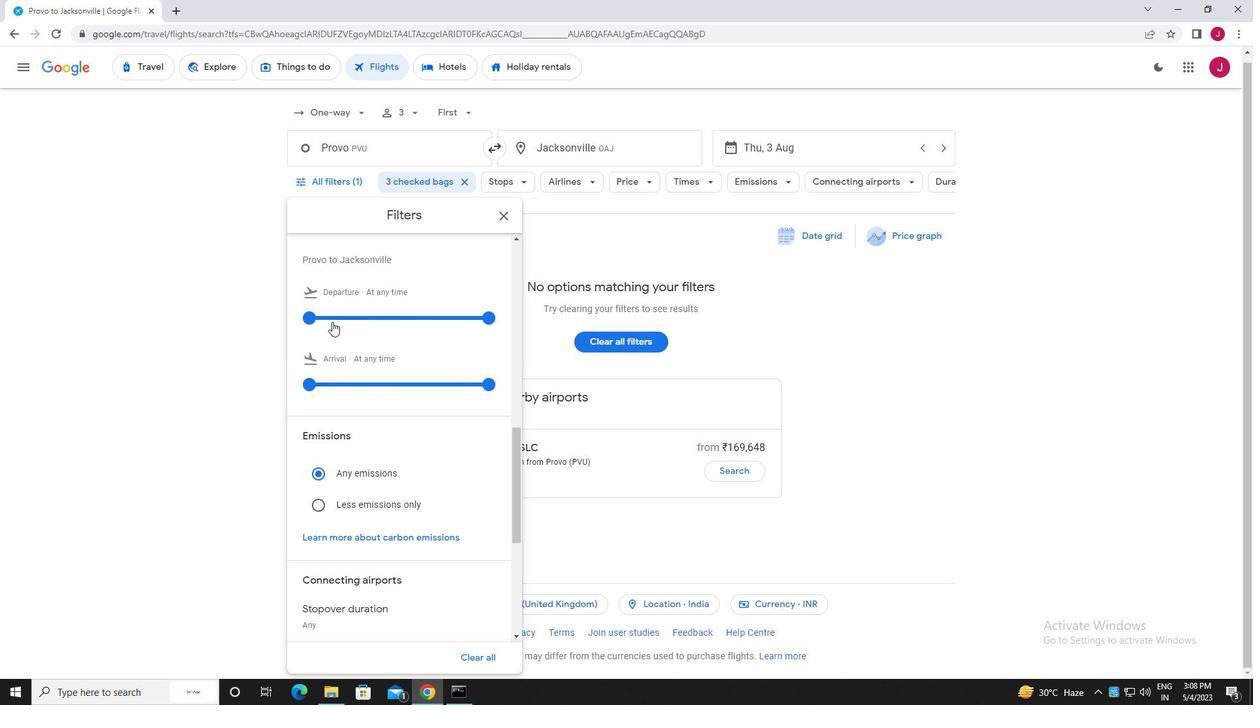 
Action: Mouse pressed left at (313, 319)
Screenshot: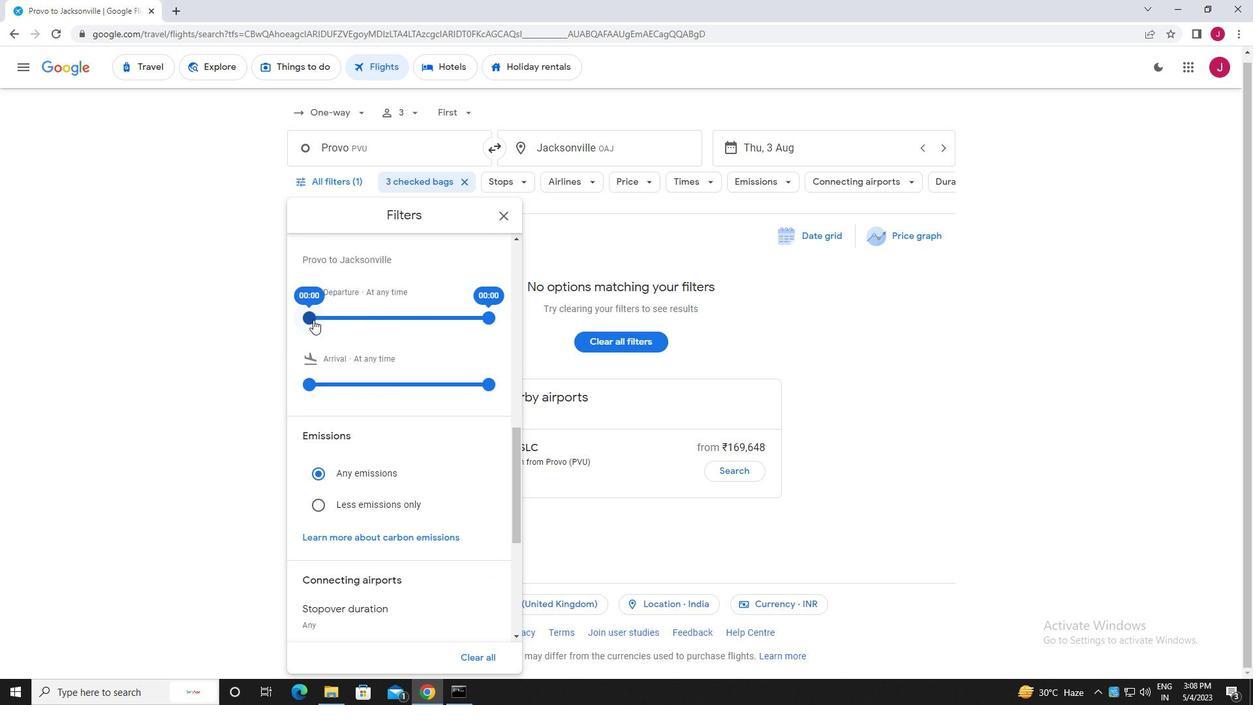 
Action: Mouse moved to (489, 319)
Screenshot: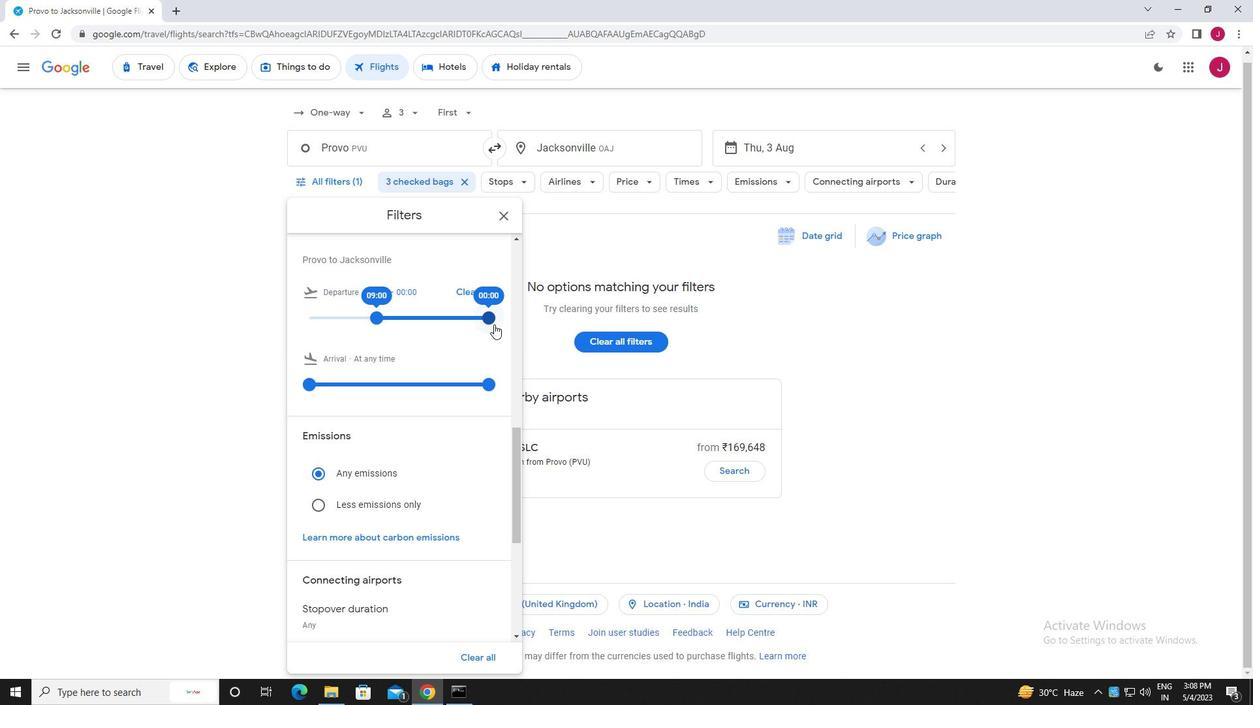 
Action: Mouse pressed left at (489, 319)
Screenshot: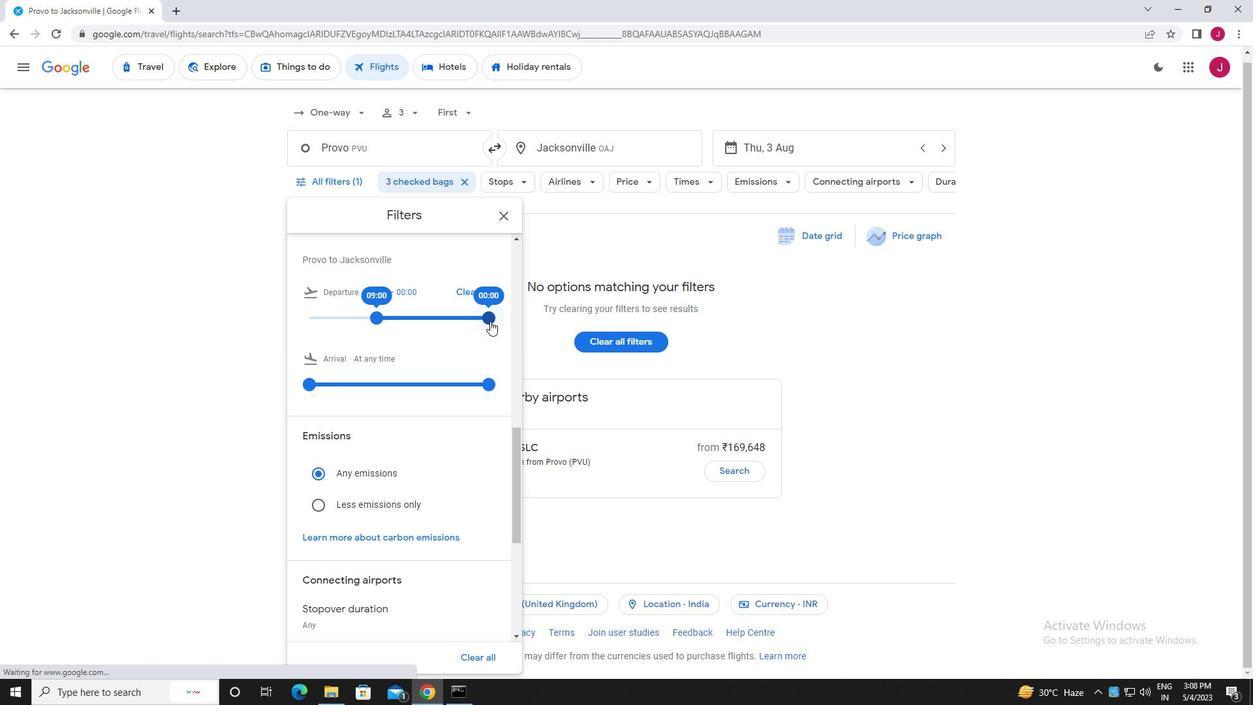 
Action: Mouse moved to (504, 217)
Screenshot: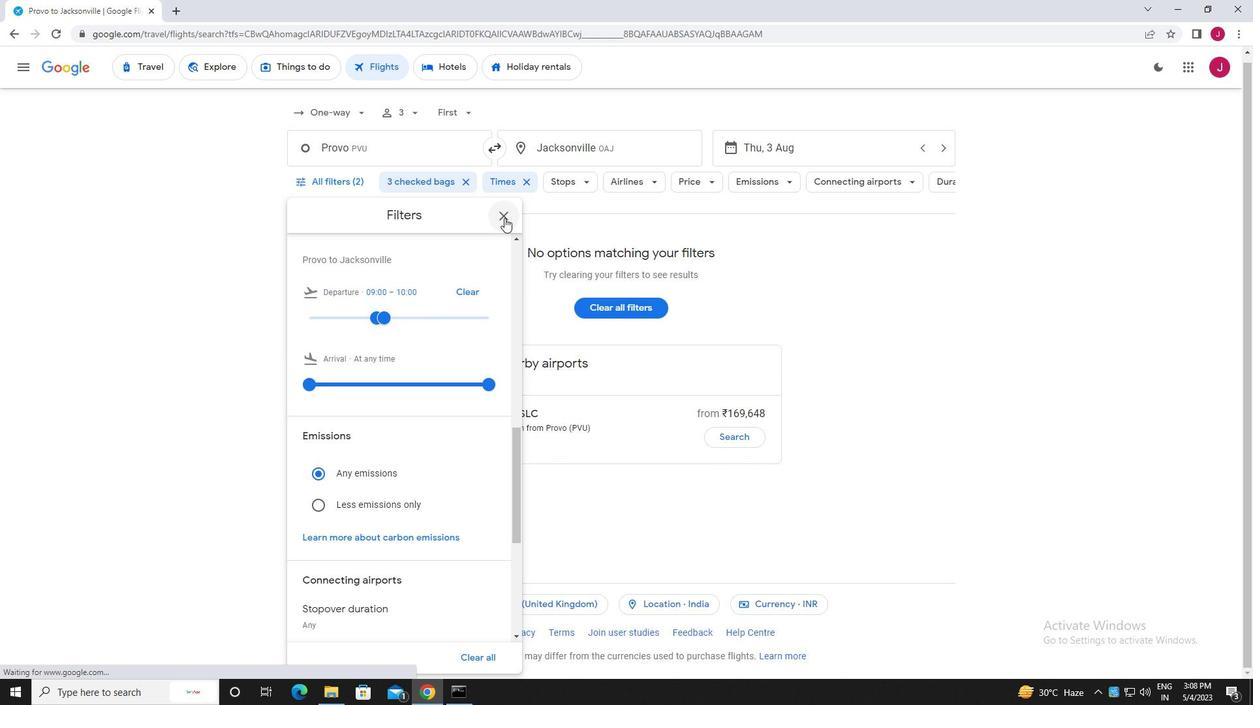 
Action: Mouse pressed left at (504, 217)
Screenshot: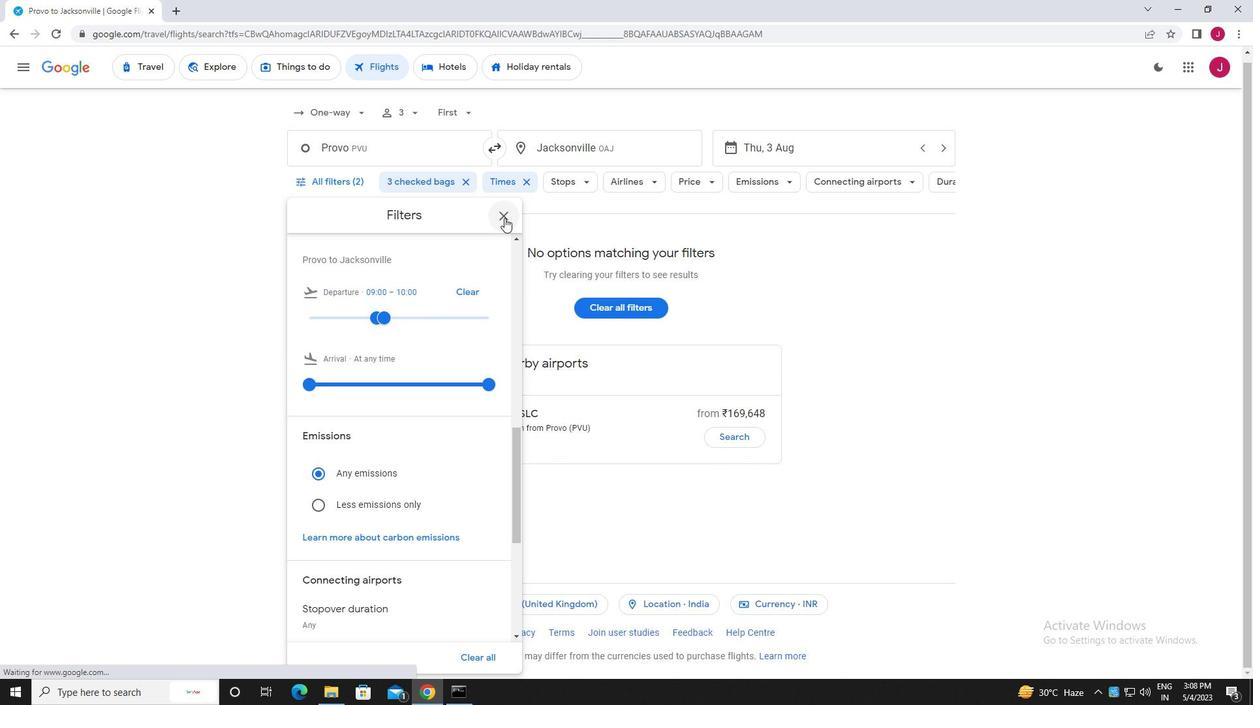 
Action: Mouse moved to (503, 217)
Screenshot: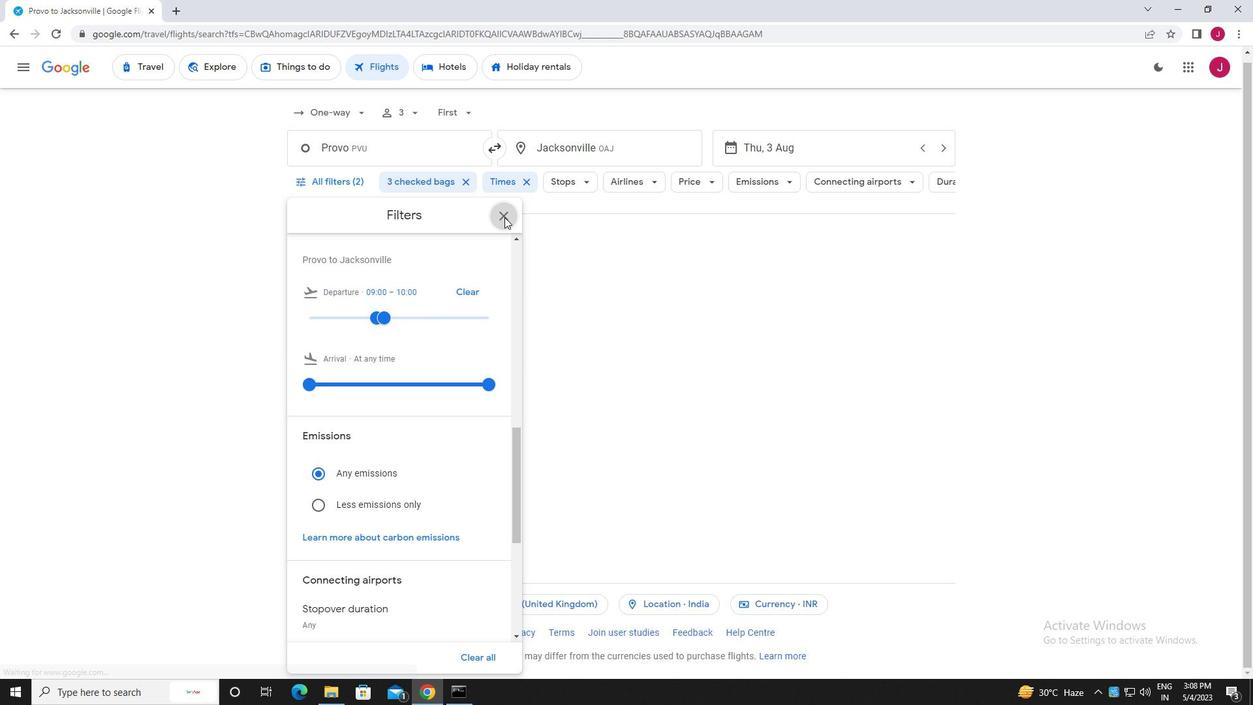 
